 Task: Look for space in Kuskovo, Russia from 8th August, 2023 to 15th August, 2023 for 9 adults in price range Rs.10000 to Rs.14000. Place can be shared room with 5 bedrooms having 9 beds and 5 bathrooms. Property type can be house, flat, guest house. Amenities needed are: wifi, TV, free parkinig on premises, gym, breakfast. Booking option can be shelf check-in. Required host language is English.
Action: Mouse moved to (603, 154)
Screenshot: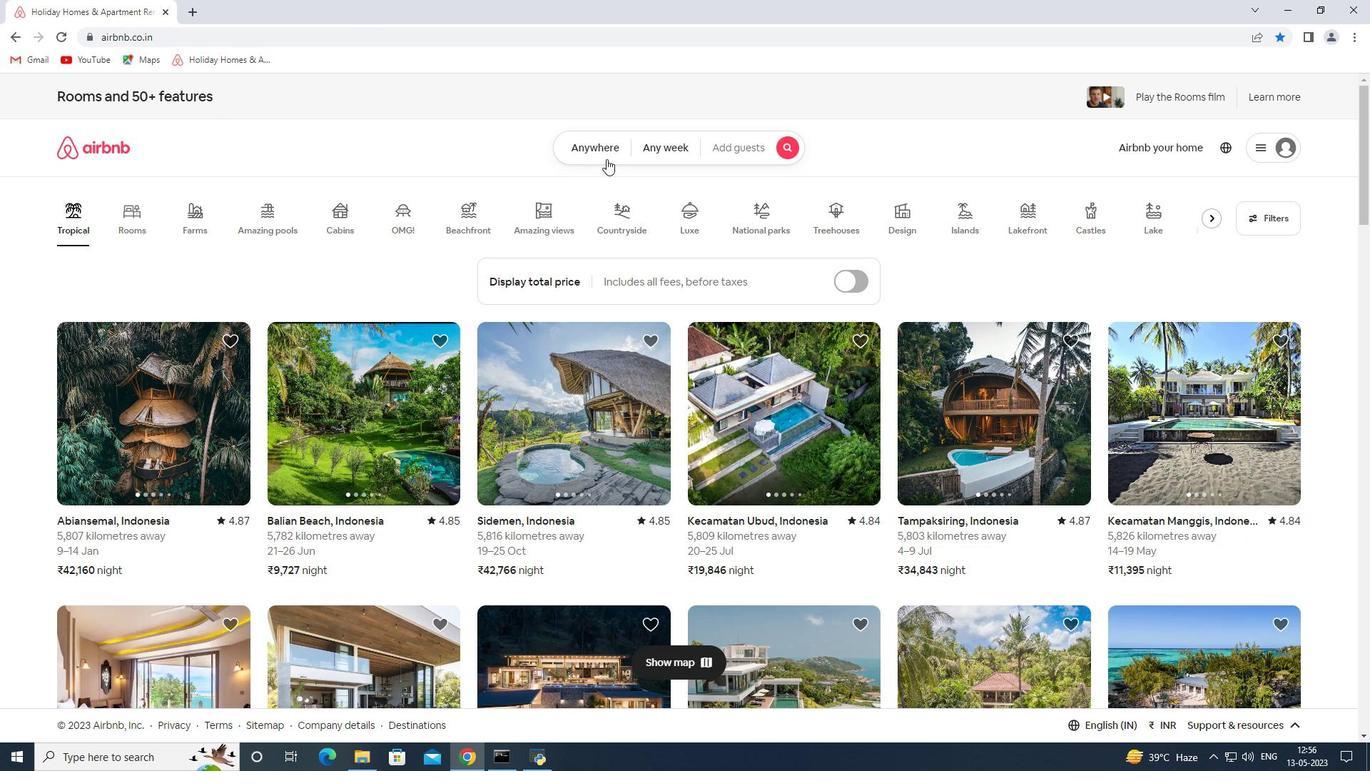 
Action: Mouse pressed left at (603, 154)
Screenshot: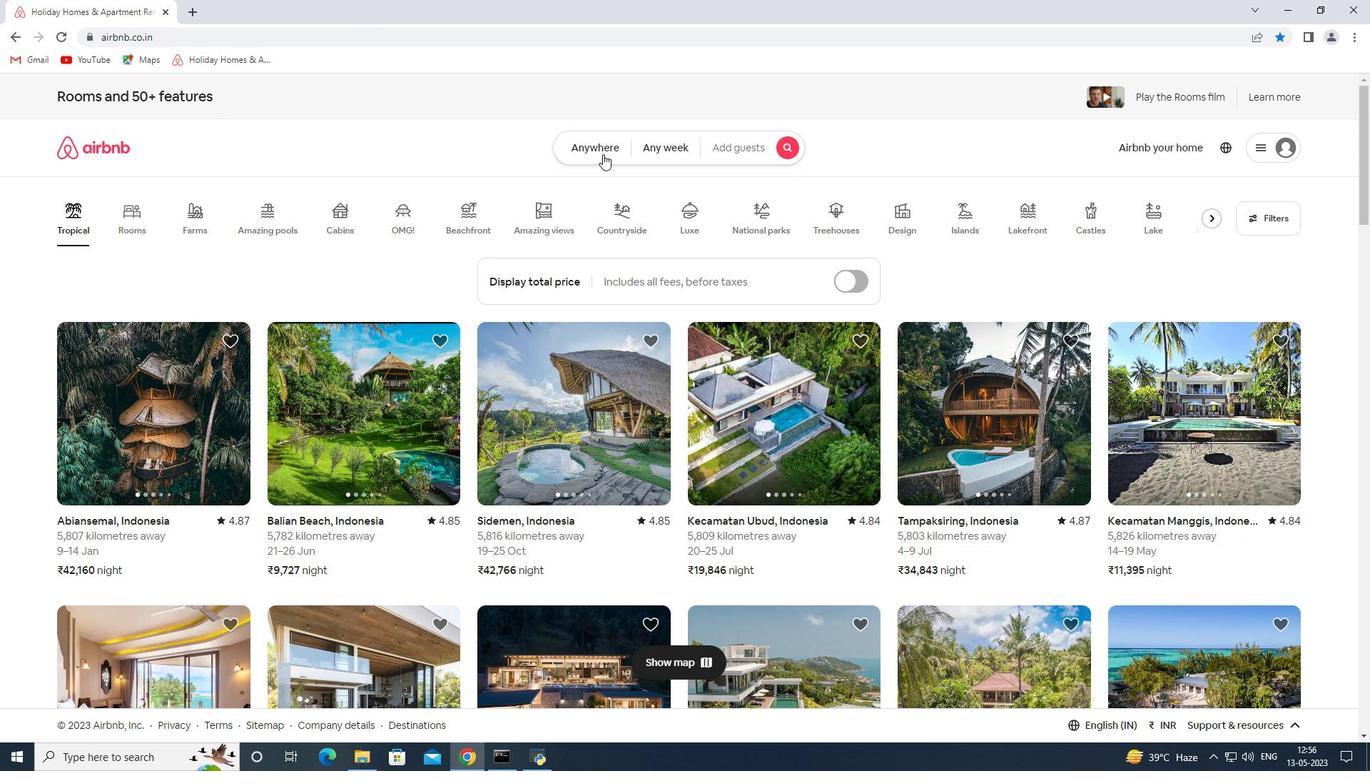 
Action: Mouse moved to (519, 205)
Screenshot: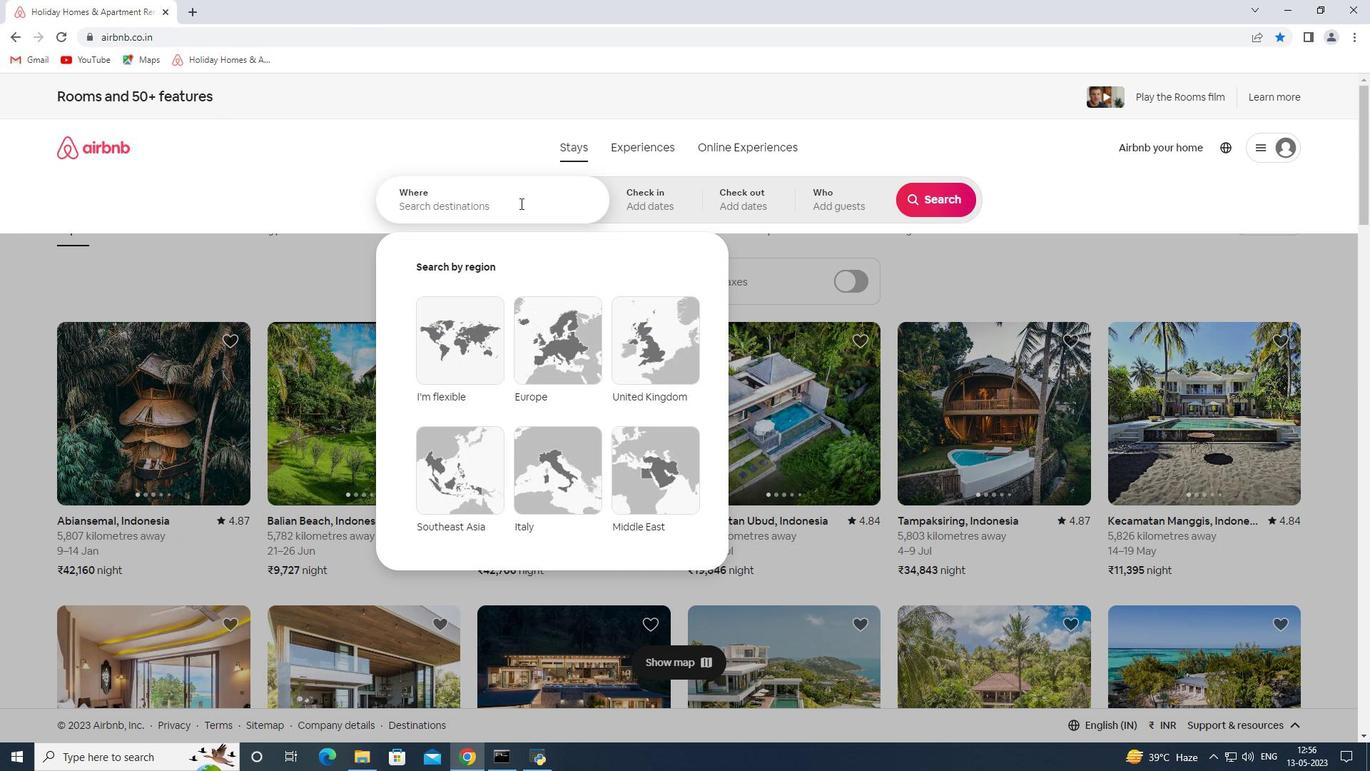 
Action: Mouse pressed left at (519, 205)
Screenshot: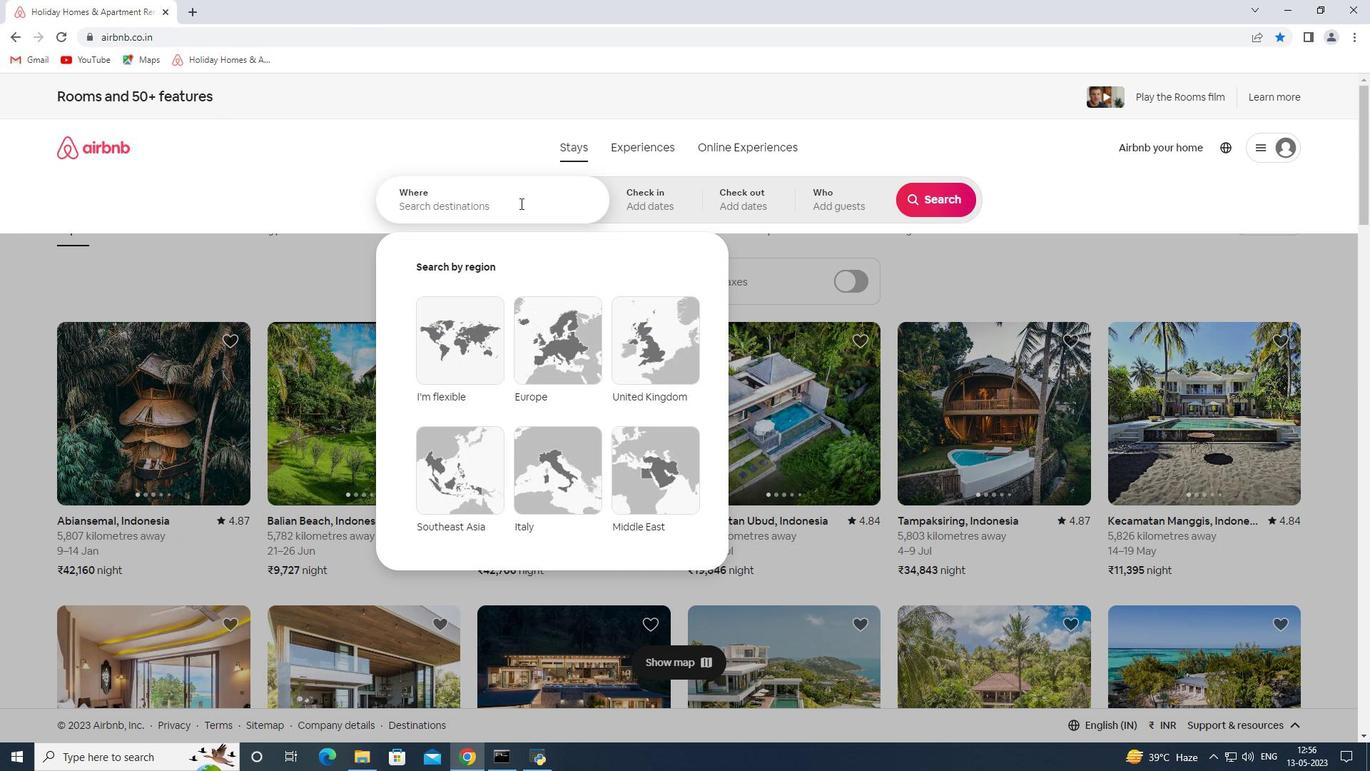 
Action: Mouse moved to (520, 207)
Screenshot: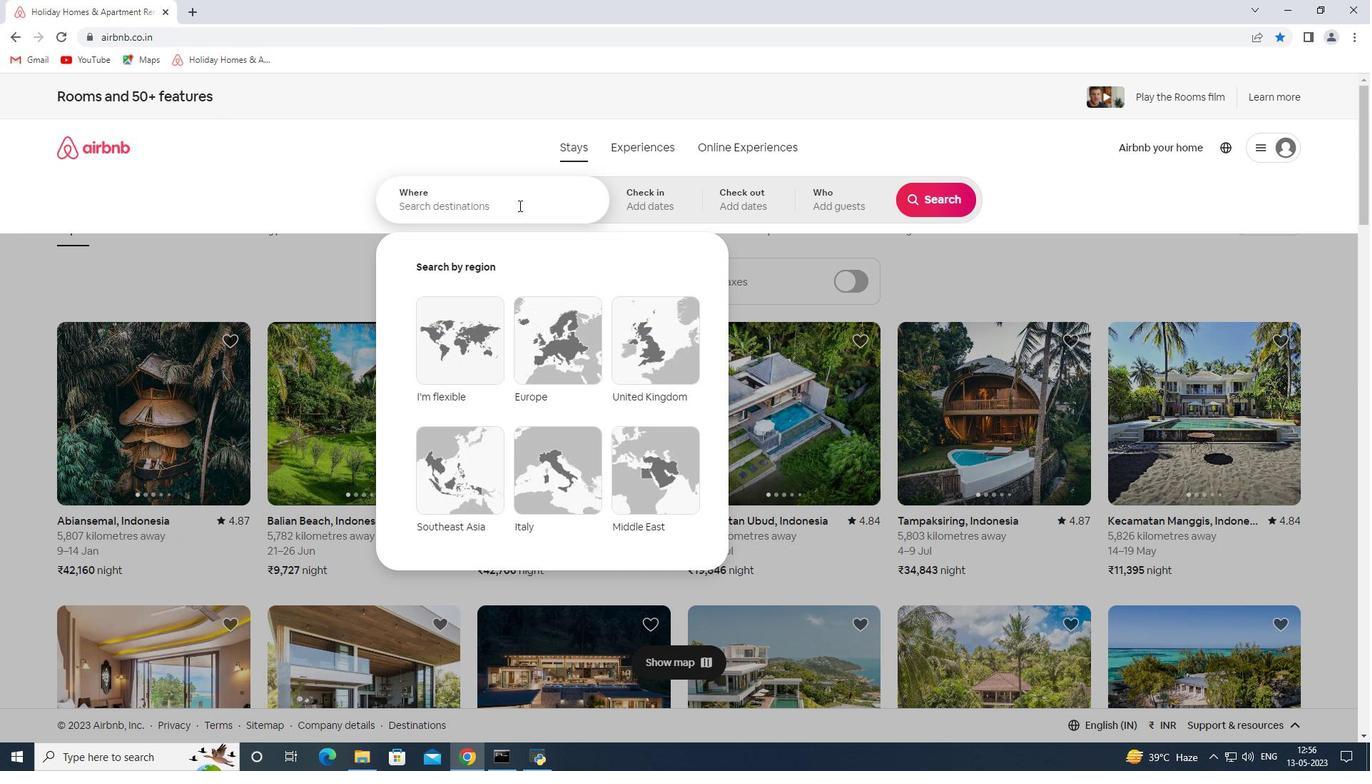 
Action: Key pressed <Key.shift><Key.shift><Key.shift><Key.shift><Key.shift><Key.shift><Key.shift><Key.shift><Key.shift><Key.shift><Key.shift>Kuskovo<Key.space><Key.shift><Key.shift><Key.shift><Key.shift><Key.shift><Key.shift><Key.shift><Key.shift><Key.shift>Russia<Key.space><Key.enter>
Screenshot: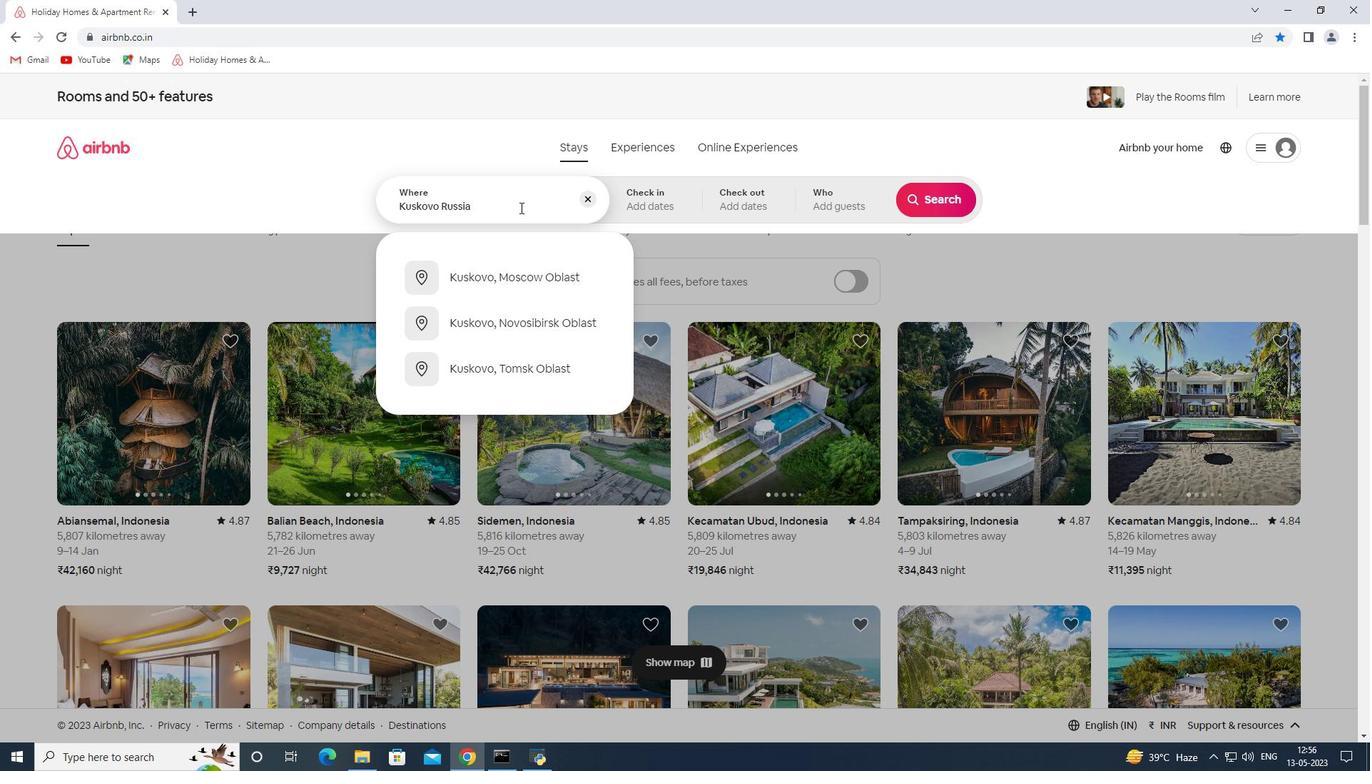 
Action: Mouse moved to (940, 316)
Screenshot: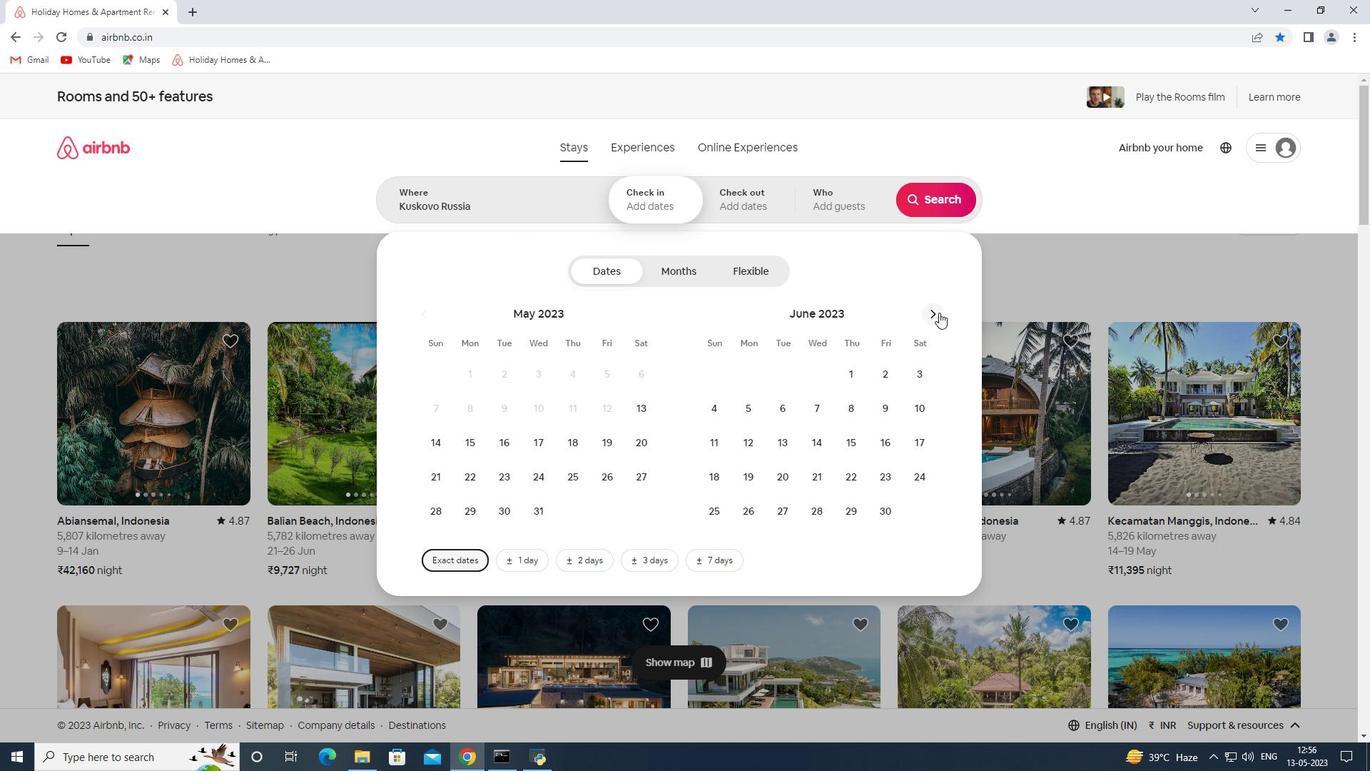 
Action: Mouse pressed left at (940, 316)
Screenshot: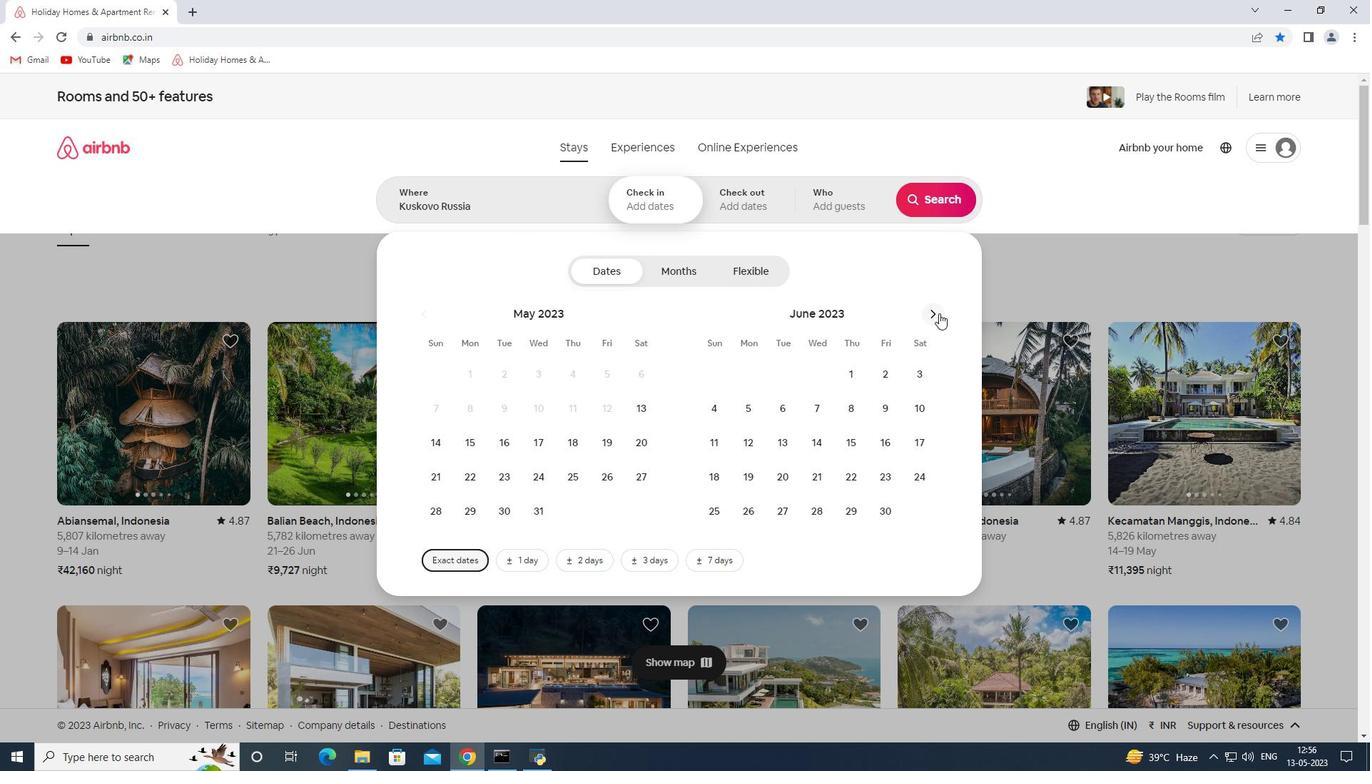 
Action: Mouse pressed left at (940, 316)
Screenshot: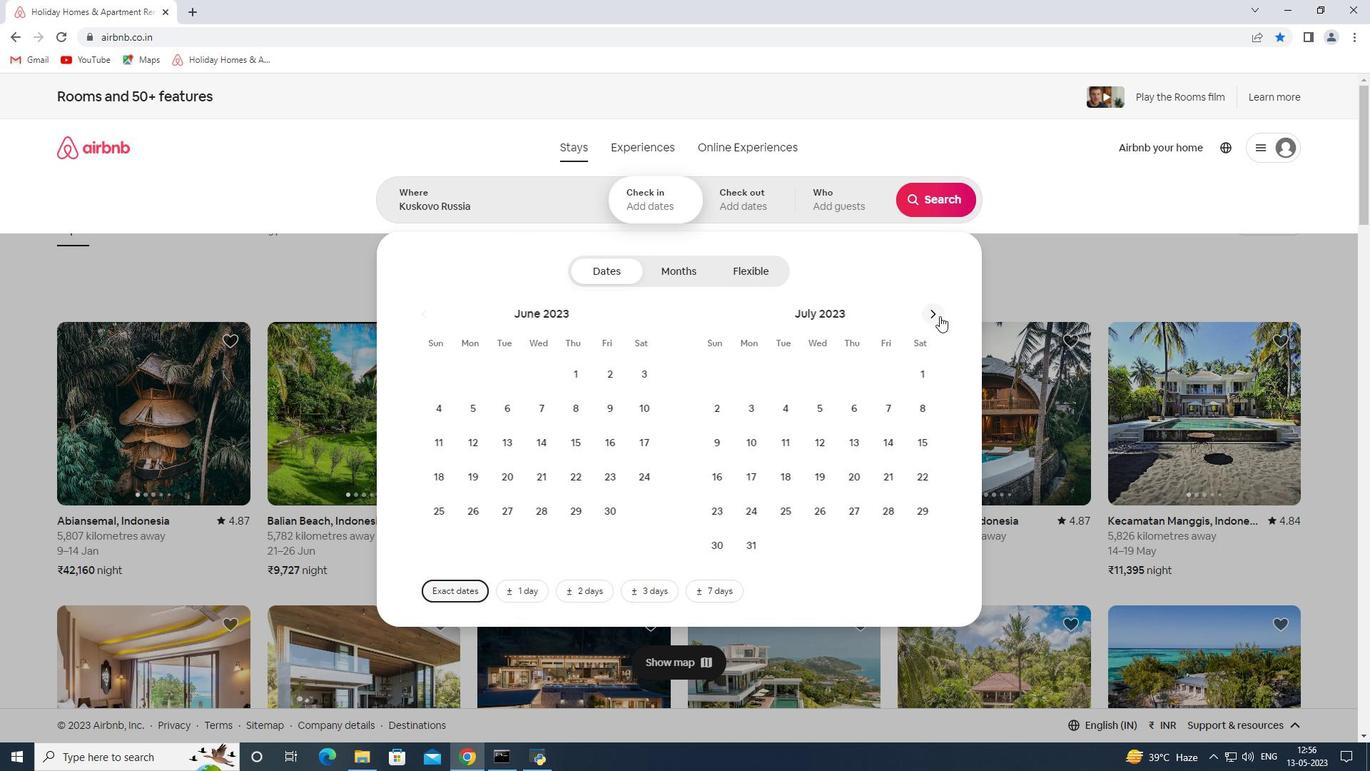 
Action: Mouse moved to (786, 406)
Screenshot: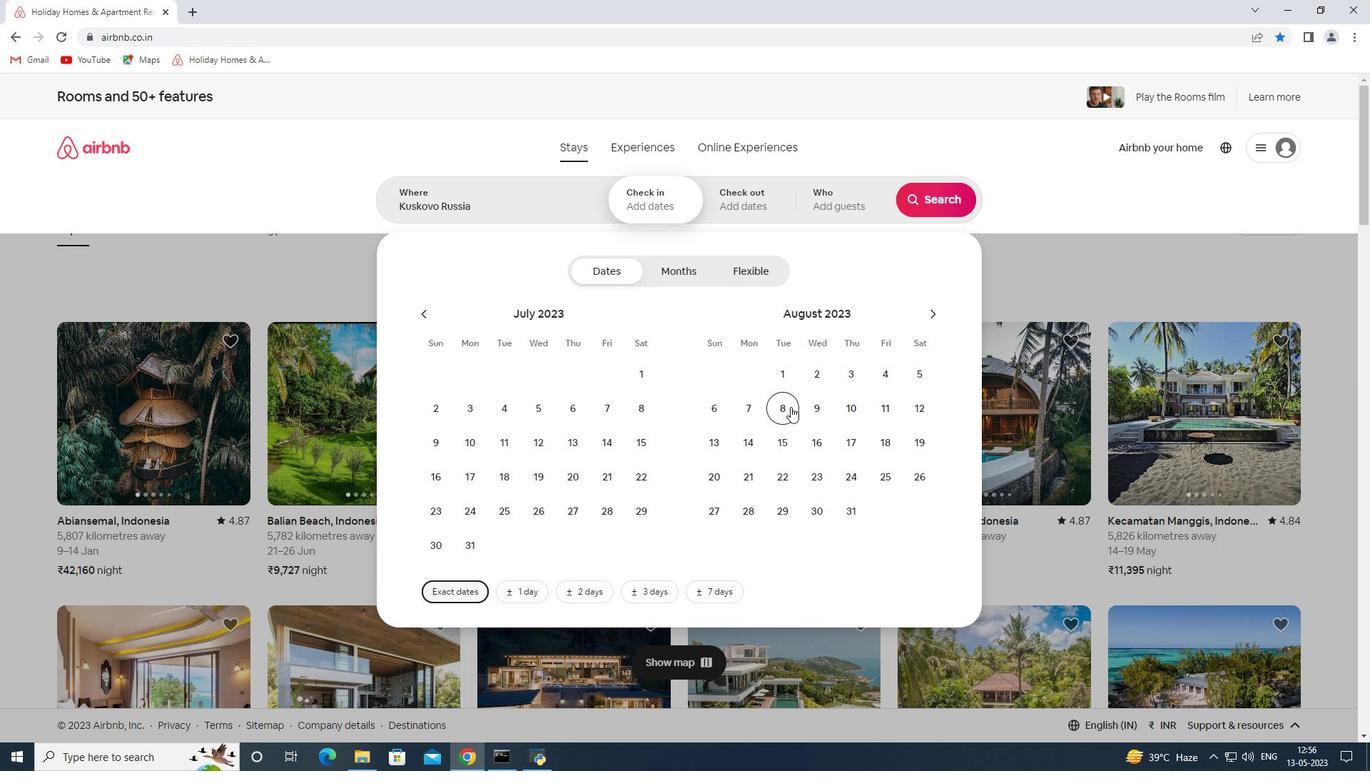 
Action: Mouse pressed left at (786, 406)
Screenshot: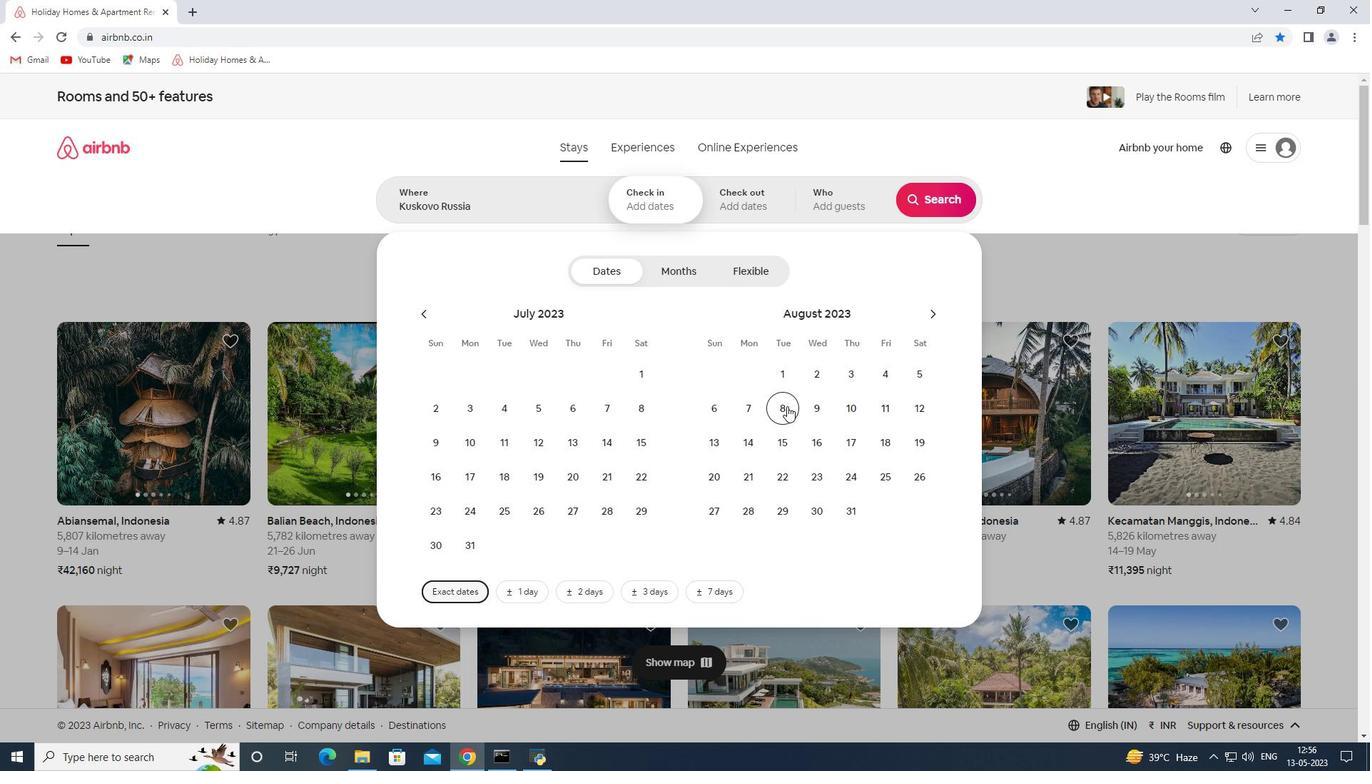 
Action: Mouse moved to (780, 446)
Screenshot: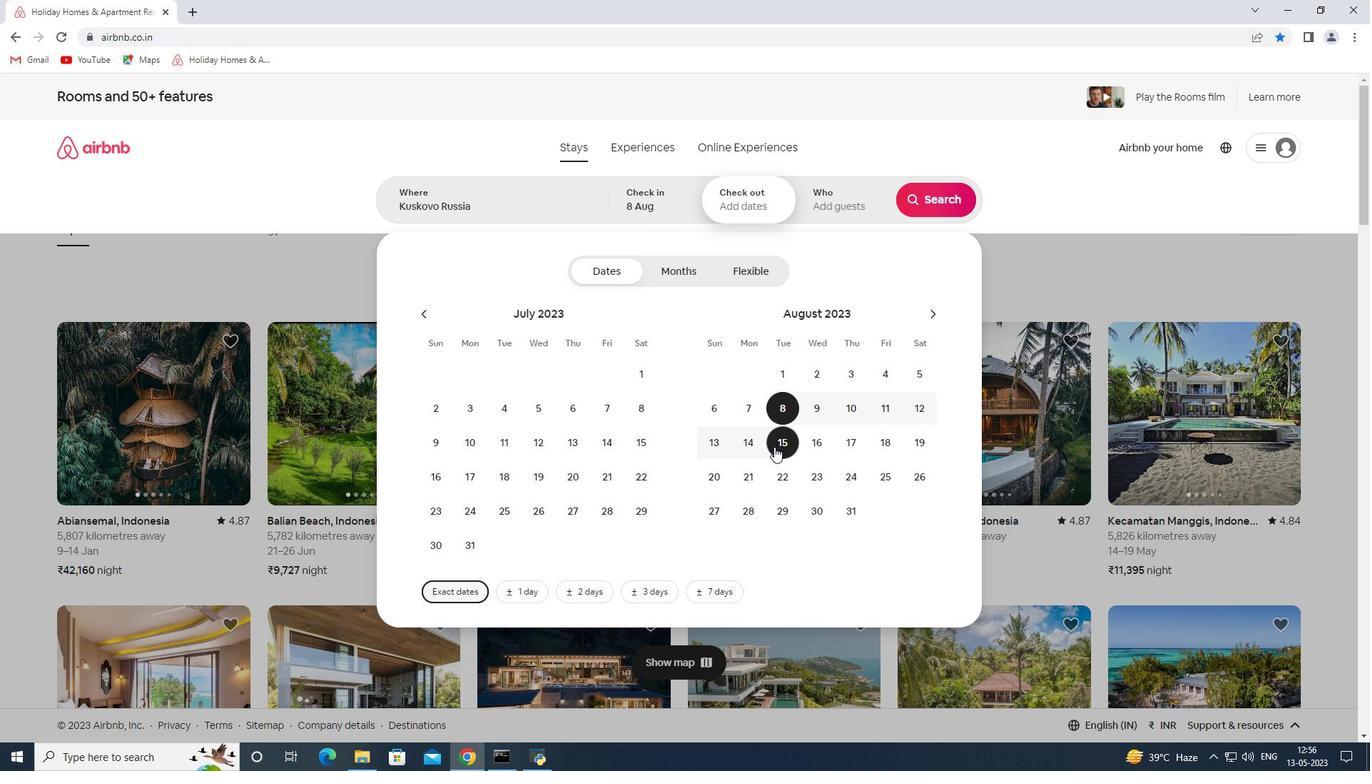 
Action: Mouse pressed left at (780, 446)
Screenshot: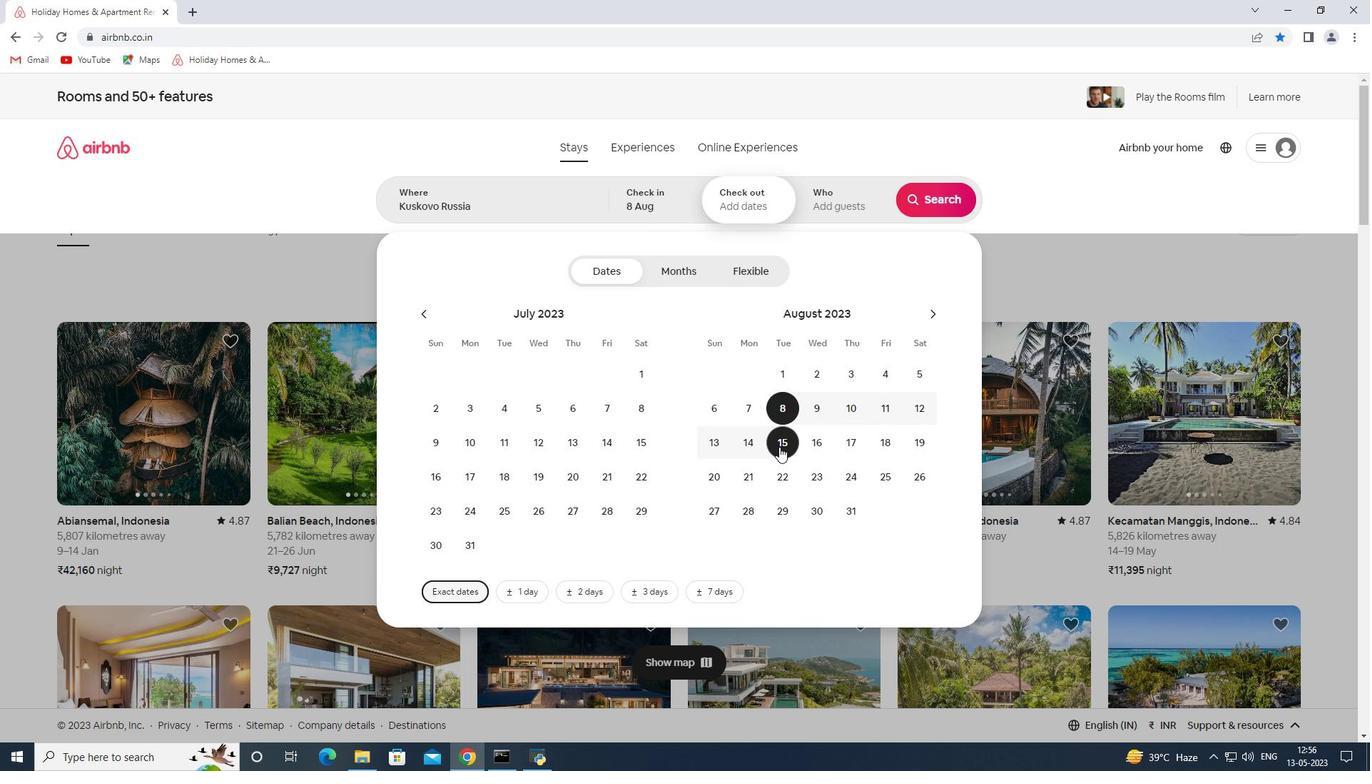 
Action: Mouse moved to (835, 217)
Screenshot: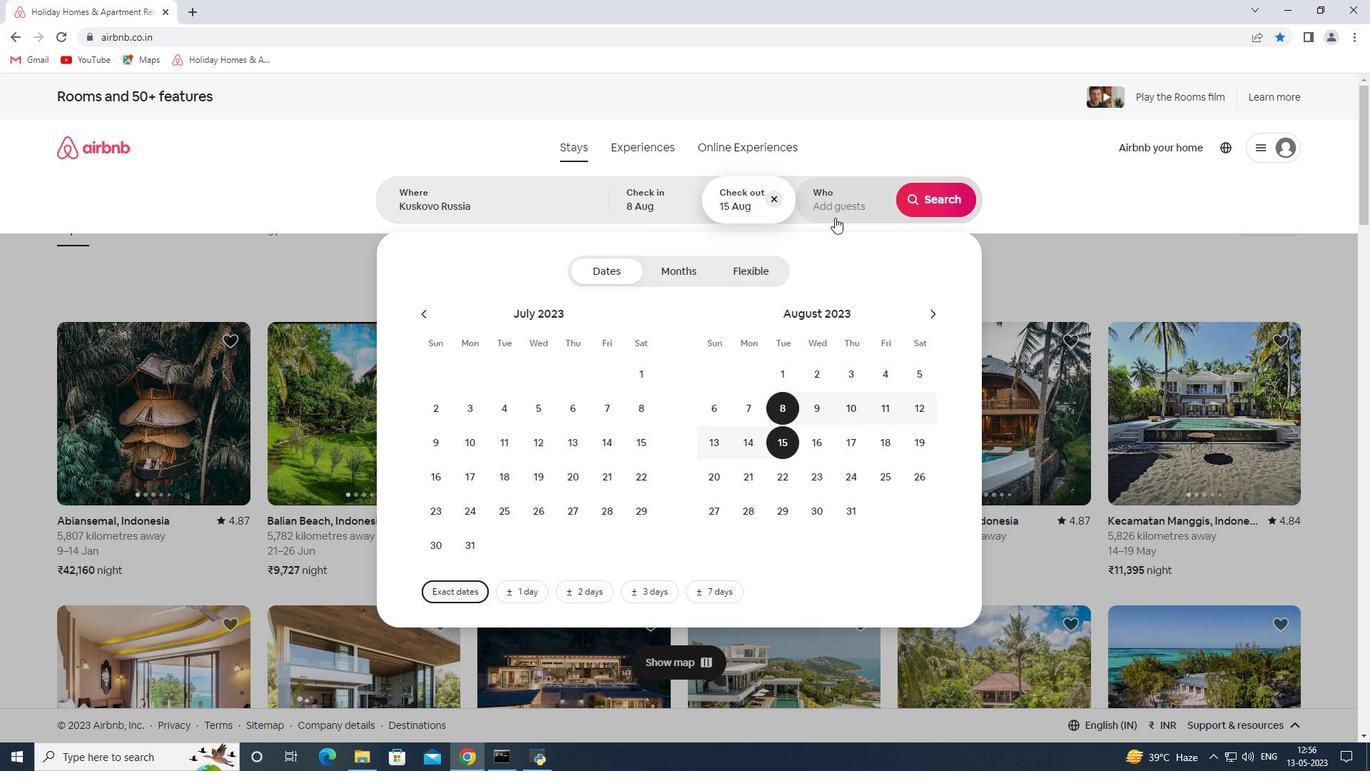 
Action: Mouse pressed left at (835, 217)
Screenshot: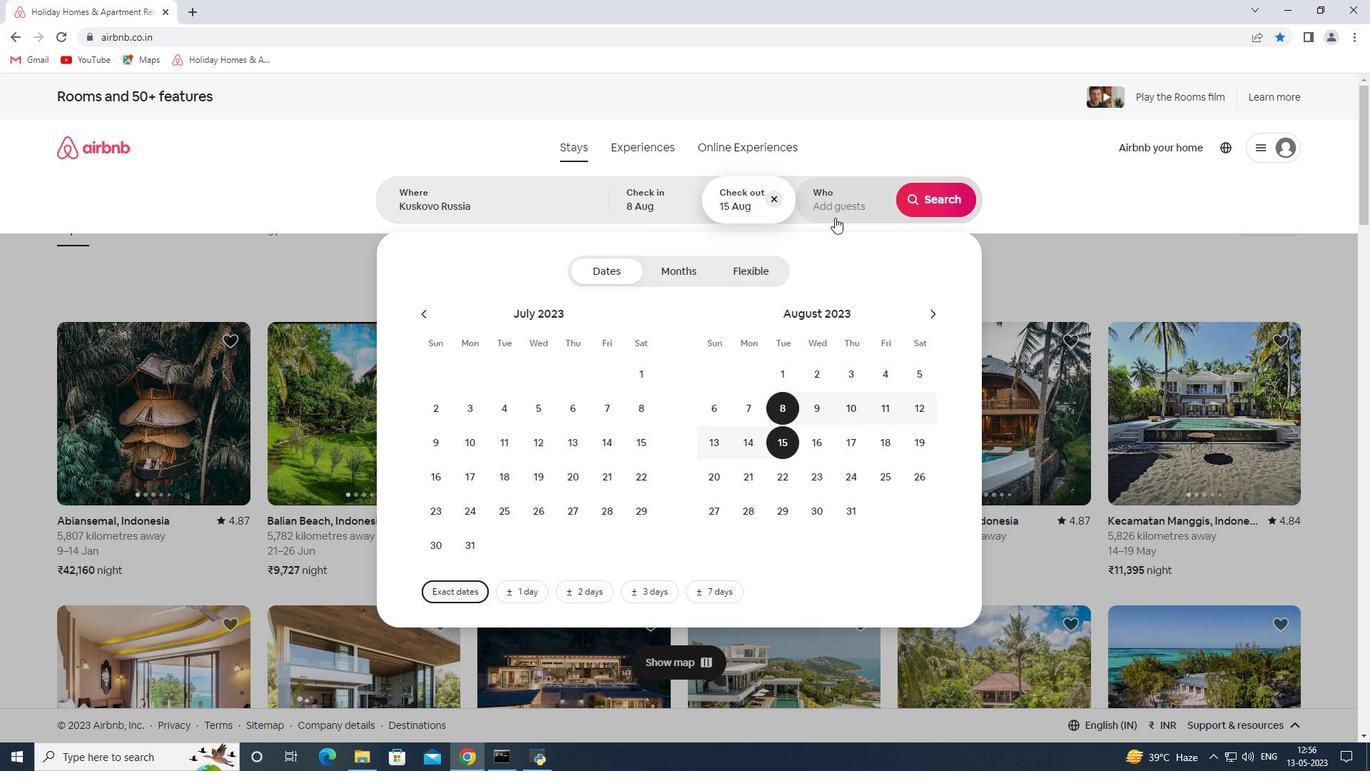 
Action: Mouse moved to (941, 282)
Screenshot: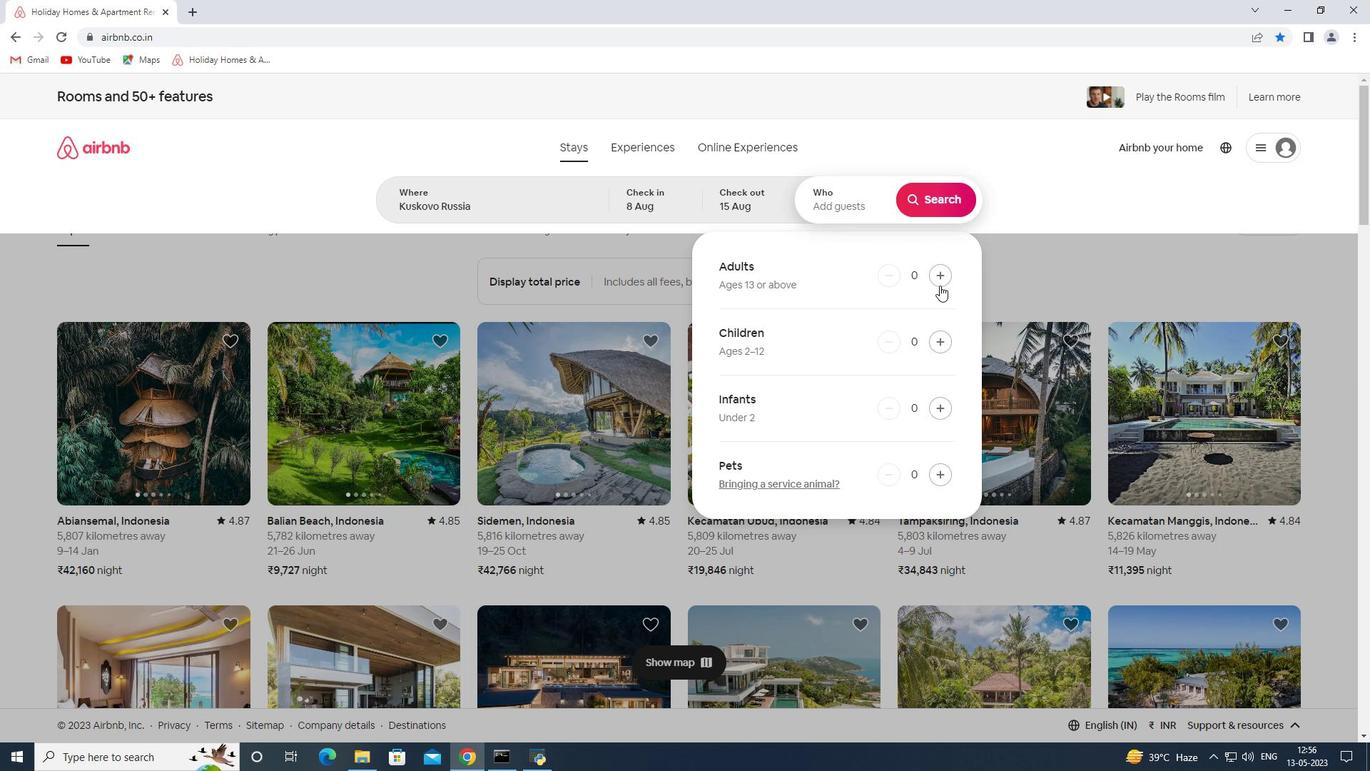 
Action: Mouse pressed left at (941, 282)
Screenshot: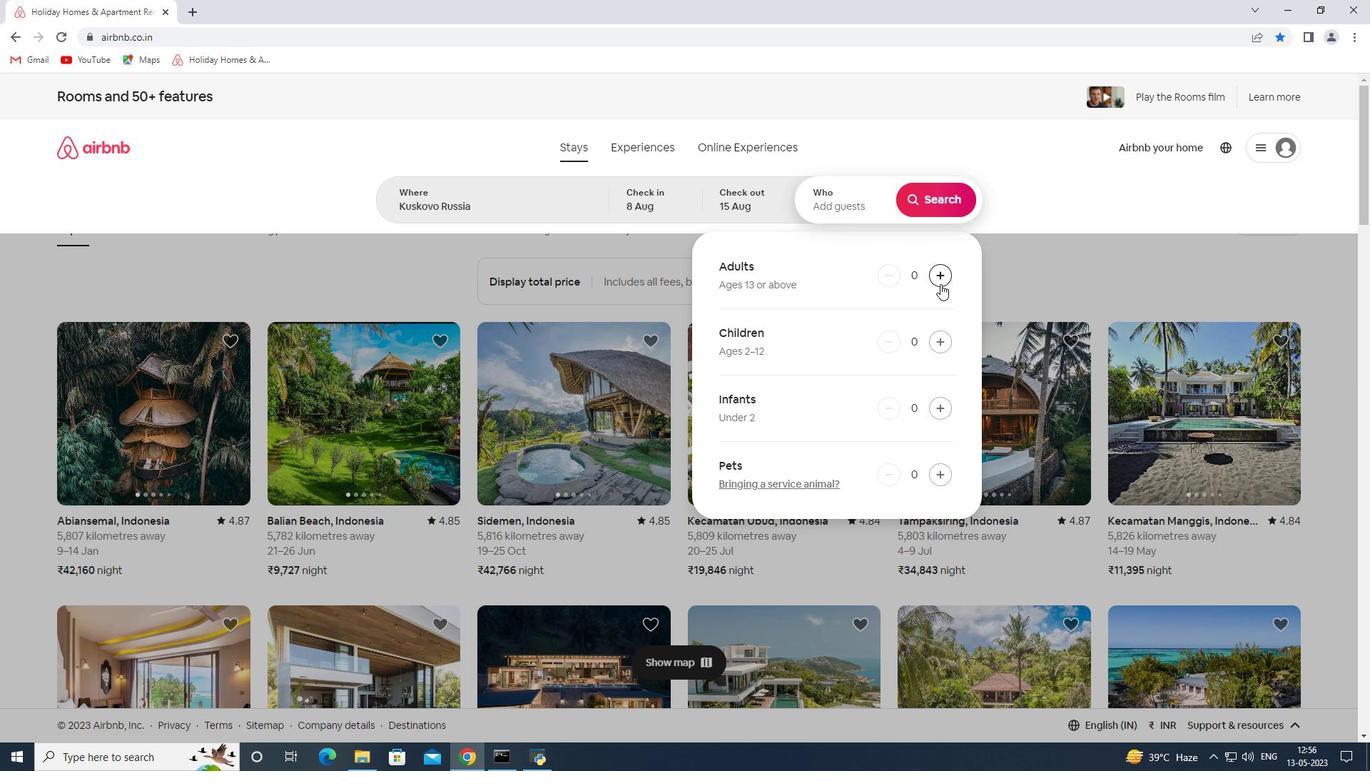 
Action: Mouse pressed left at (941, 282)
Screenshot: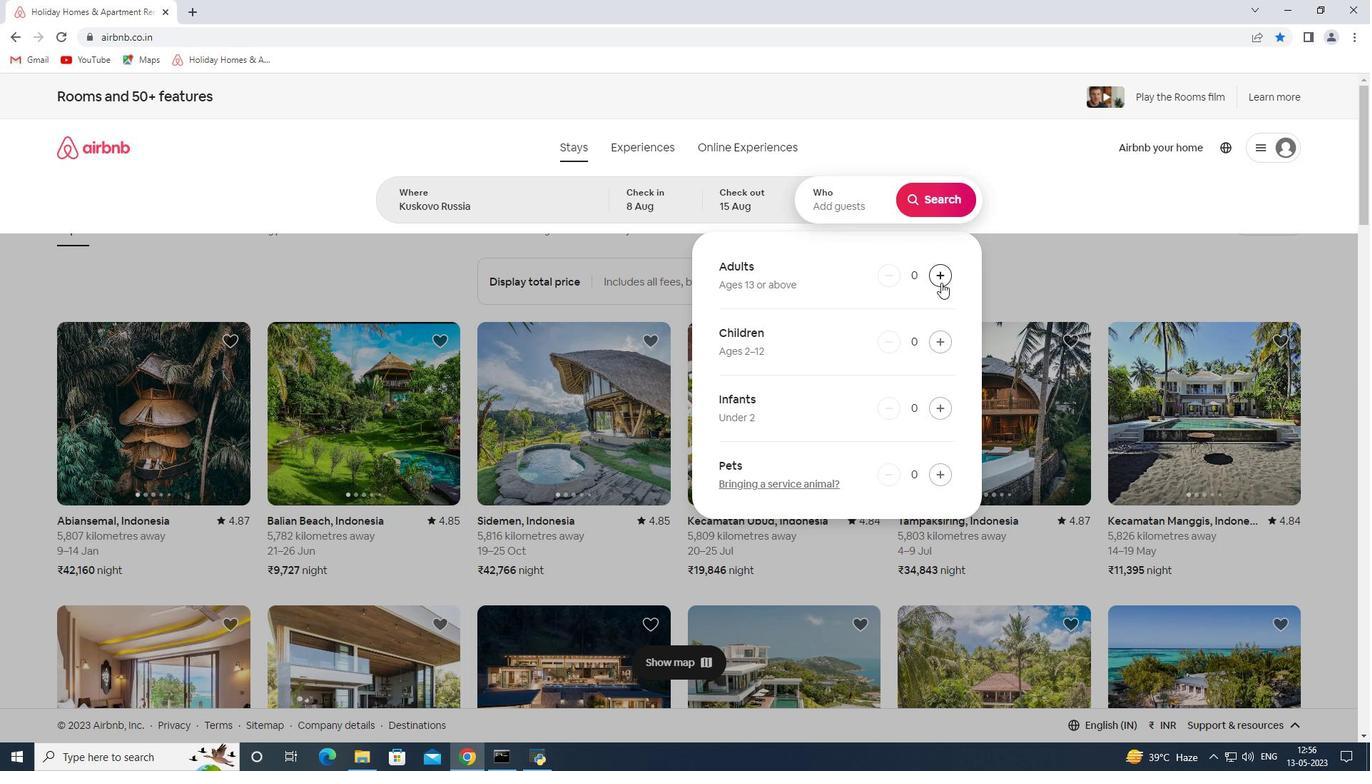 
Action: Mouse pressed left at (941, 282)
Screenshot: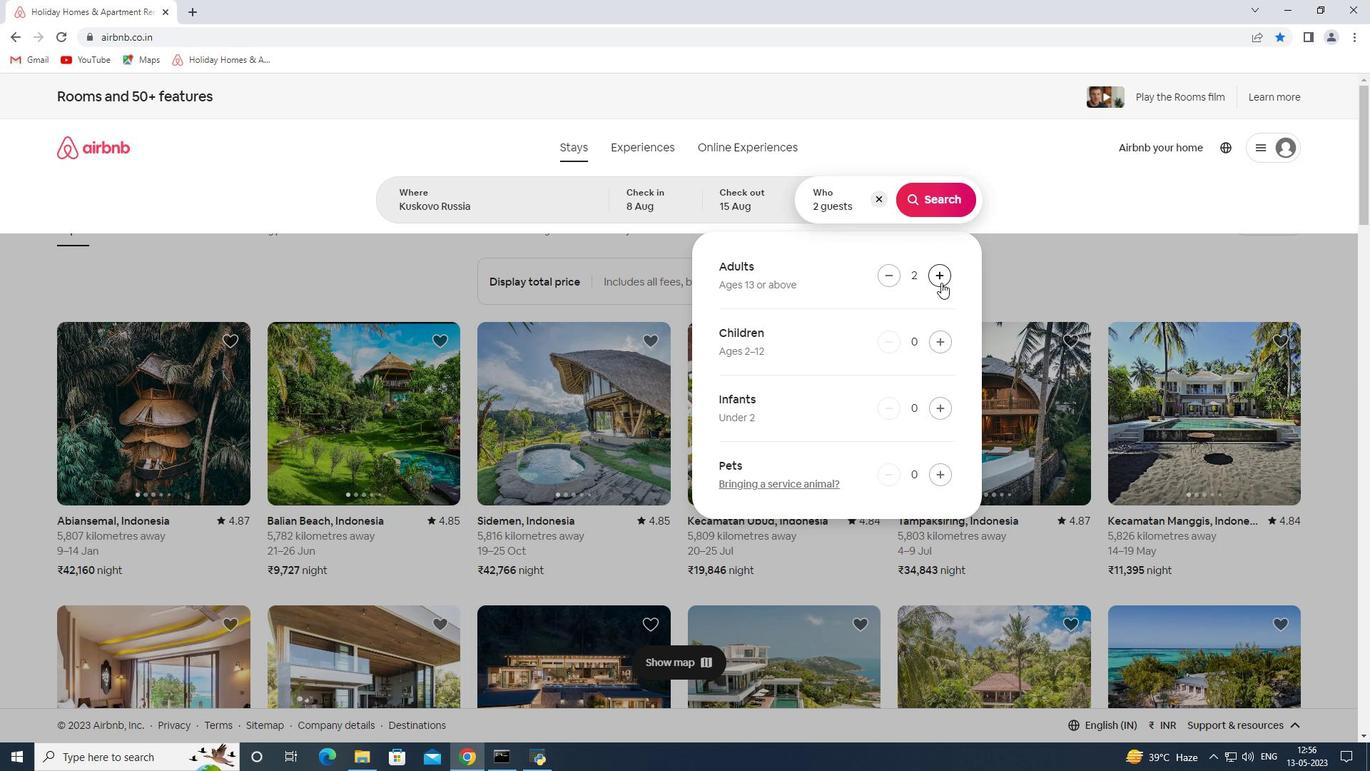 
Action: Mouse pressed left at (941, 282)
Screenshot: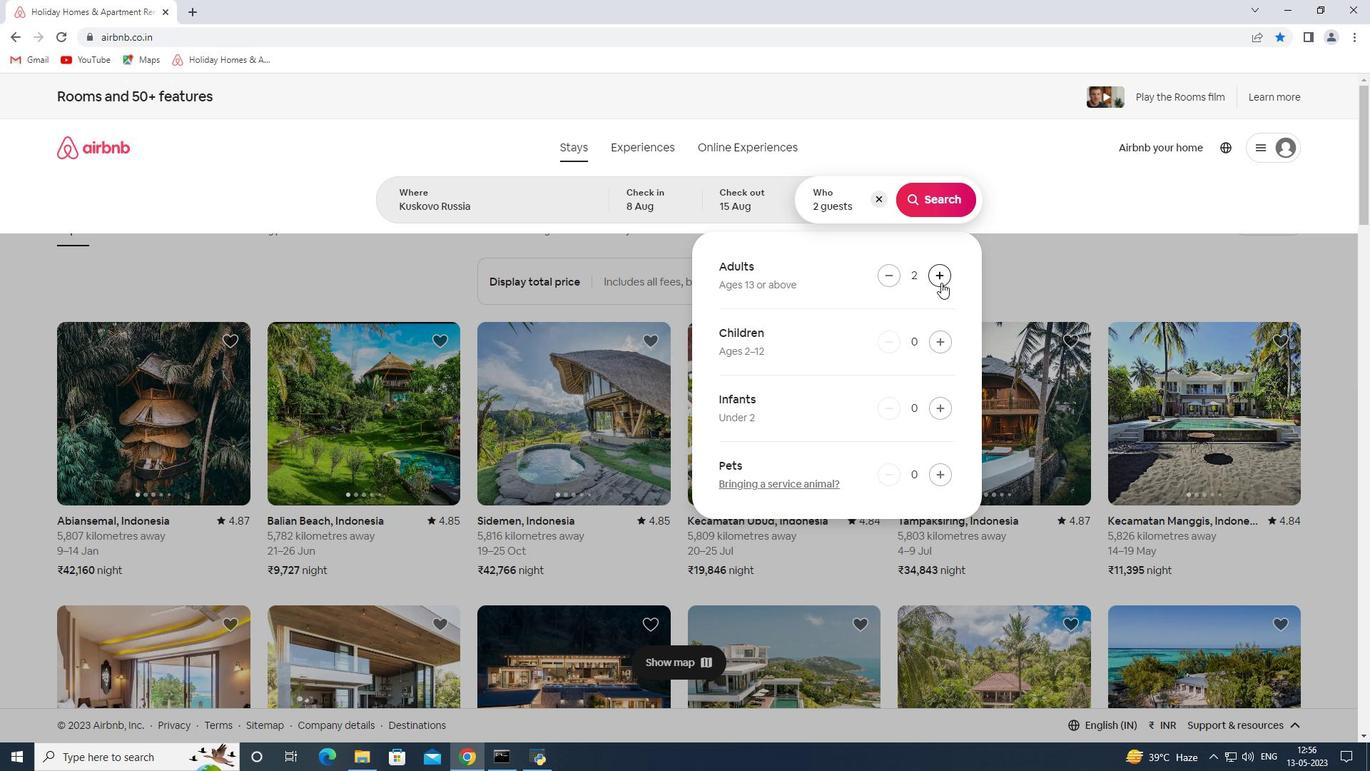 
Action: Mouse pressed left at (941, 282)
Screenshot: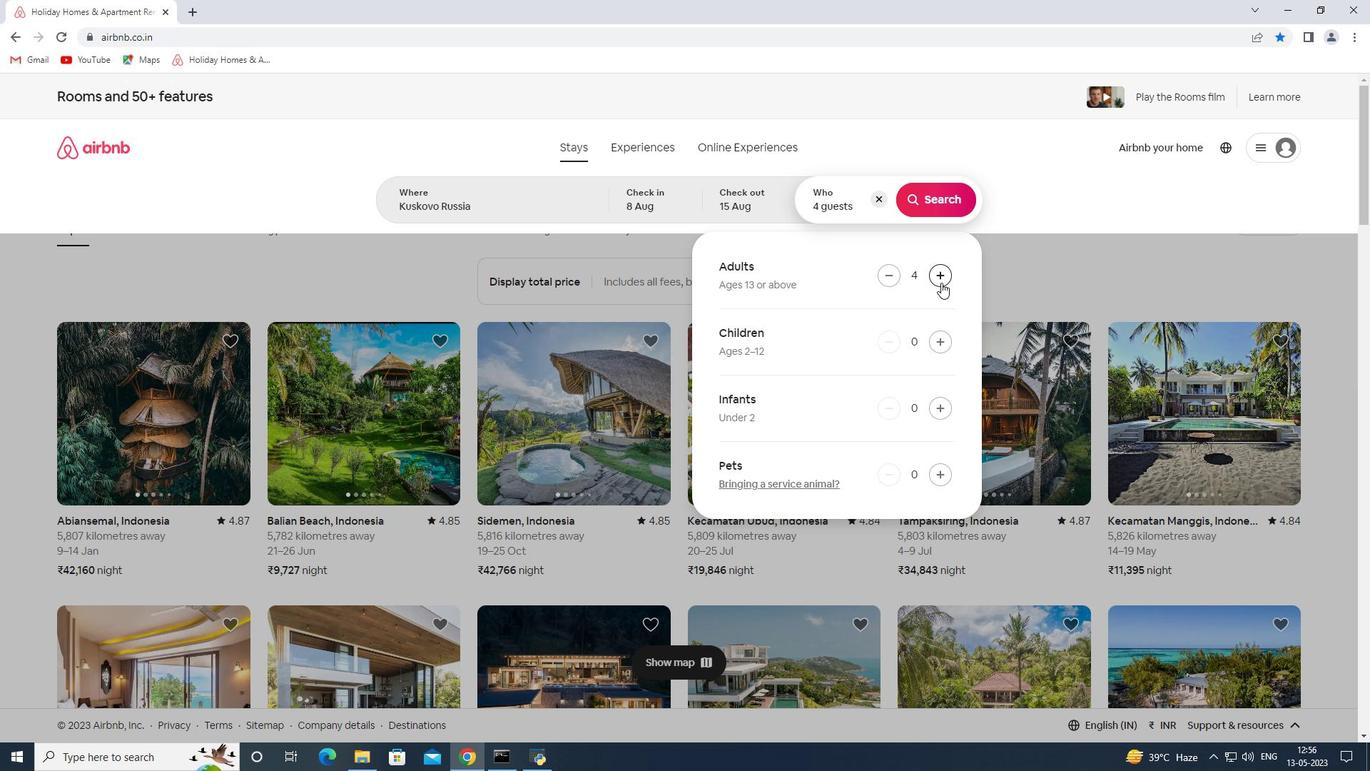 
Action: Mouse pressed left at (941, 282)
Screenshot: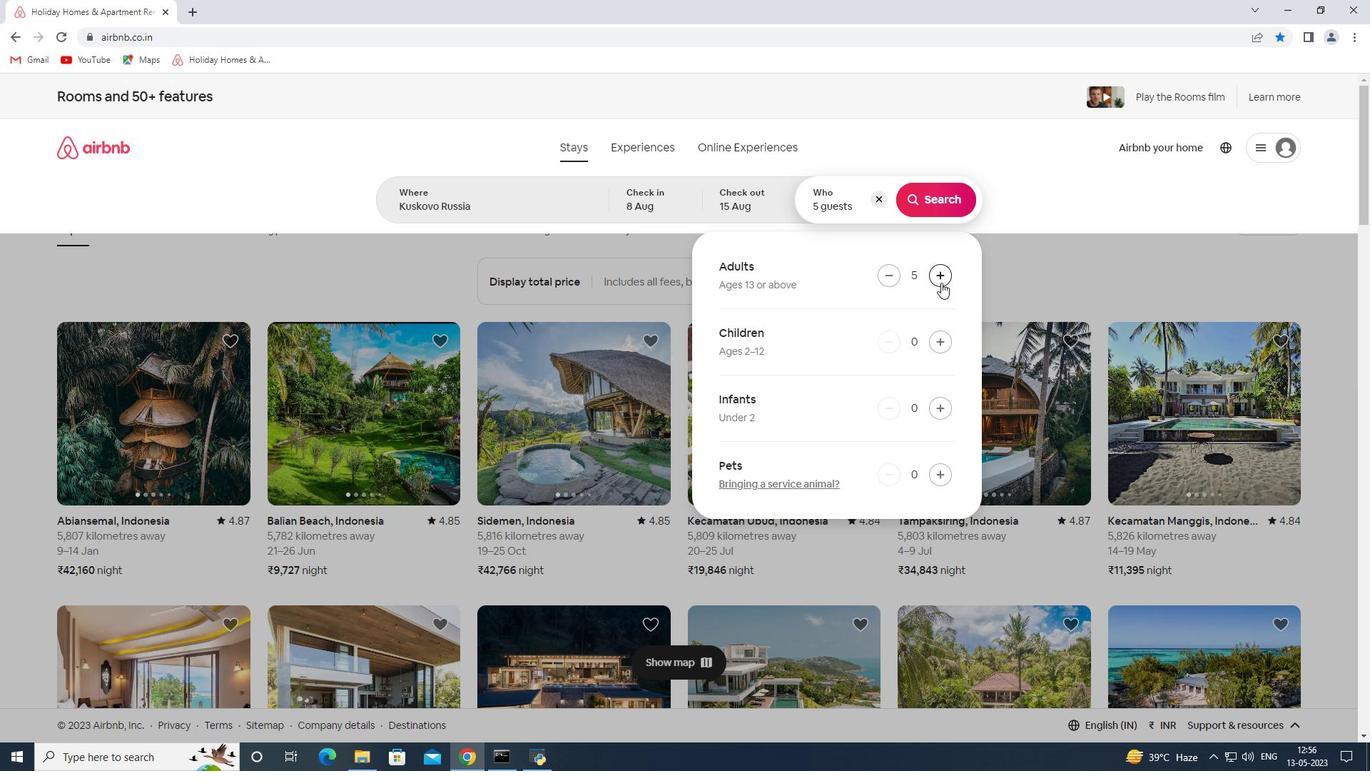 
Action: Mouse pressed left at (941, 282)
Screenshot: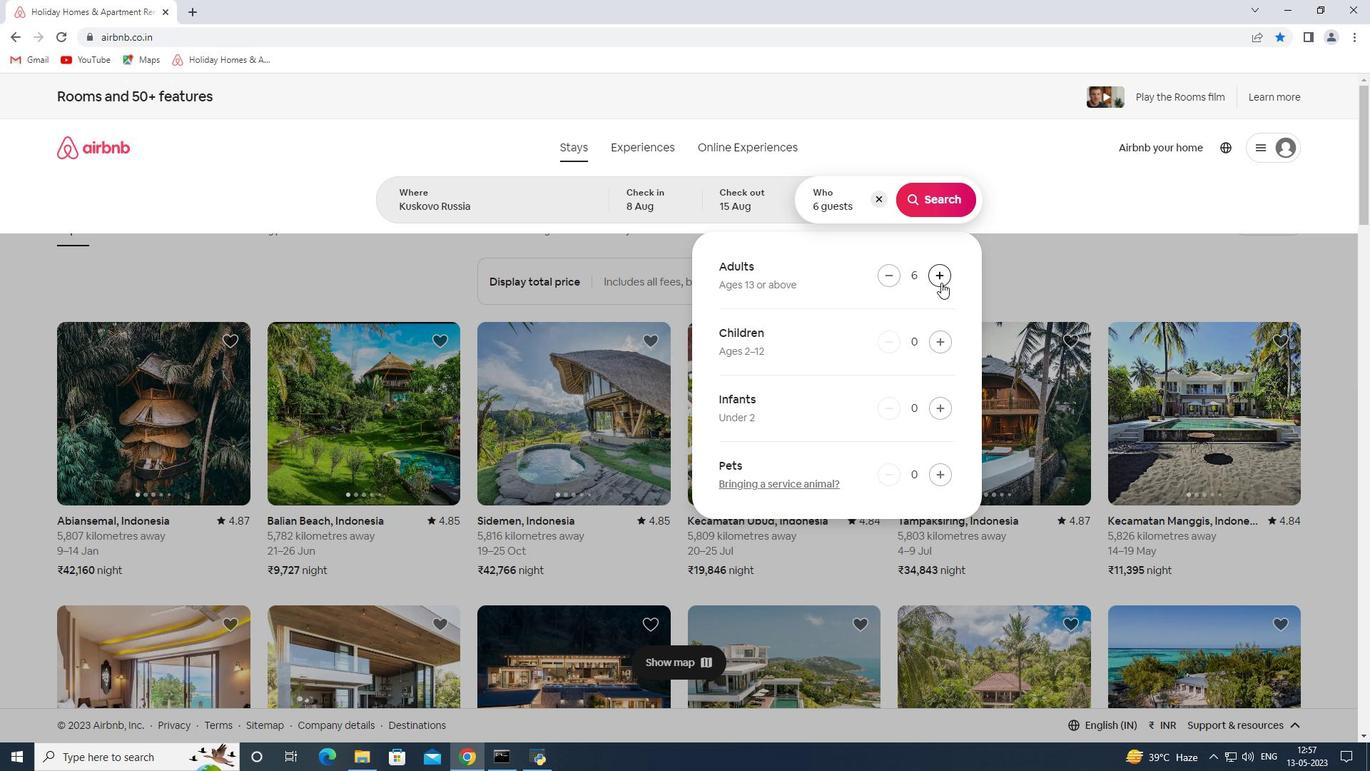 
Action: Mouse pressed left at (941, 282)
Screenshot: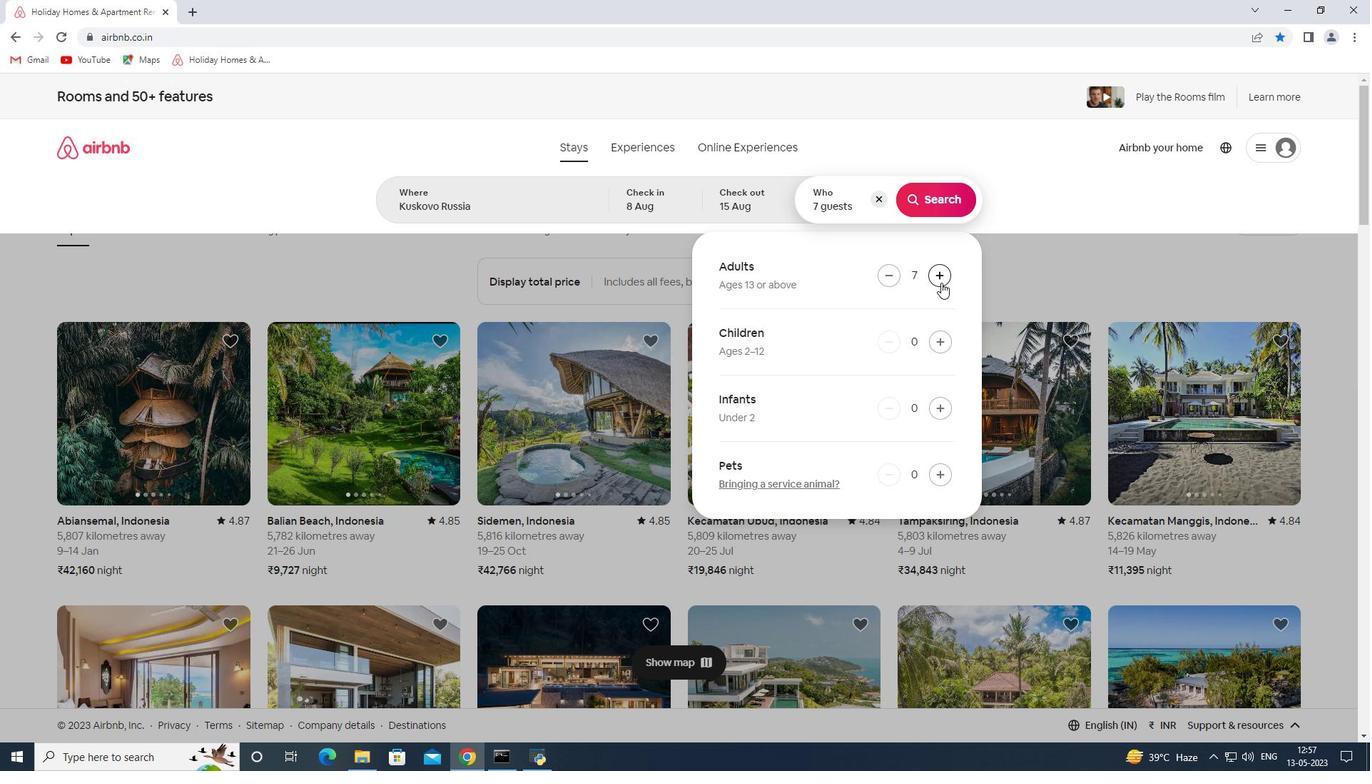 
Action: Mouse pressed left at (941, 282)
Screenshot: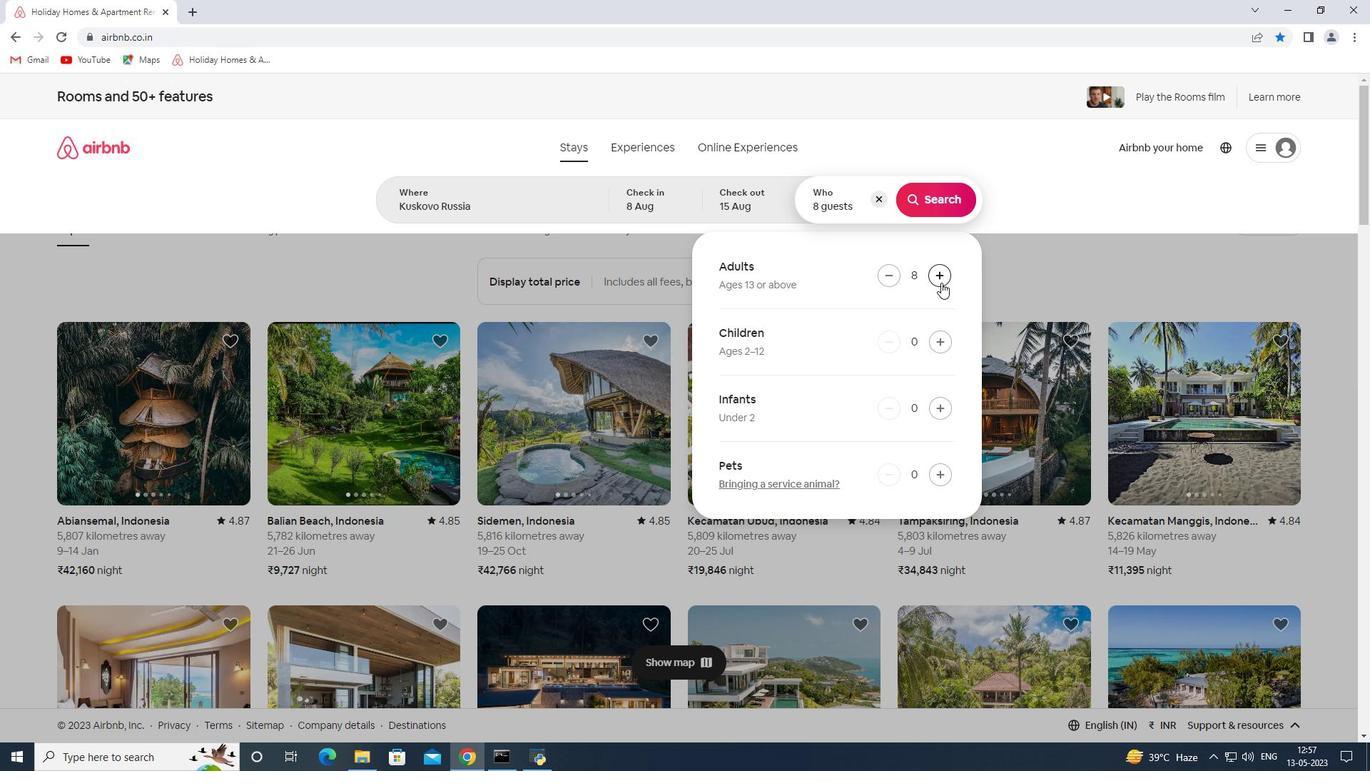 
Action: Mouse moved to (917, 209)
Screenshot: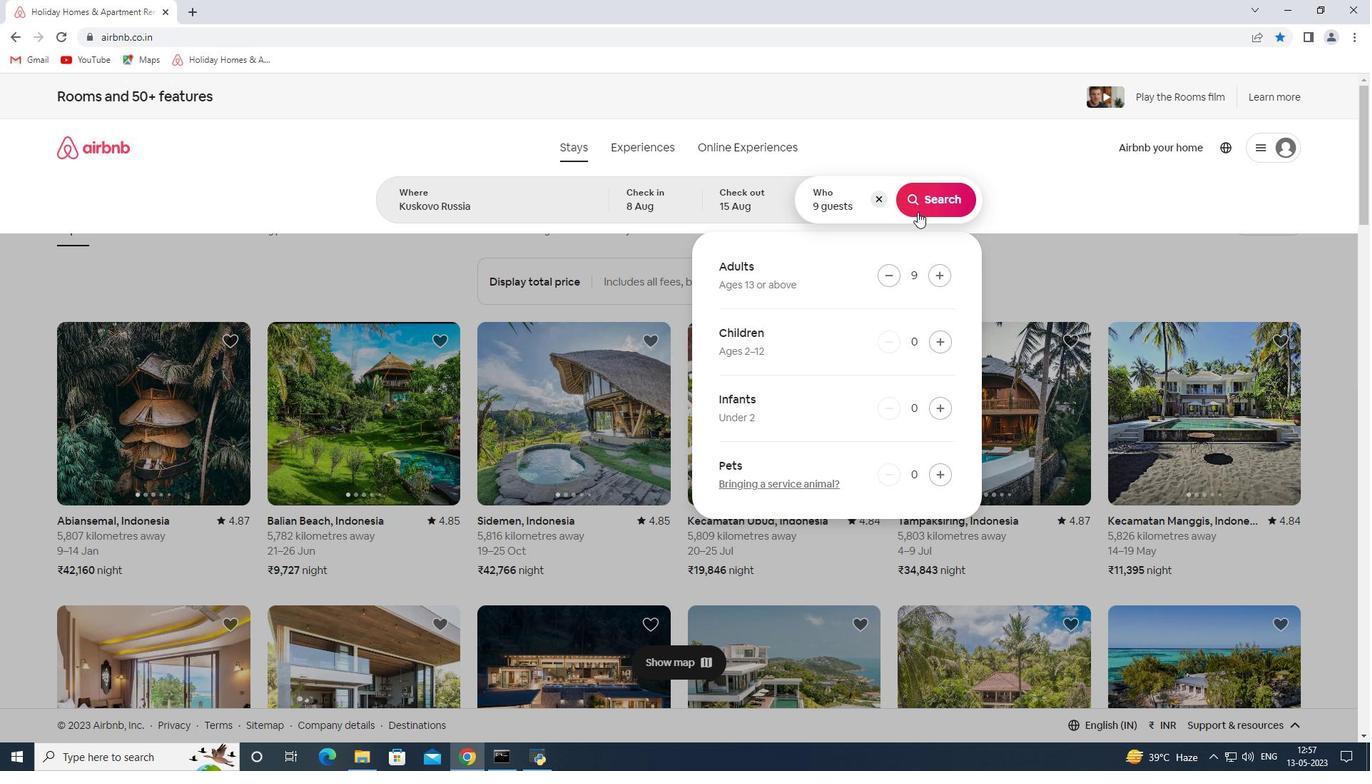 
Action: Mouse pressed left at (917, 209)
Screenshot: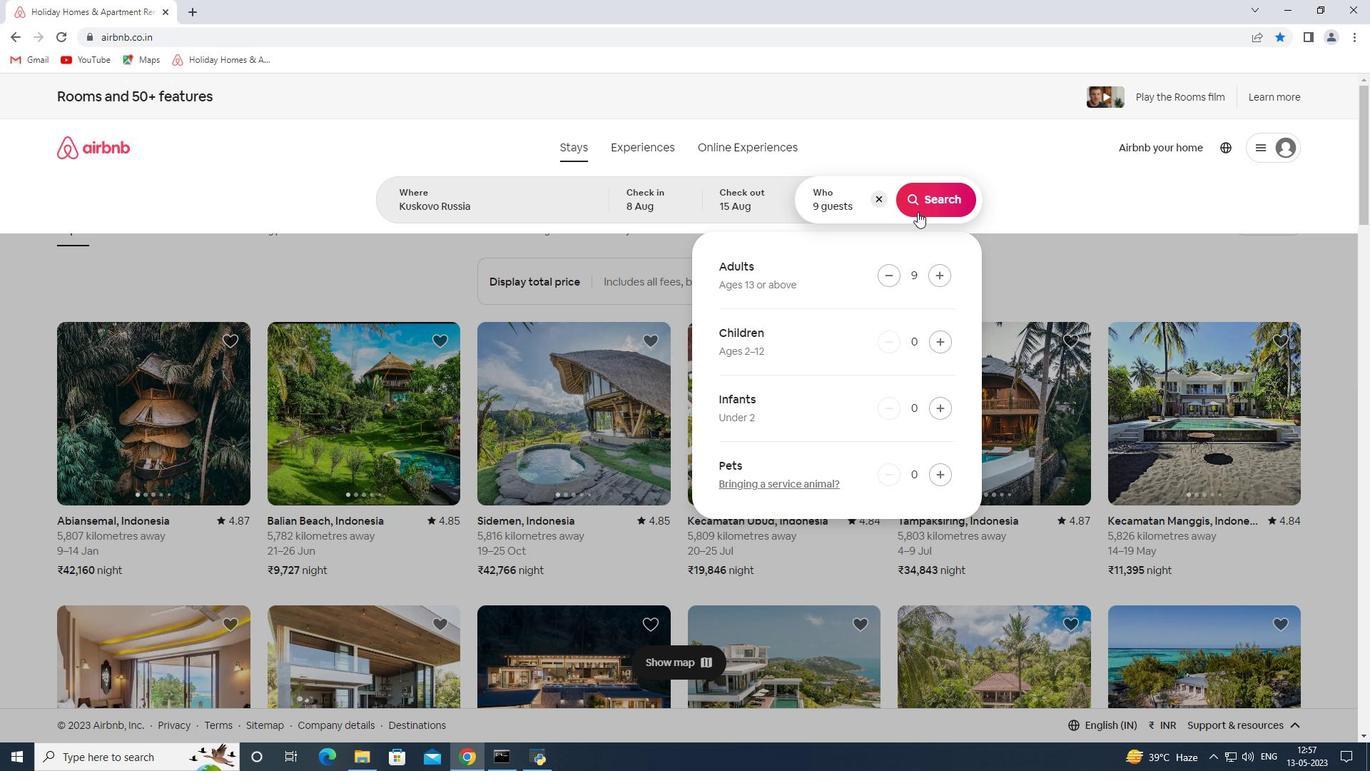 
Action: Mouse moved to (1292, 162)
Screenshot: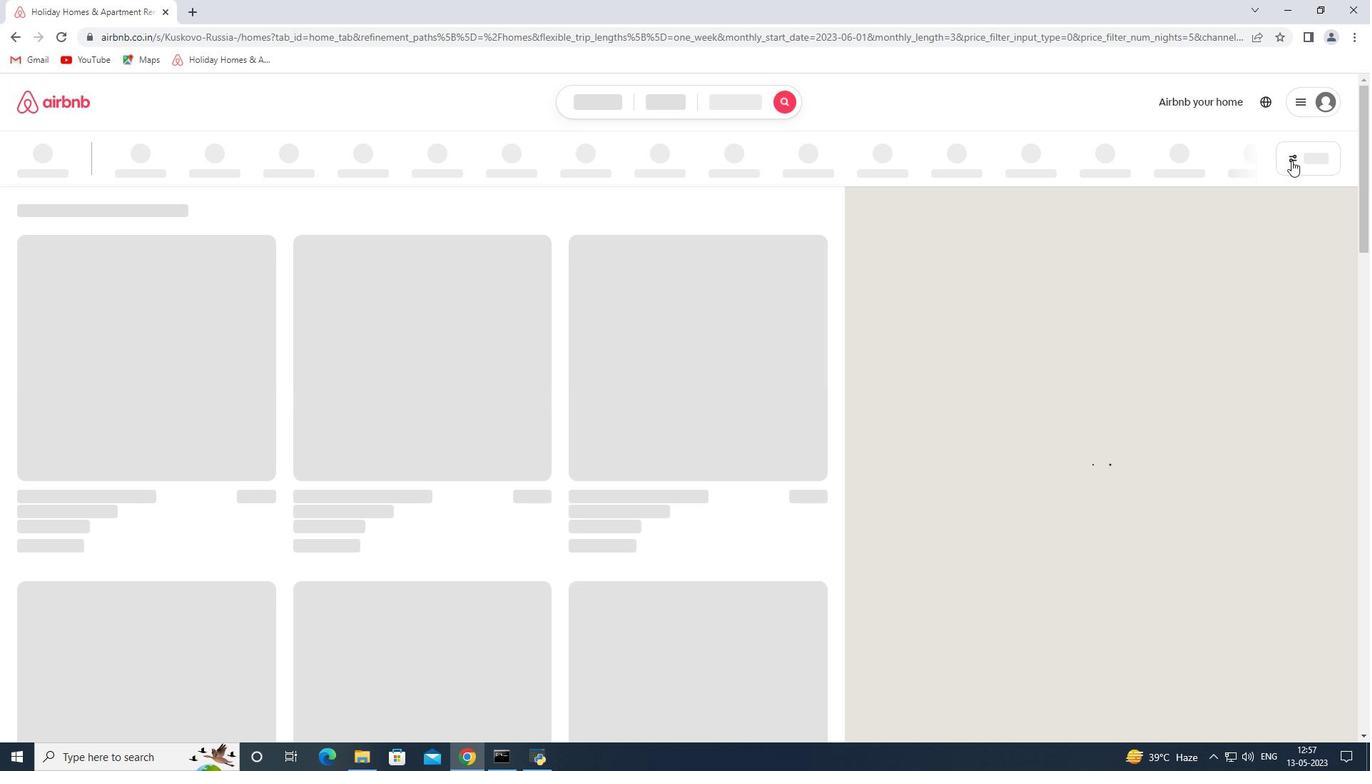 
Action: Mouse pressed left at (1292, 162)
Screenshot: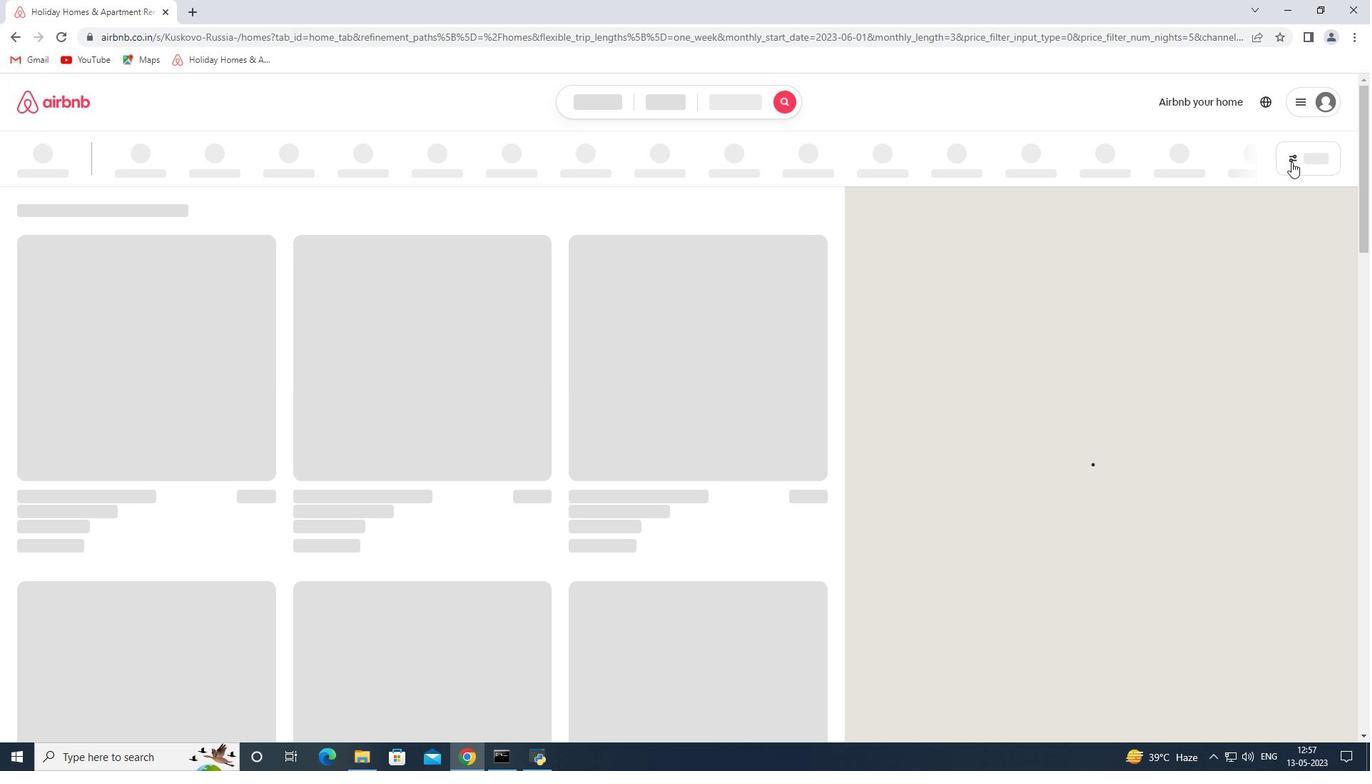 
Action: Mouse moved to (497, 511)
Screenshot: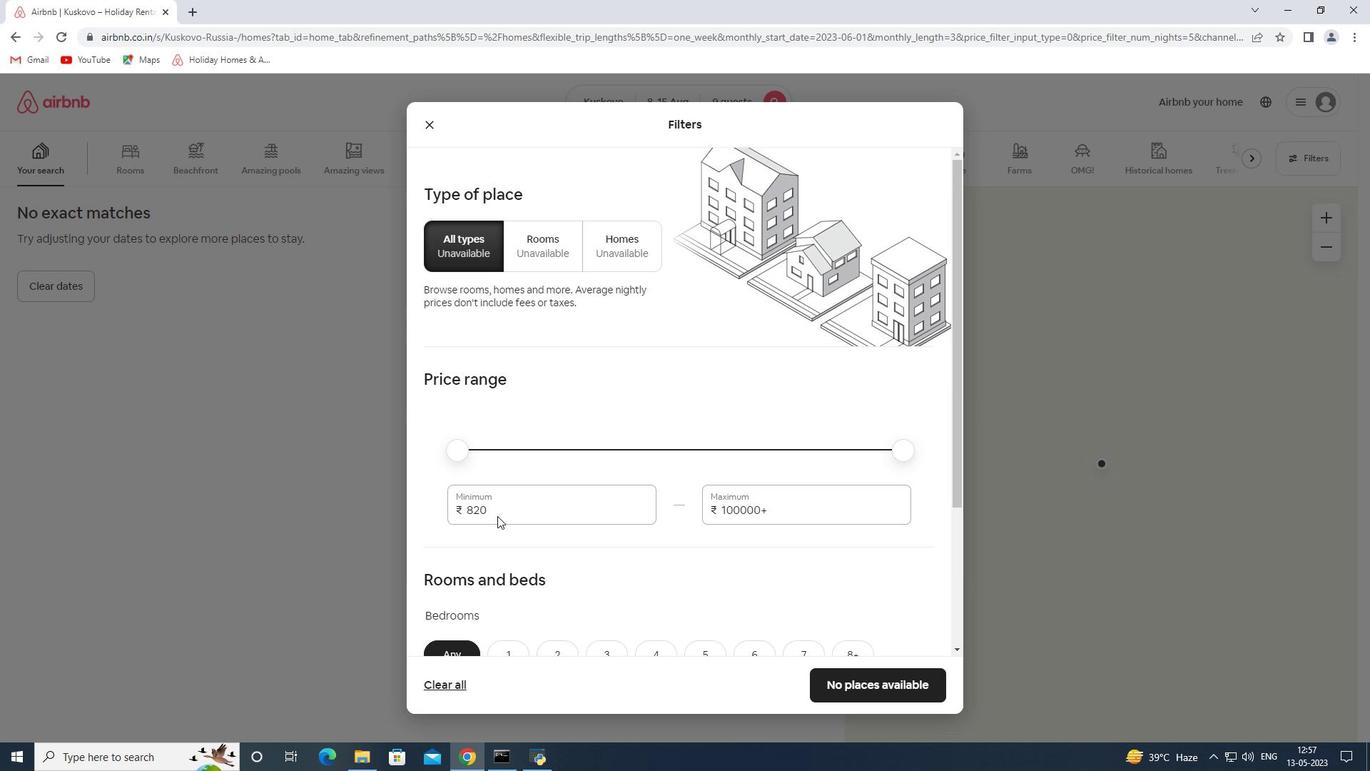 
Action: Mouse pressed left at (497, 511)
Screenshot: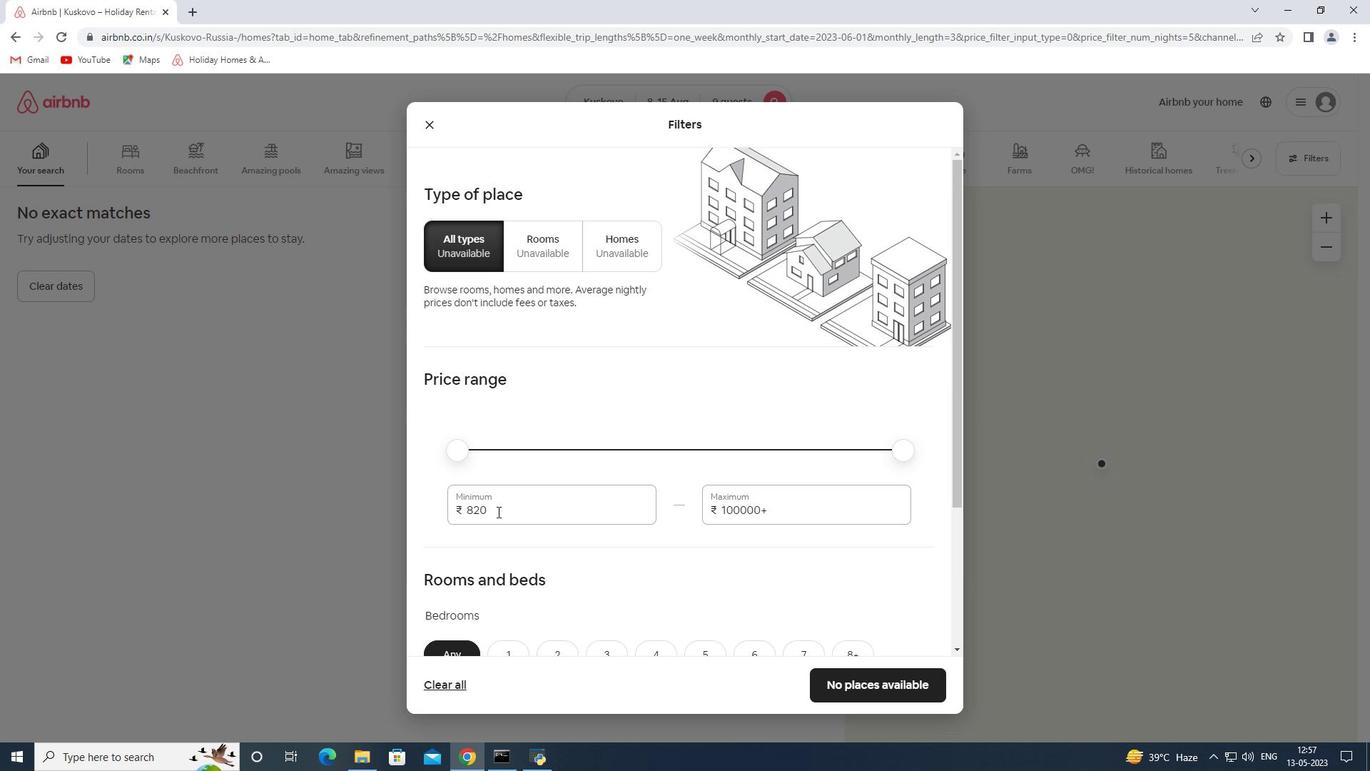 
Action: Mouse pressed left at (497, 511)
Screenshot: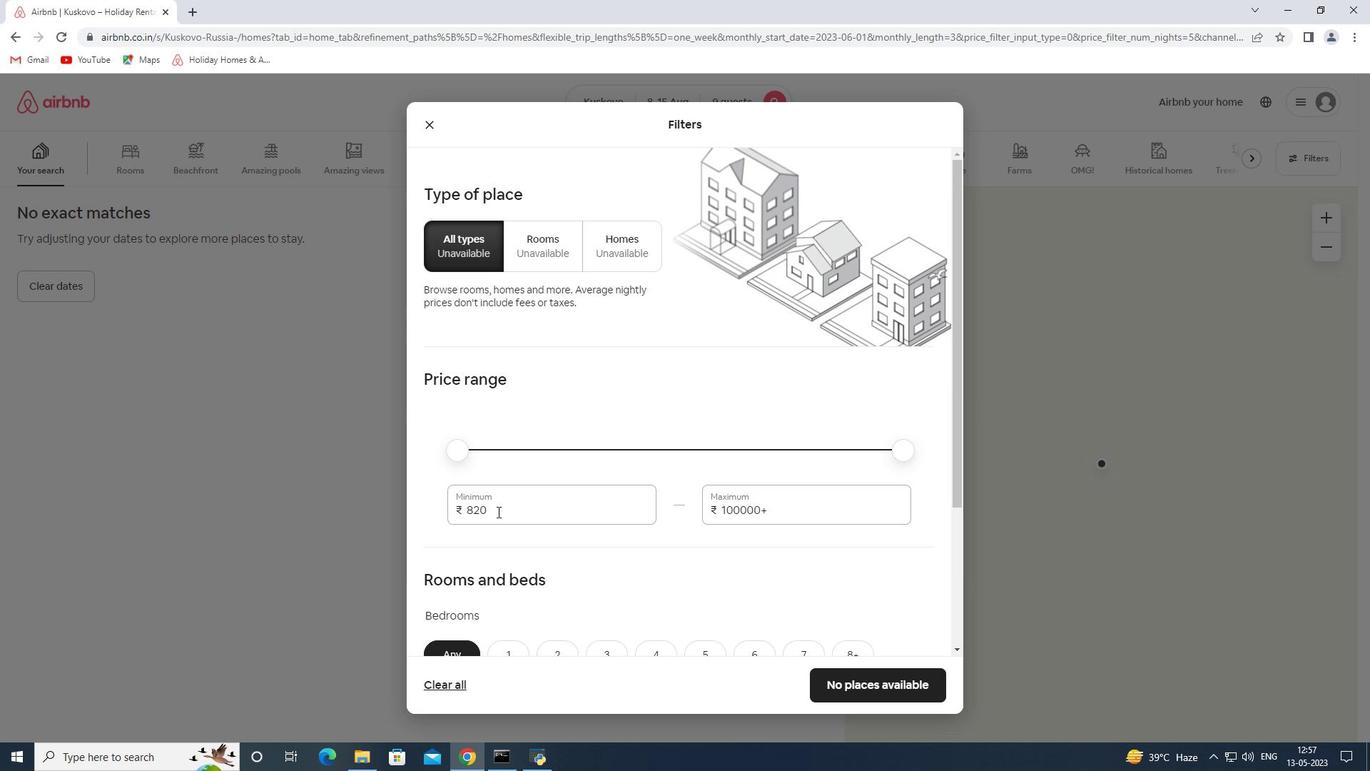 
Action: Mouse moved to (500, 508)
Screenshot: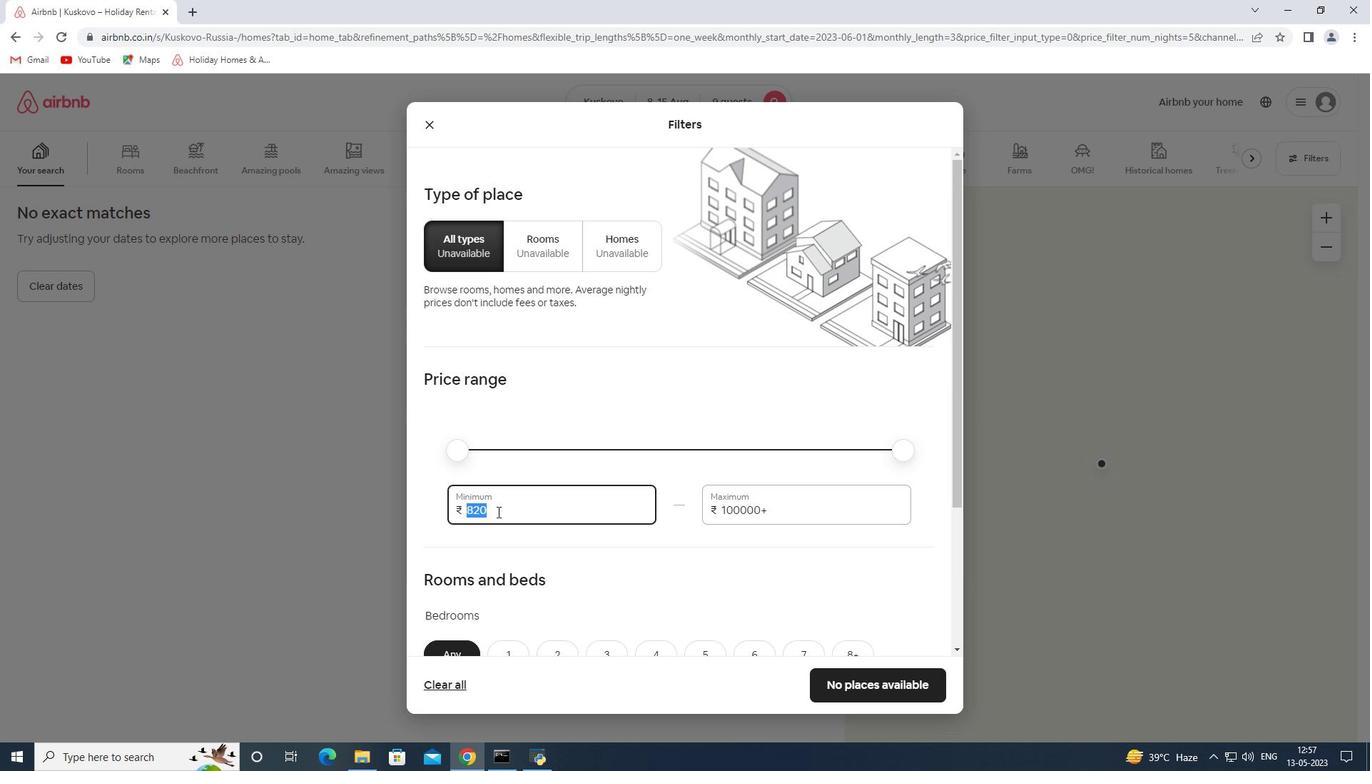 
Action: Key pressed 10000<Key.tab>14000
Screenshot: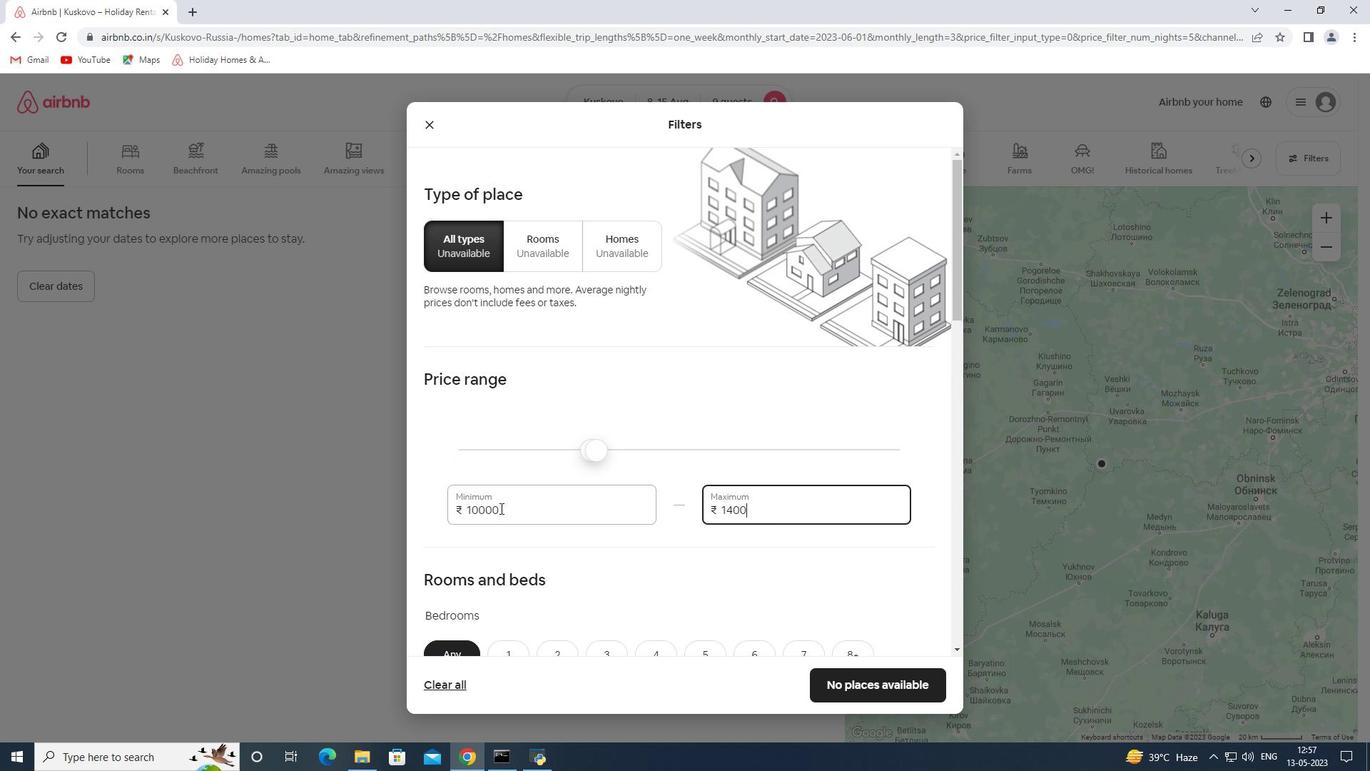 
Action: Mouse moved to (788, 461)
Screenshot: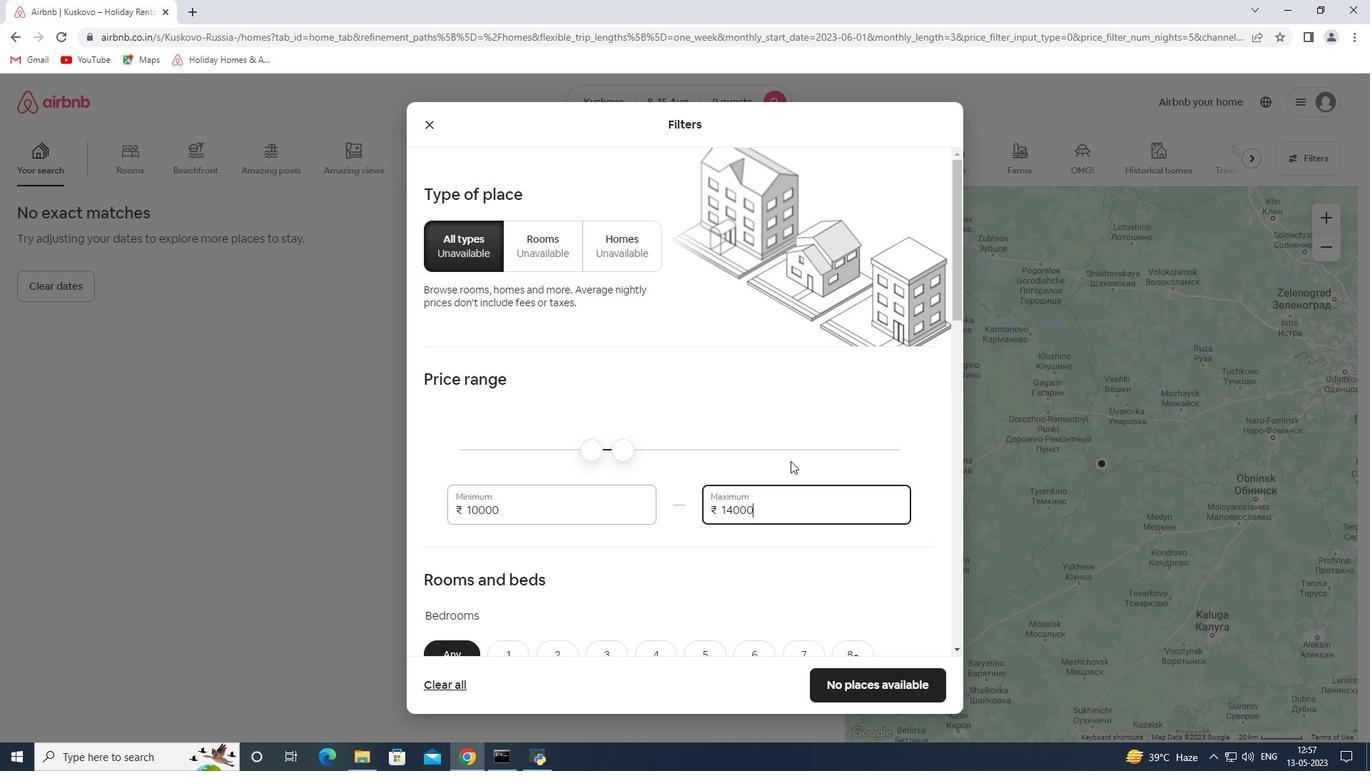 
Action: Mouse scrolled (789, 460) with delta (0, 0)
Screenshot: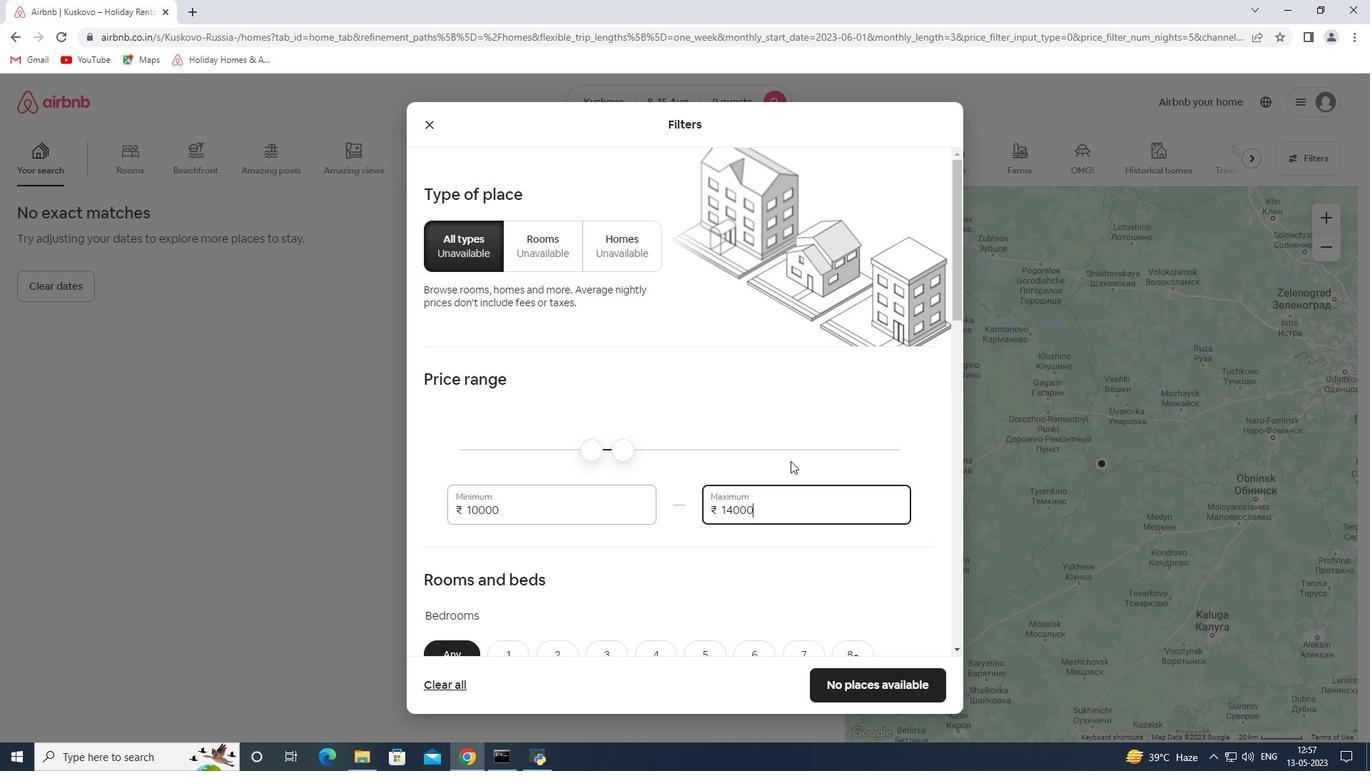 
Action: Mouse moved to (787, 461)
Screenshot: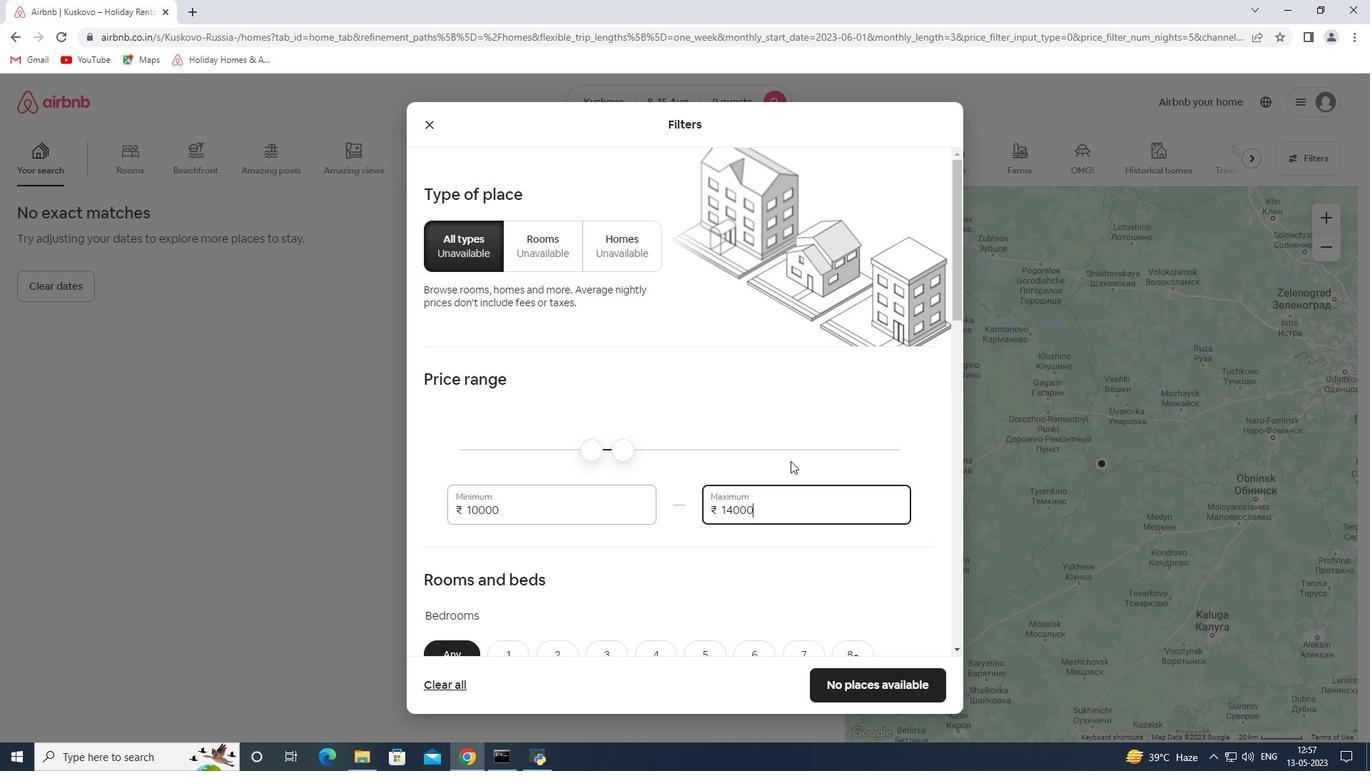 
Action: Mouse scrolled (788, 460) with delta (0, 0)
Screenshot: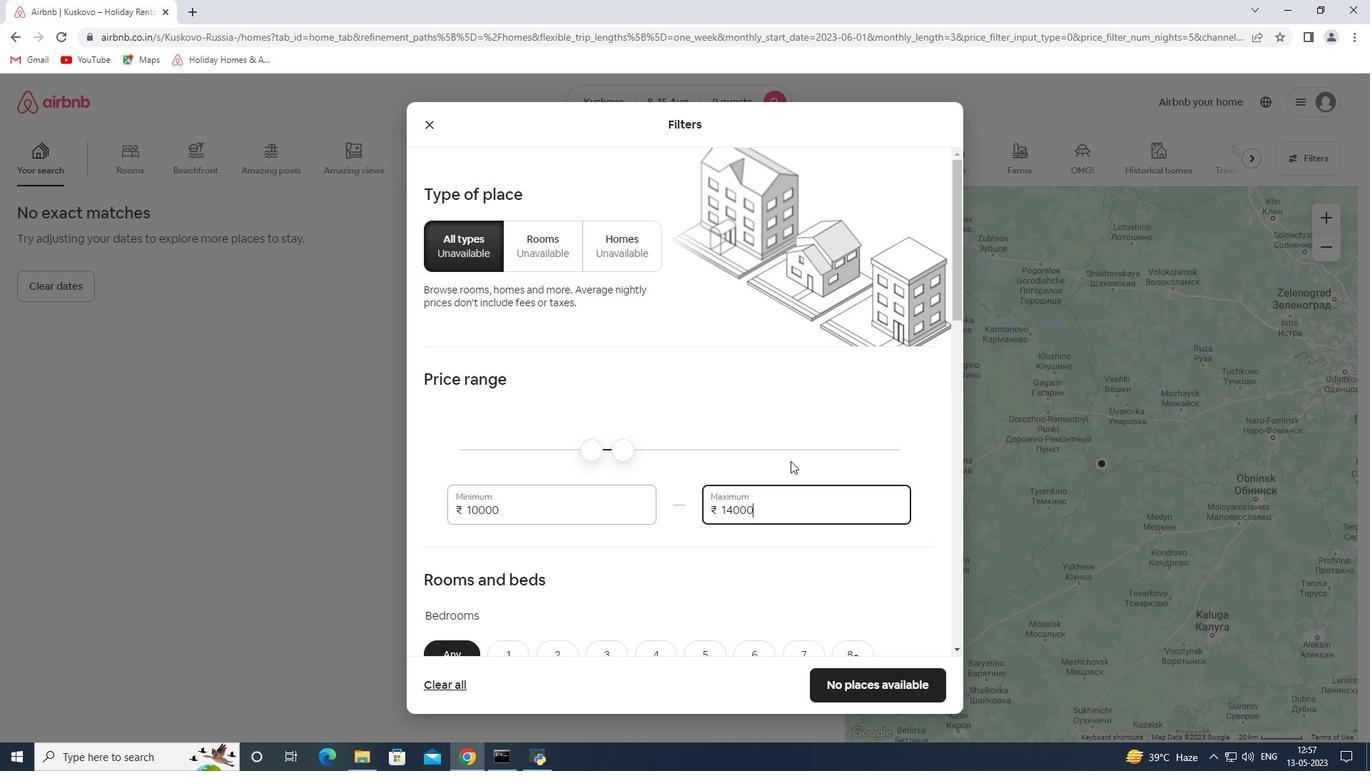 
Action: Mouse moved to (786, 461)
Screenshot: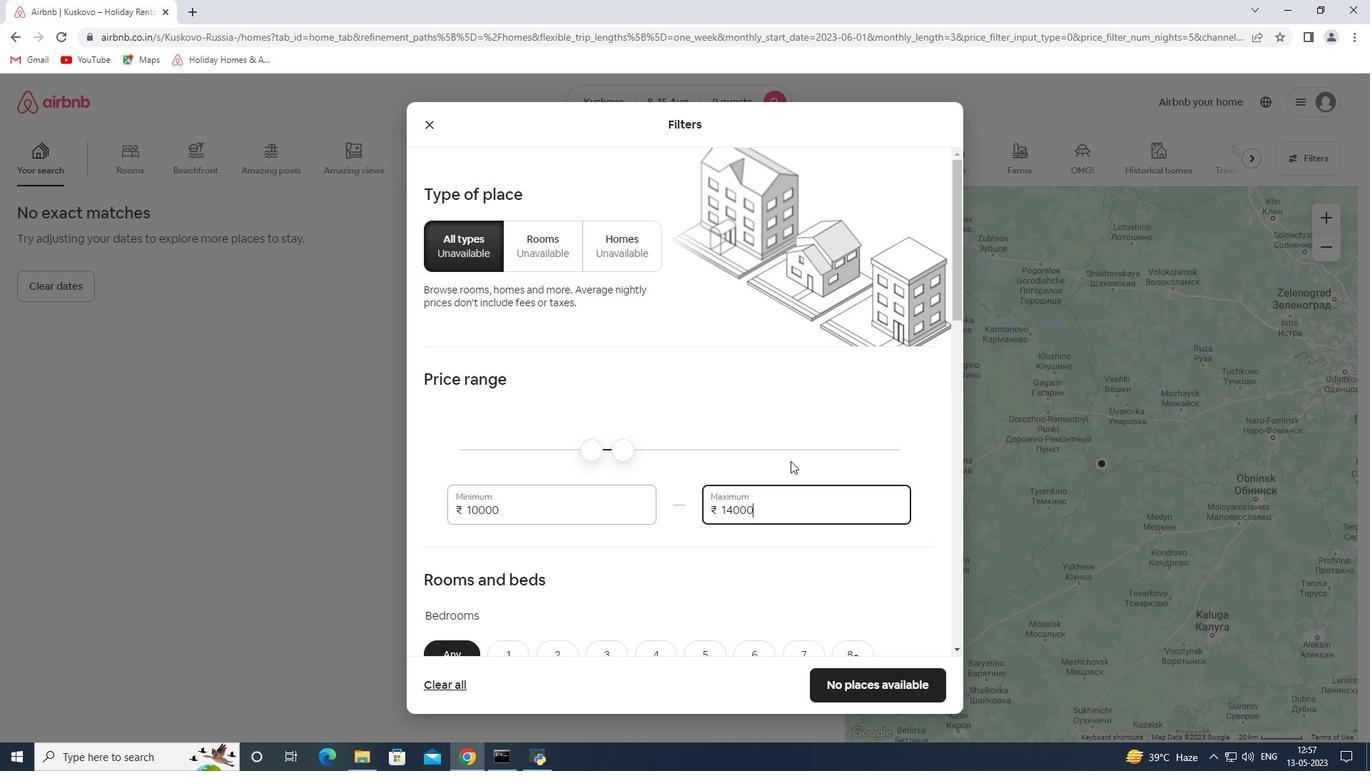 
Action: Mouse scrolled (786, 460) with delta (0, 0)
Screenshot: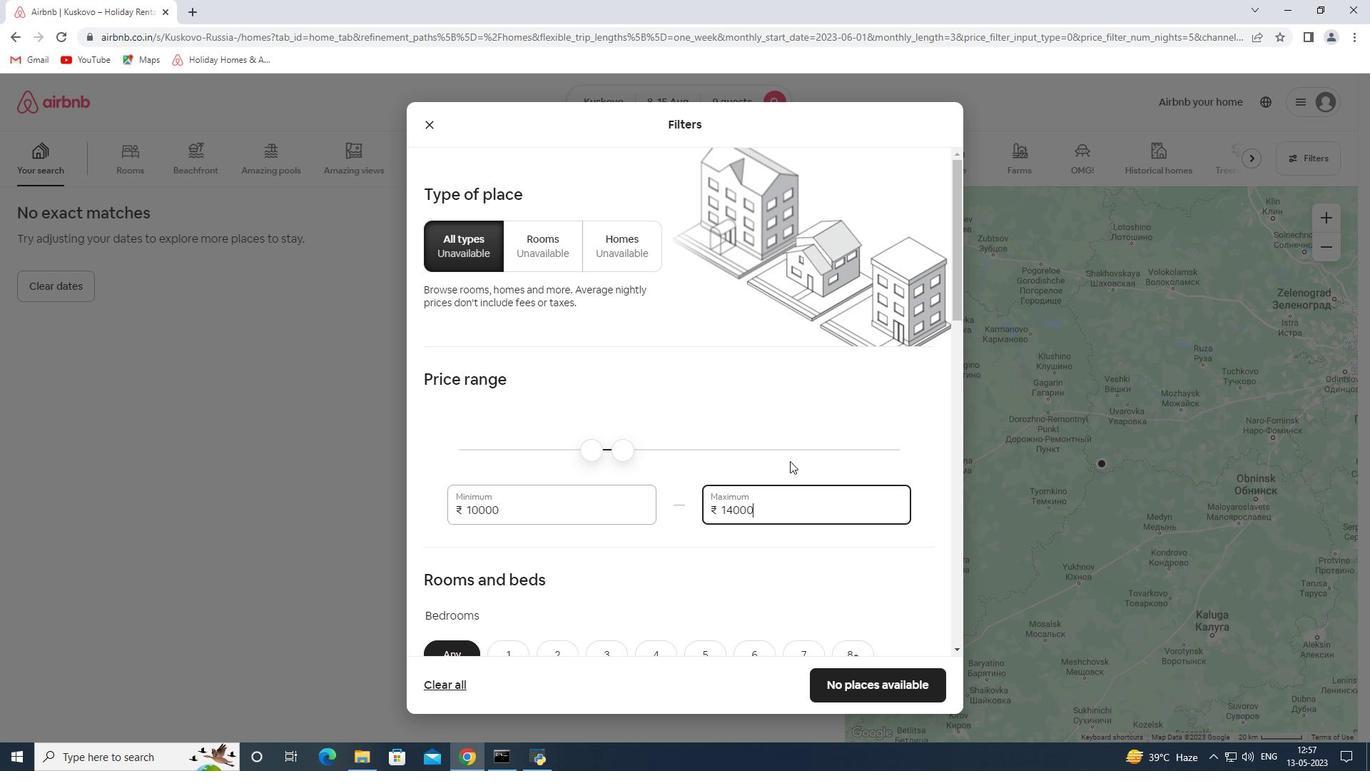 
Action: Mouse scrolled (786, 461) with delta (0, 0)
Screenshot: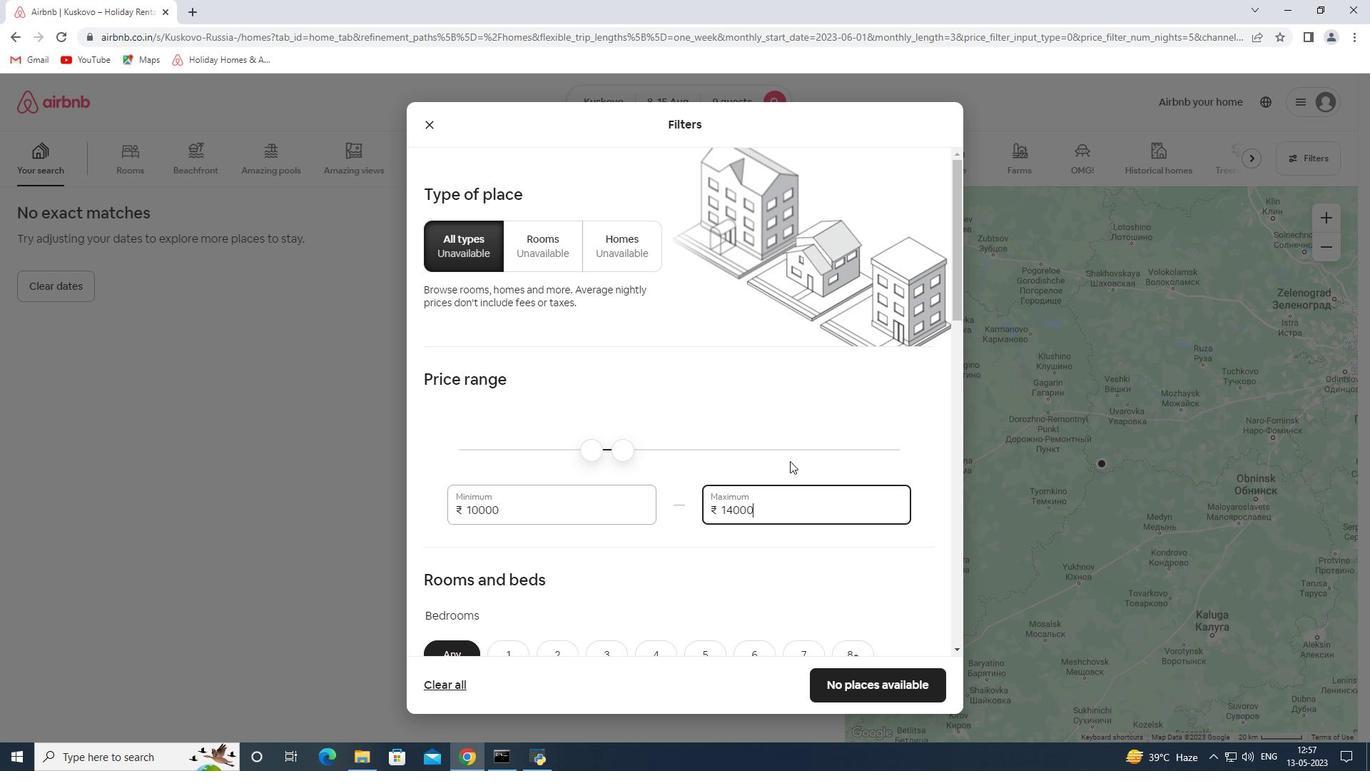 
Action: Mouse moved to (706, 372)
Screenshot: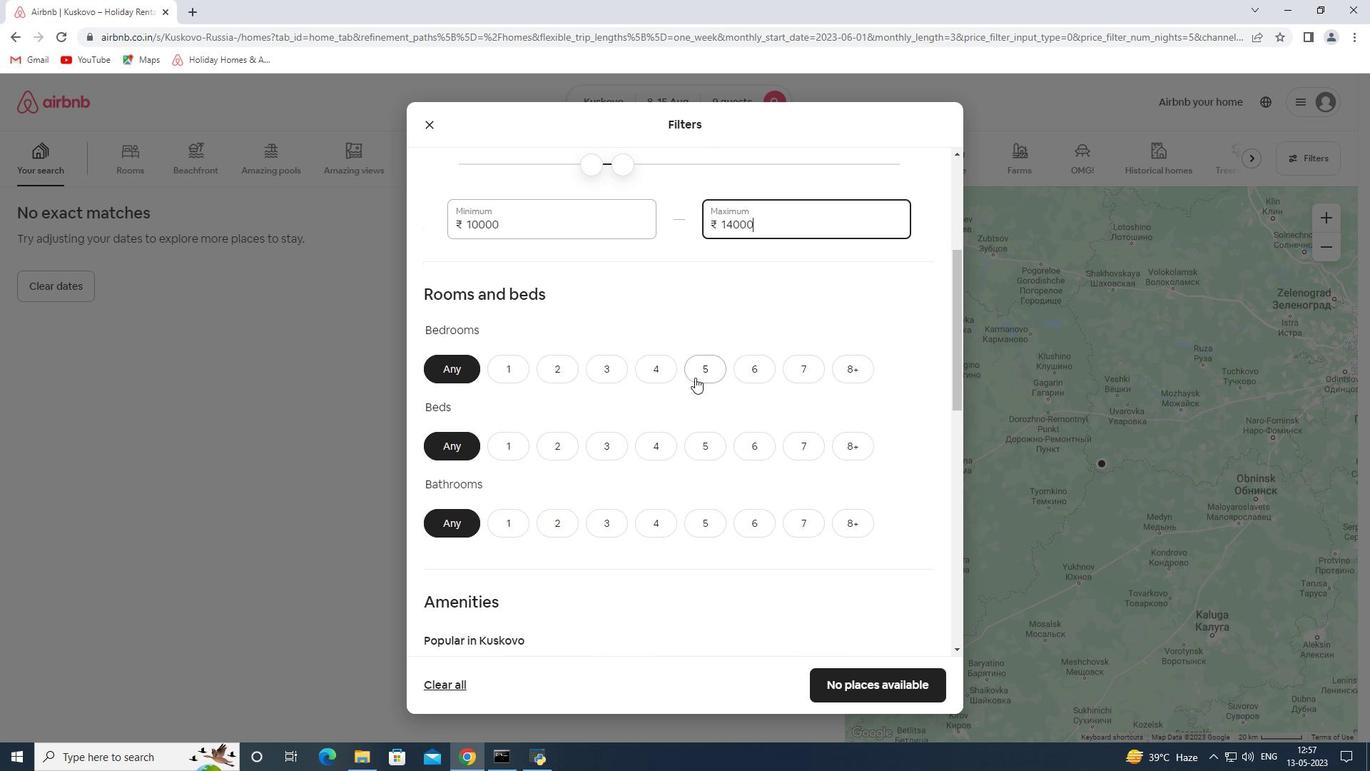 
Action: Mouse pressed left at (706, 372)
Screenshot: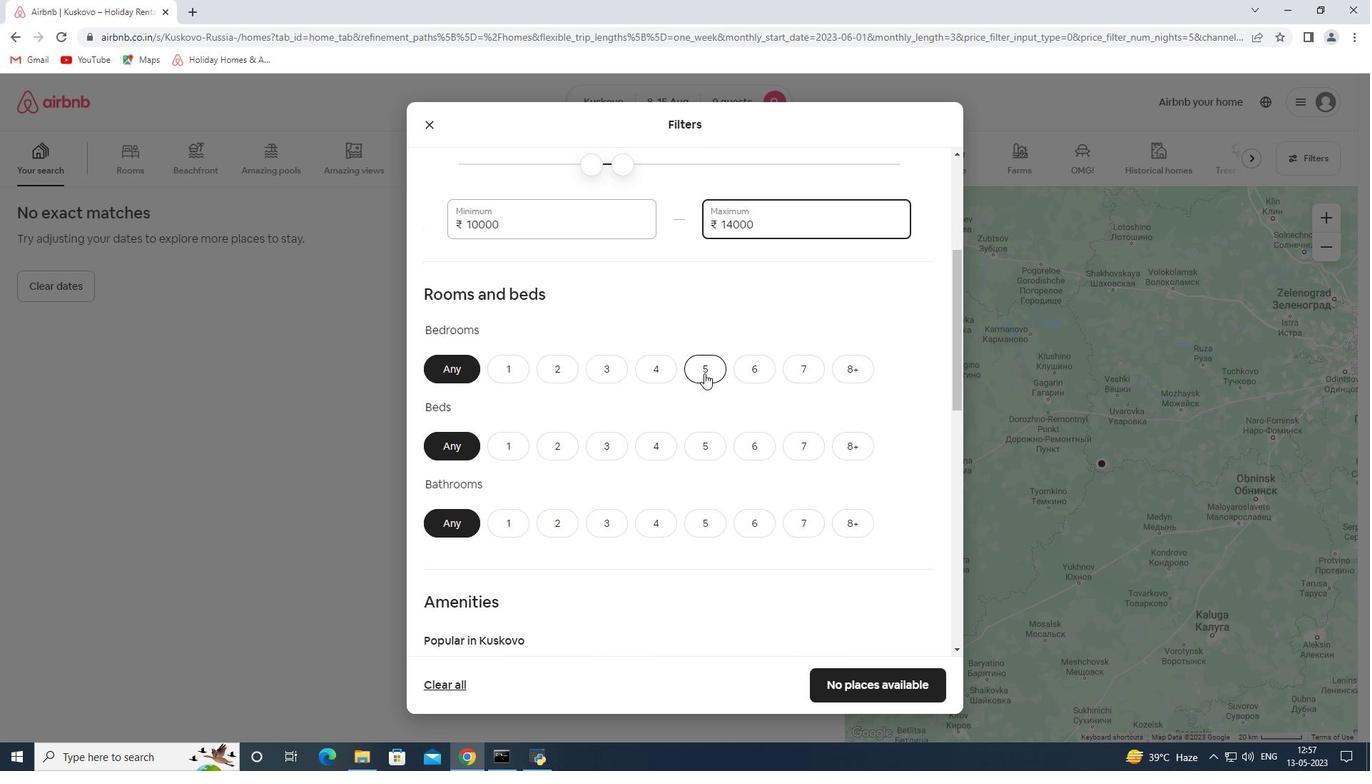 
Action: Mouse moved to (840, 444)
Screenshot: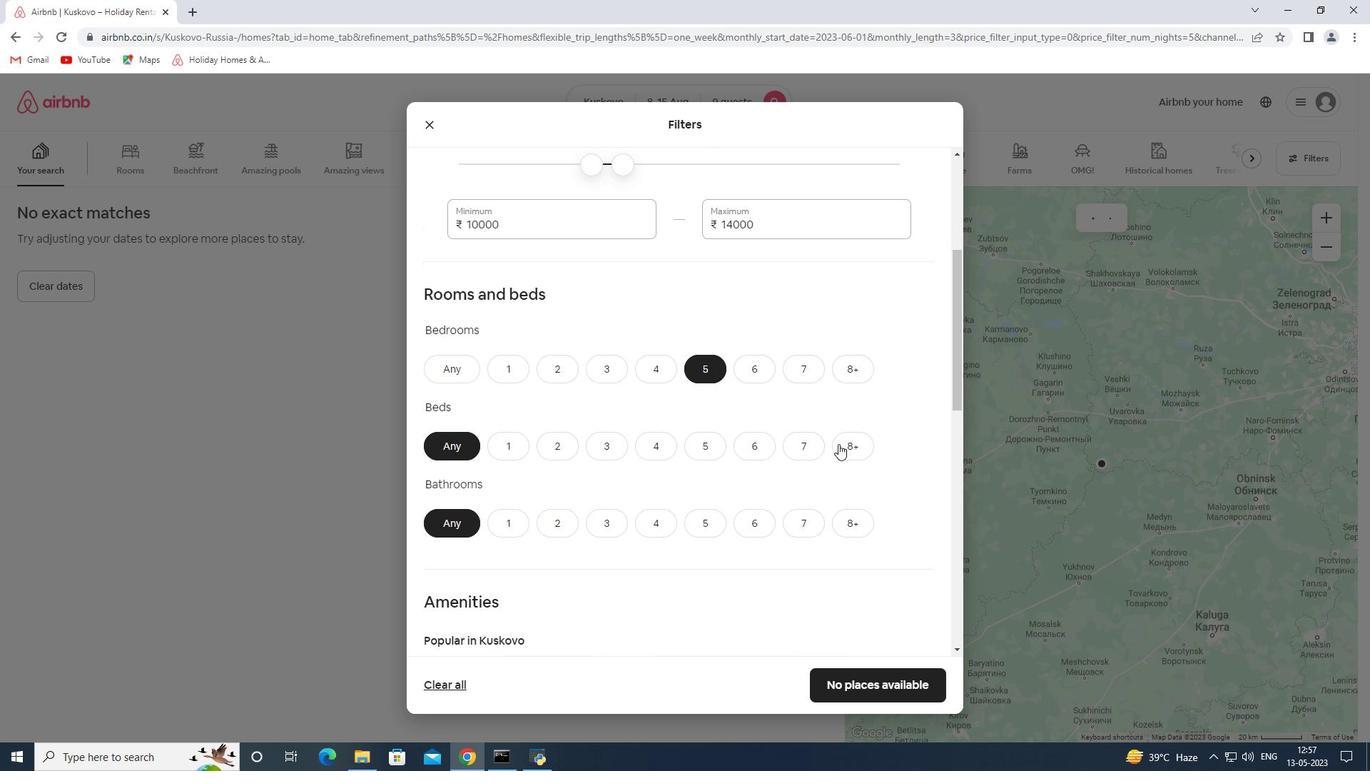 
Action: Mouse pressed left at (840, 444)
Screenshot: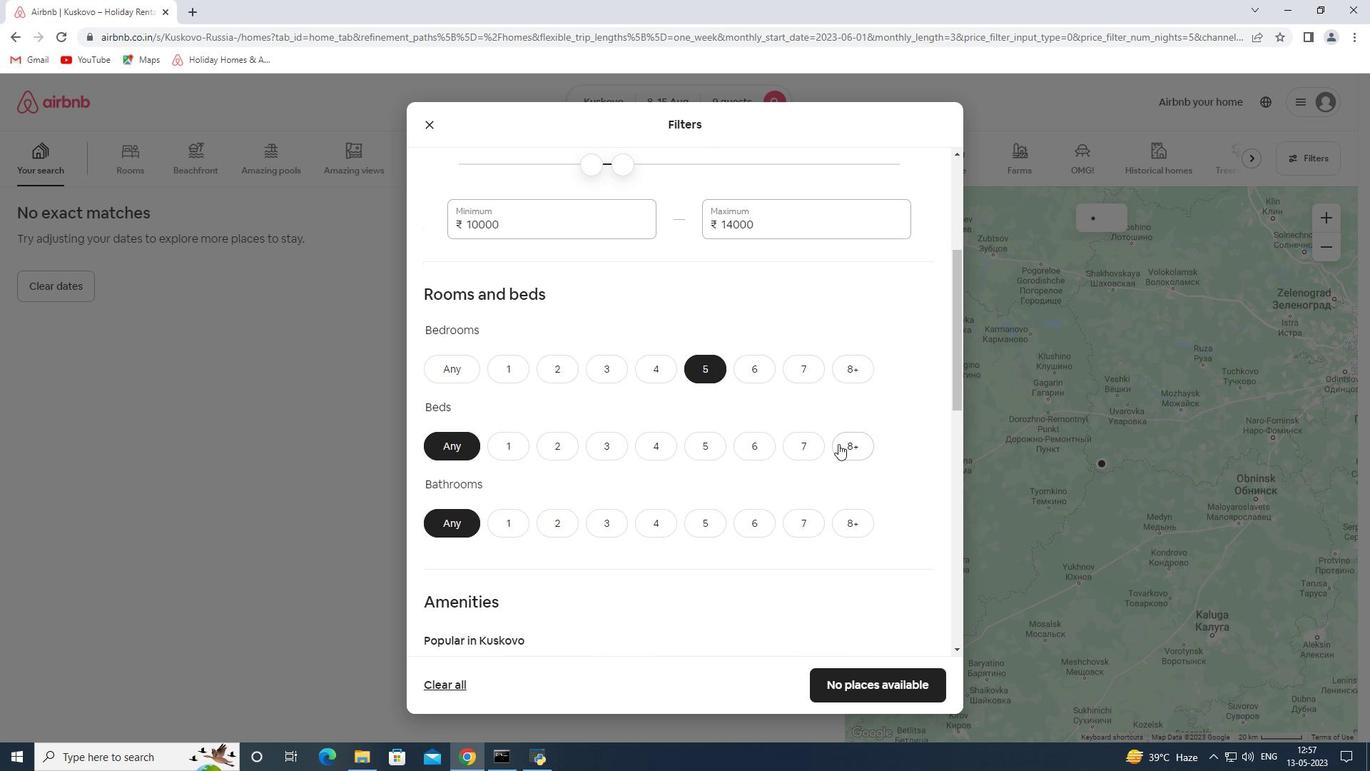 
Action: Mouse moved to (706, 524)
Screenshot: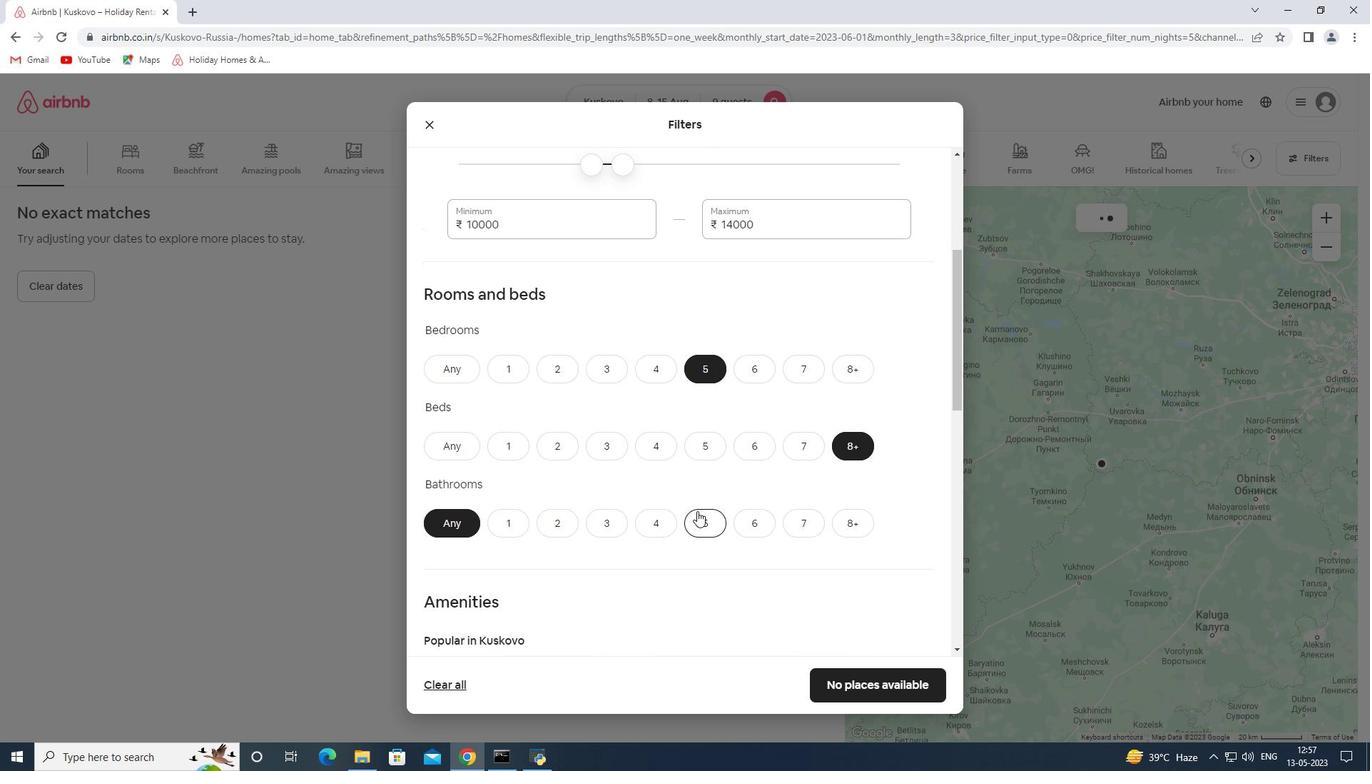 
Action: Mouse pressed left at (706, 524)
Screenshot: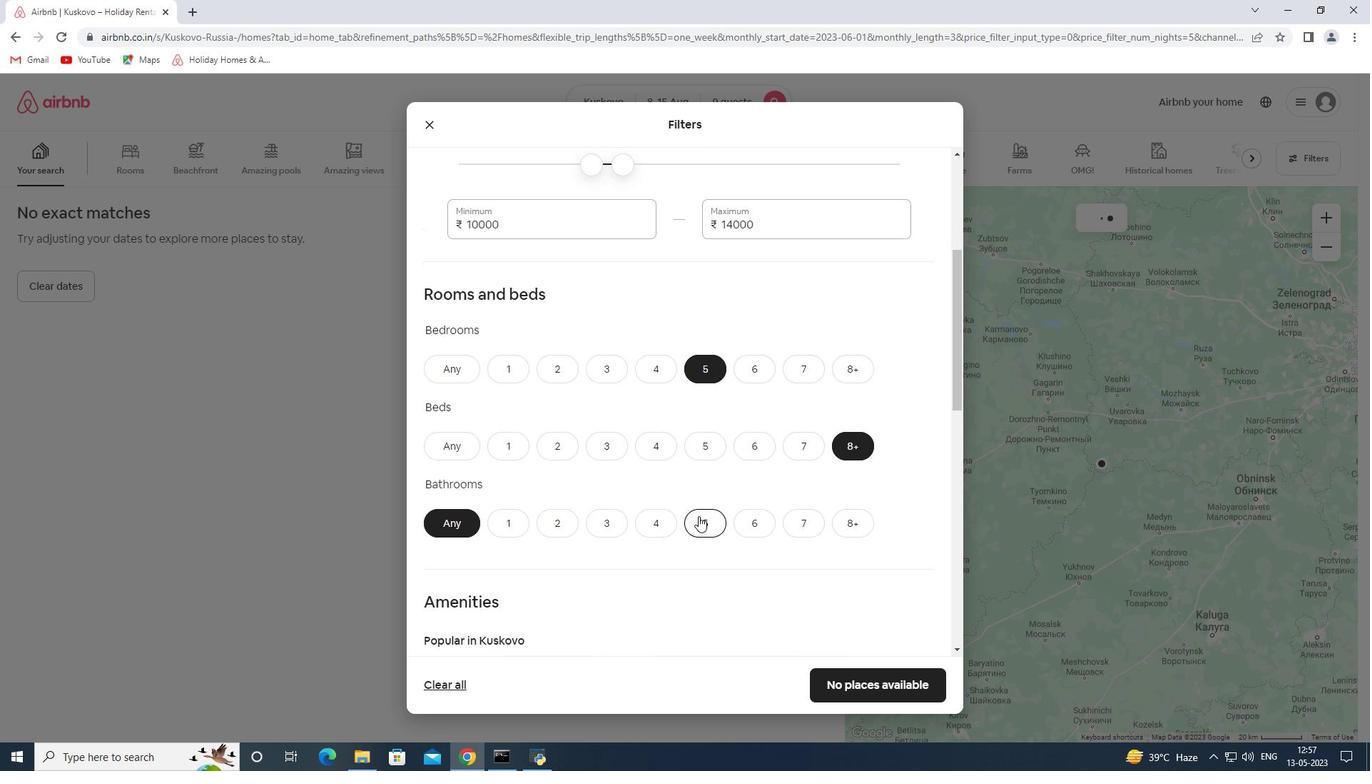 
Action: Mouse moved to (710, 497)
Screenshot: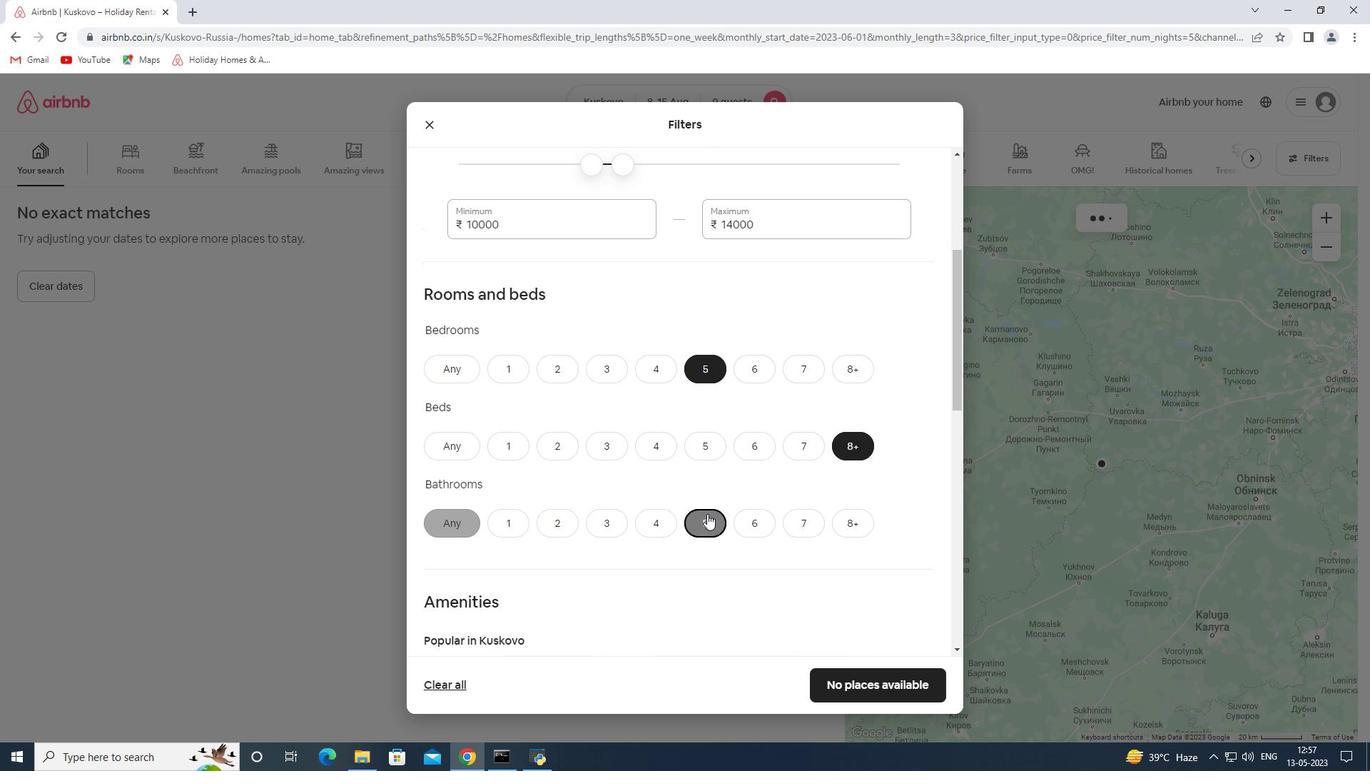 
Action: Mouse scrolled (710, 496) with delta (0, 0)
Screenshot: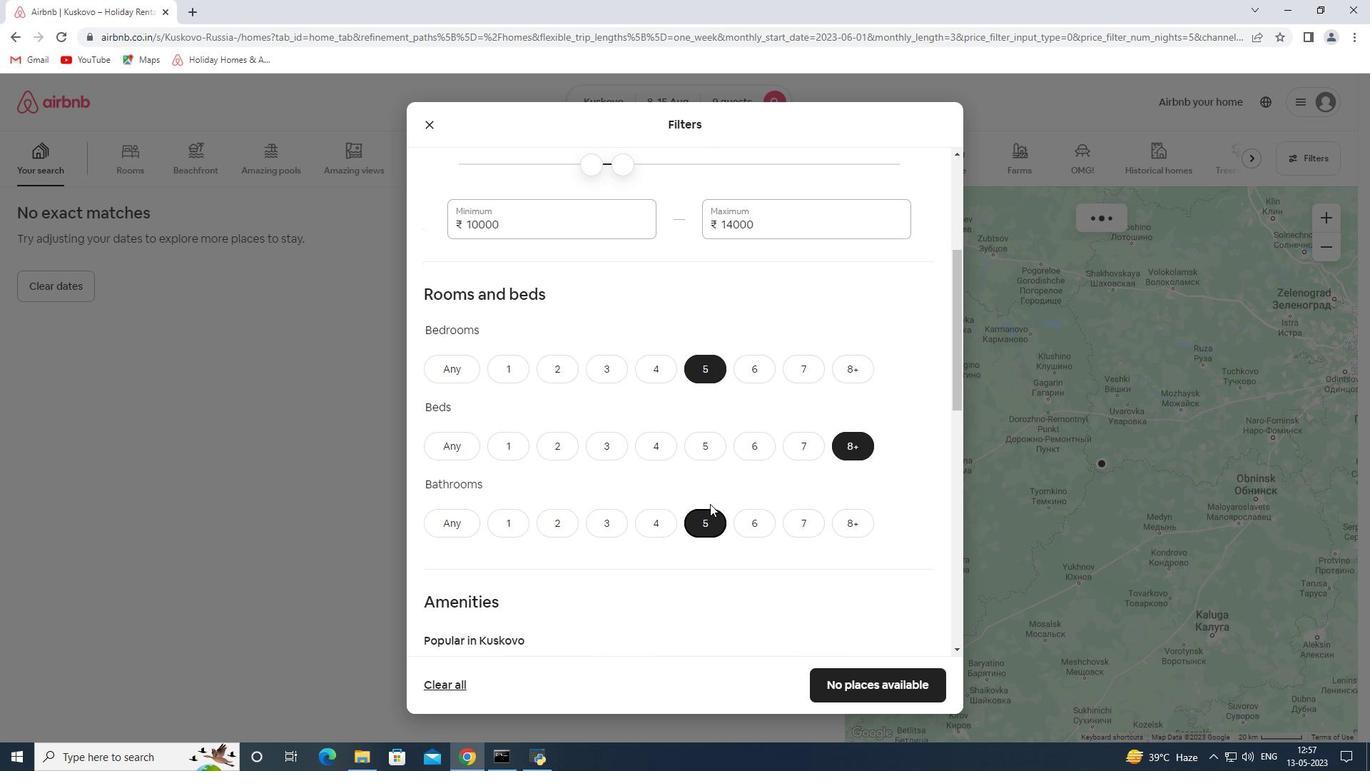 
Action: Mouse scrolled (710, 496) with delta (0, 0)
Screenshot: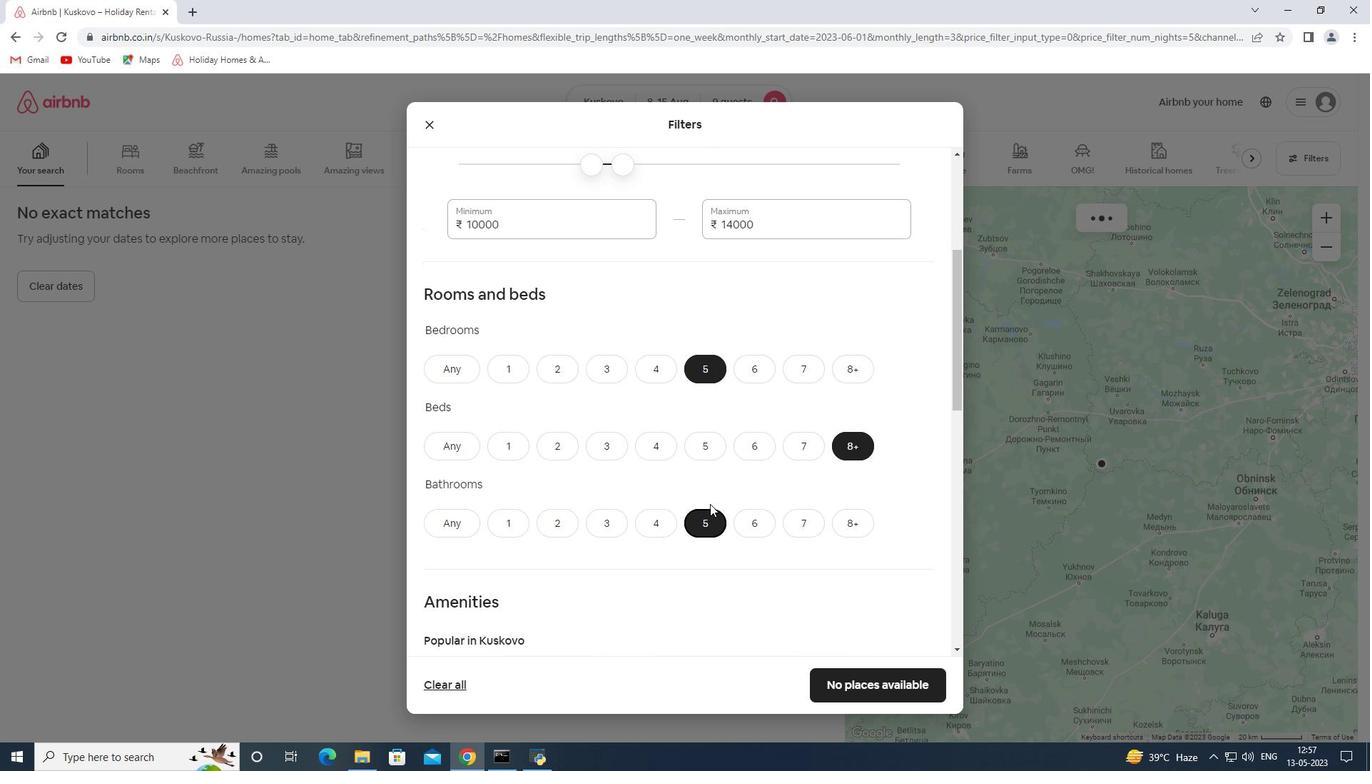 
Action: Mouse moved to (548, 481)
Screenshot: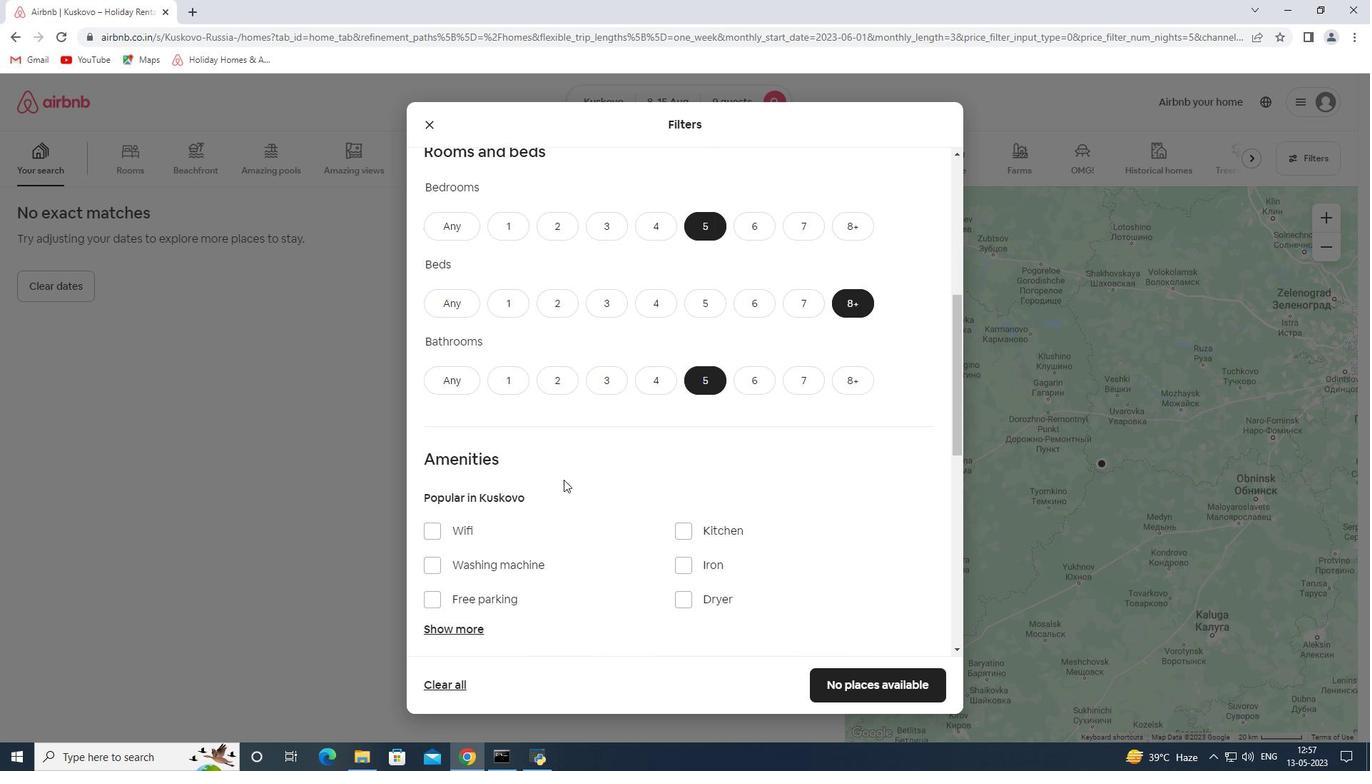 
Action: Mouse scrolled (548, 481) with delta (0, 0)
Screenshot: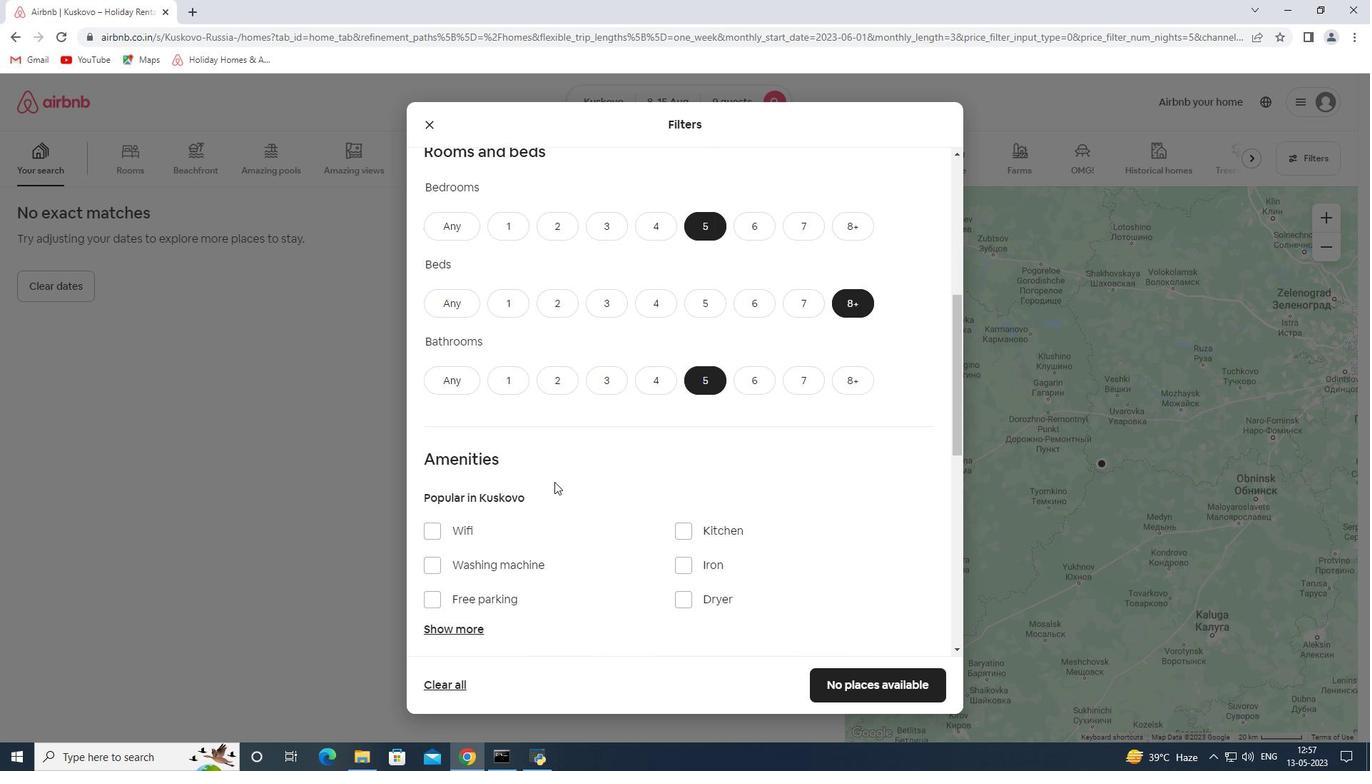 
Action: Mouse moved to (545, 481)
Screenshot: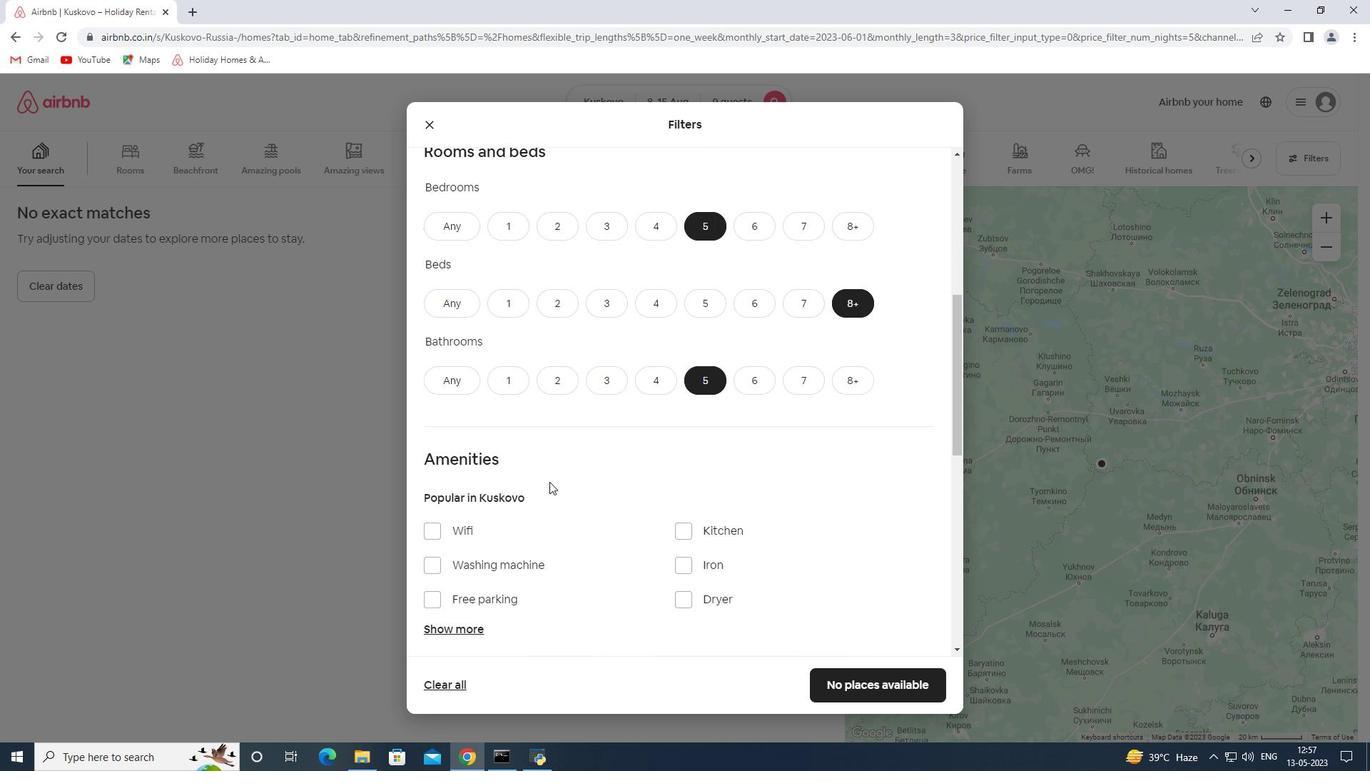
Action: Mouse scrolled (545, 480) with delta (0, 0)
Screenshot: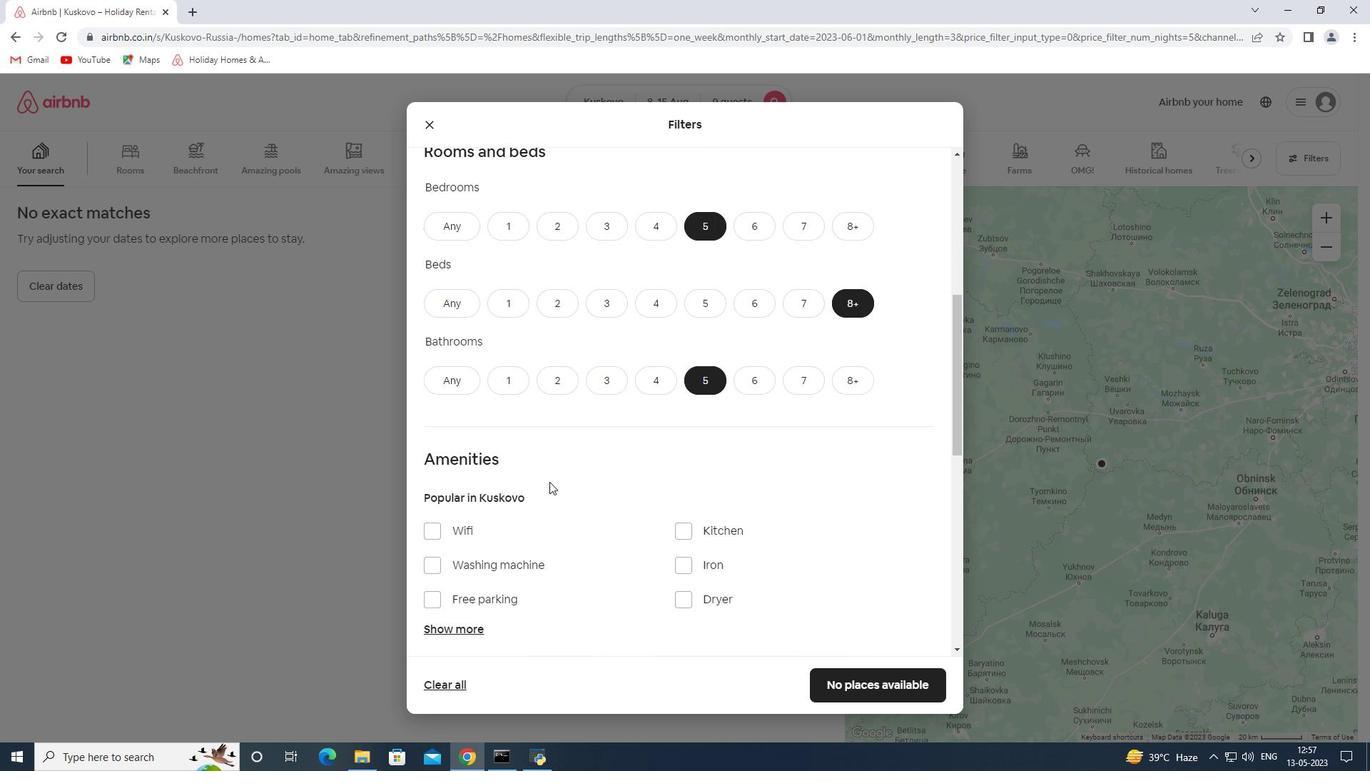 
Action: Mouse moved to (467, 504)
Screenshot: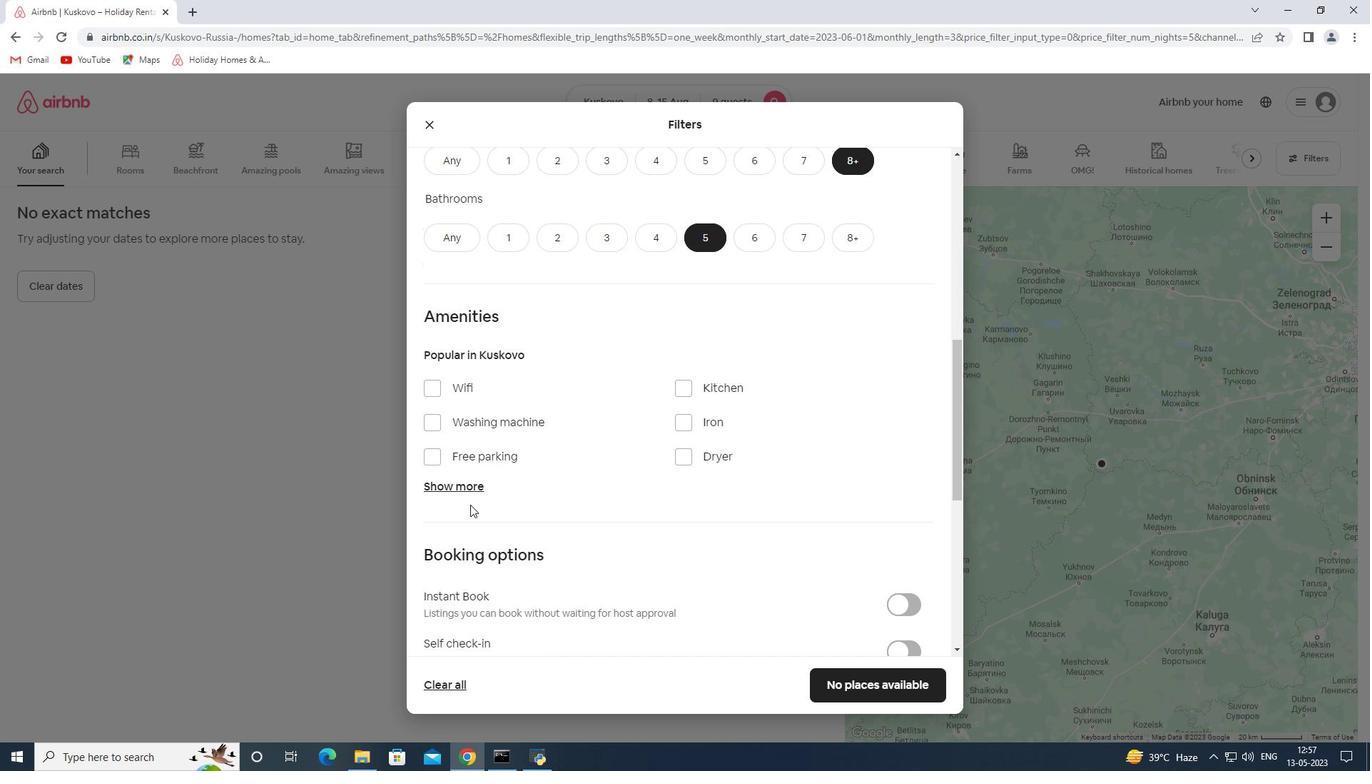 
Action: Mouse scrolled (467, 504) with delta (0, 0)
Screenshot: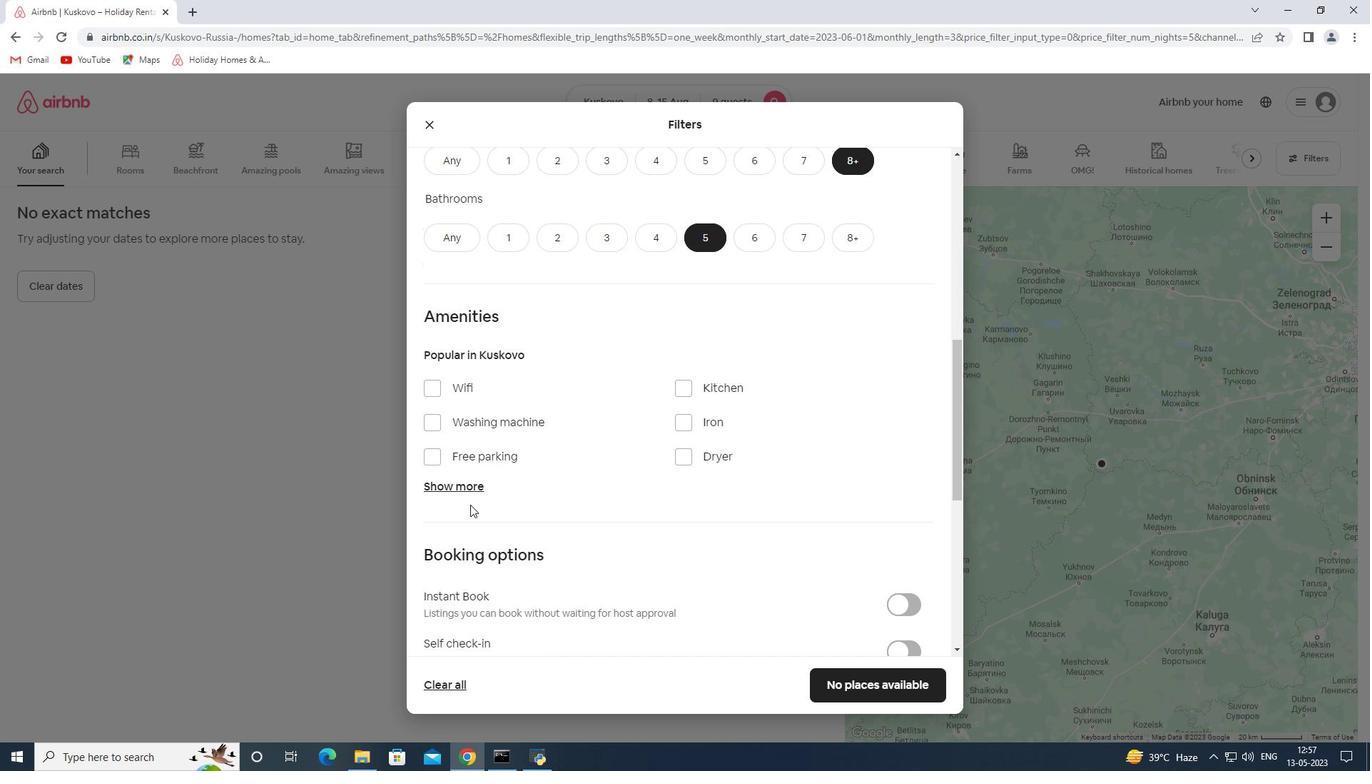
Action: Mouse moved to (460, 494)
Screenshot: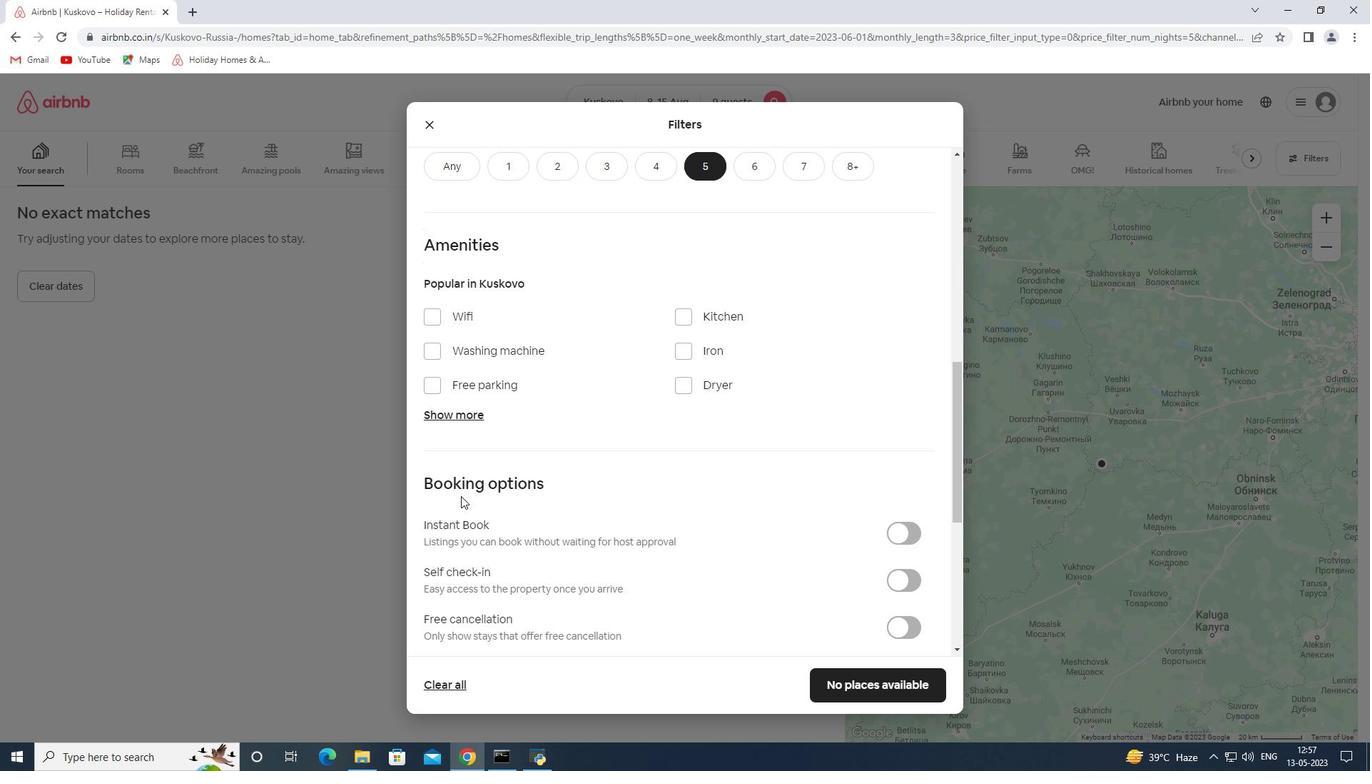 
Action: Mouse scrolled (460, 493) with delta (0, 0)
Screenshot: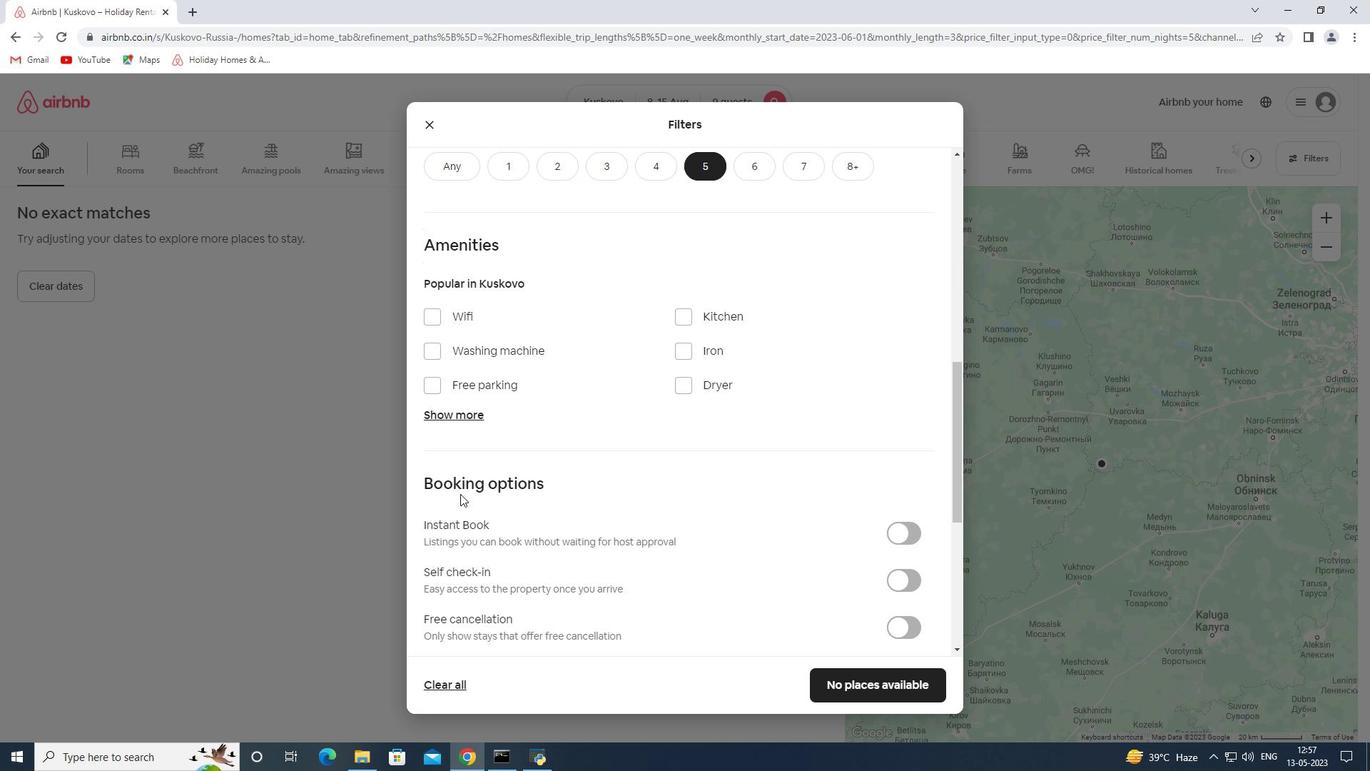 
Action: Mouse moved to (435, 246)
Screenshot: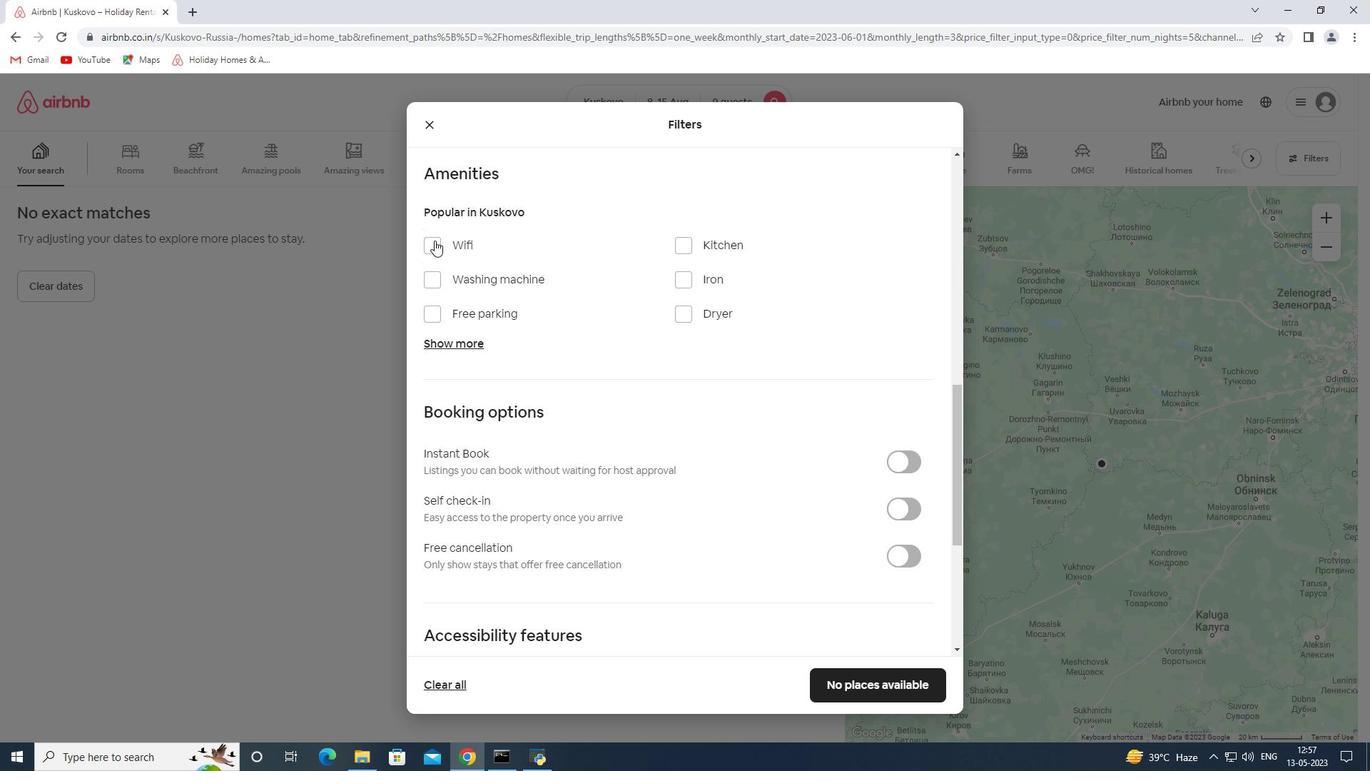 
Action: Mouse pressed left at (435, 246)
Screenshot: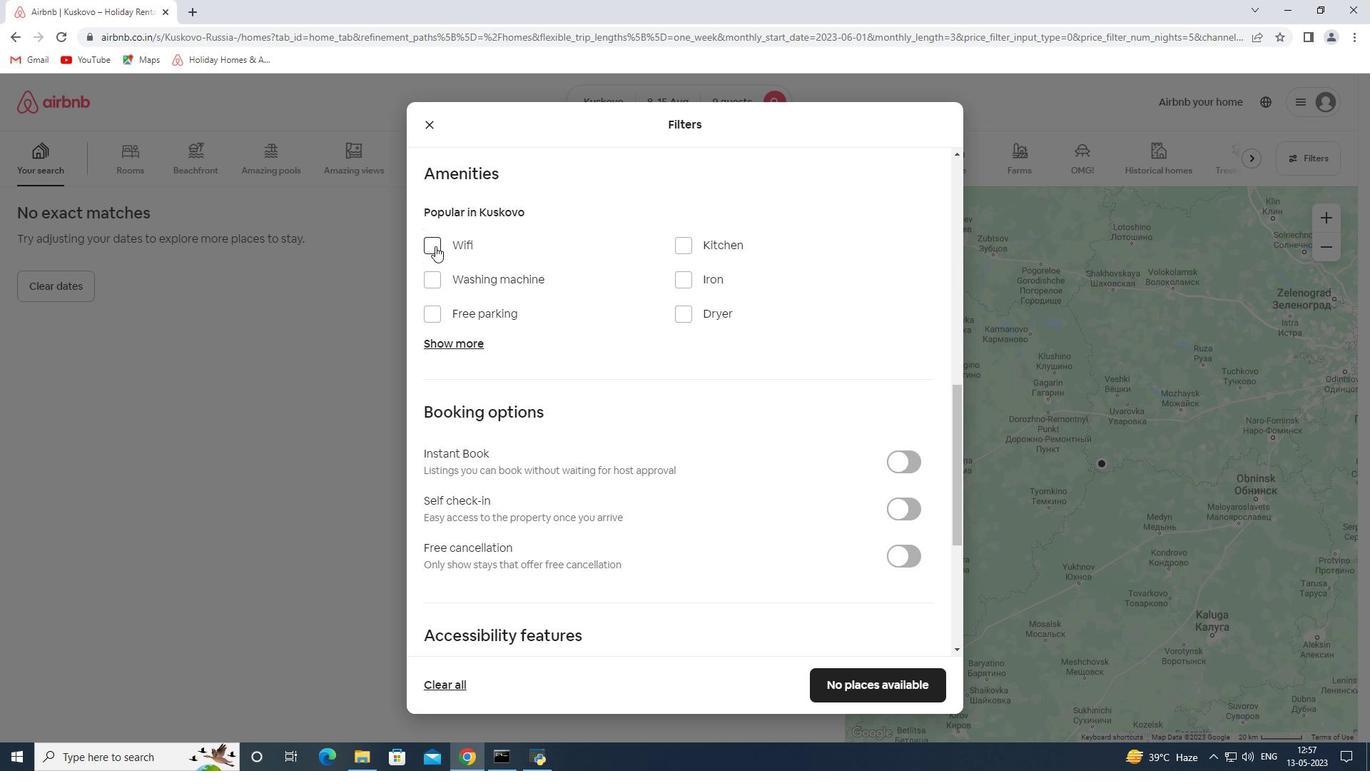 
Action: Mouse moved to (453, 342)
Screenshot: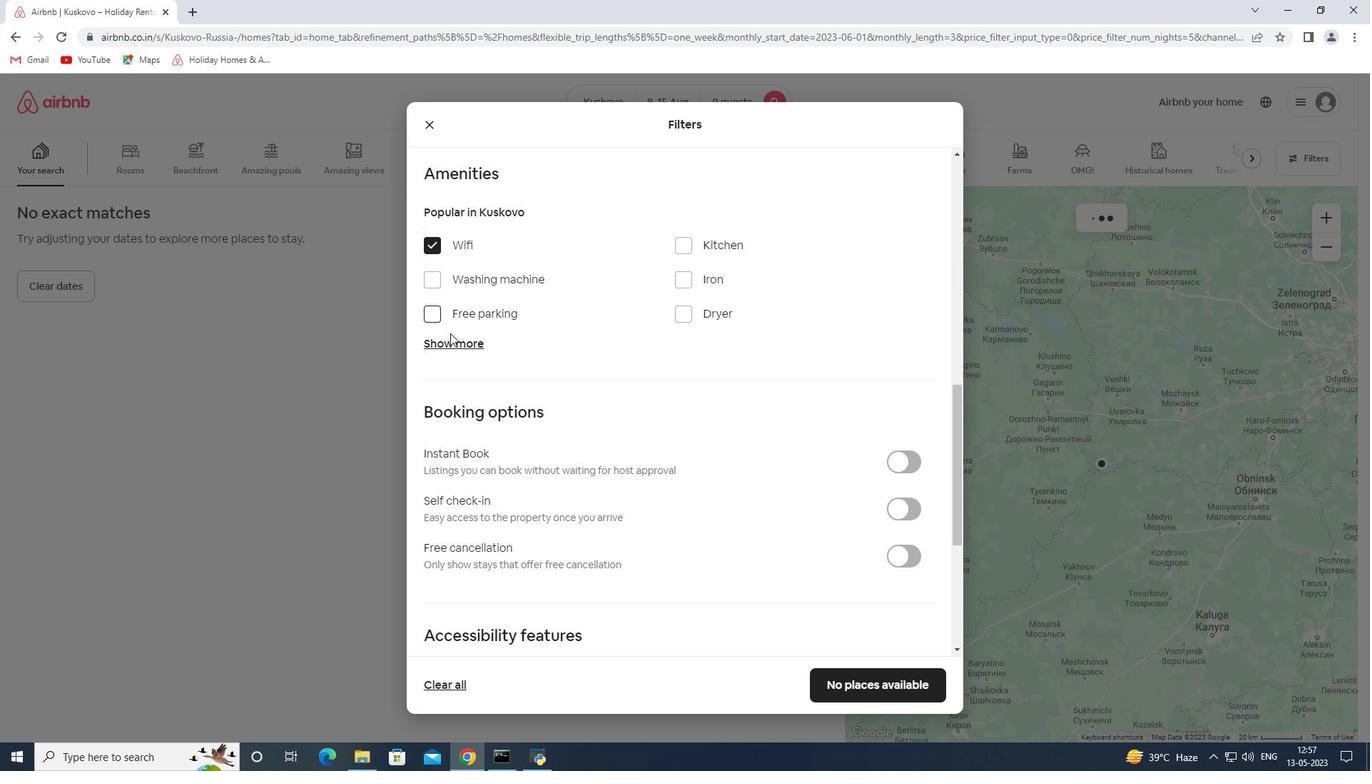 
Action: Mouse pressed left at (453, 342)
Screenshot: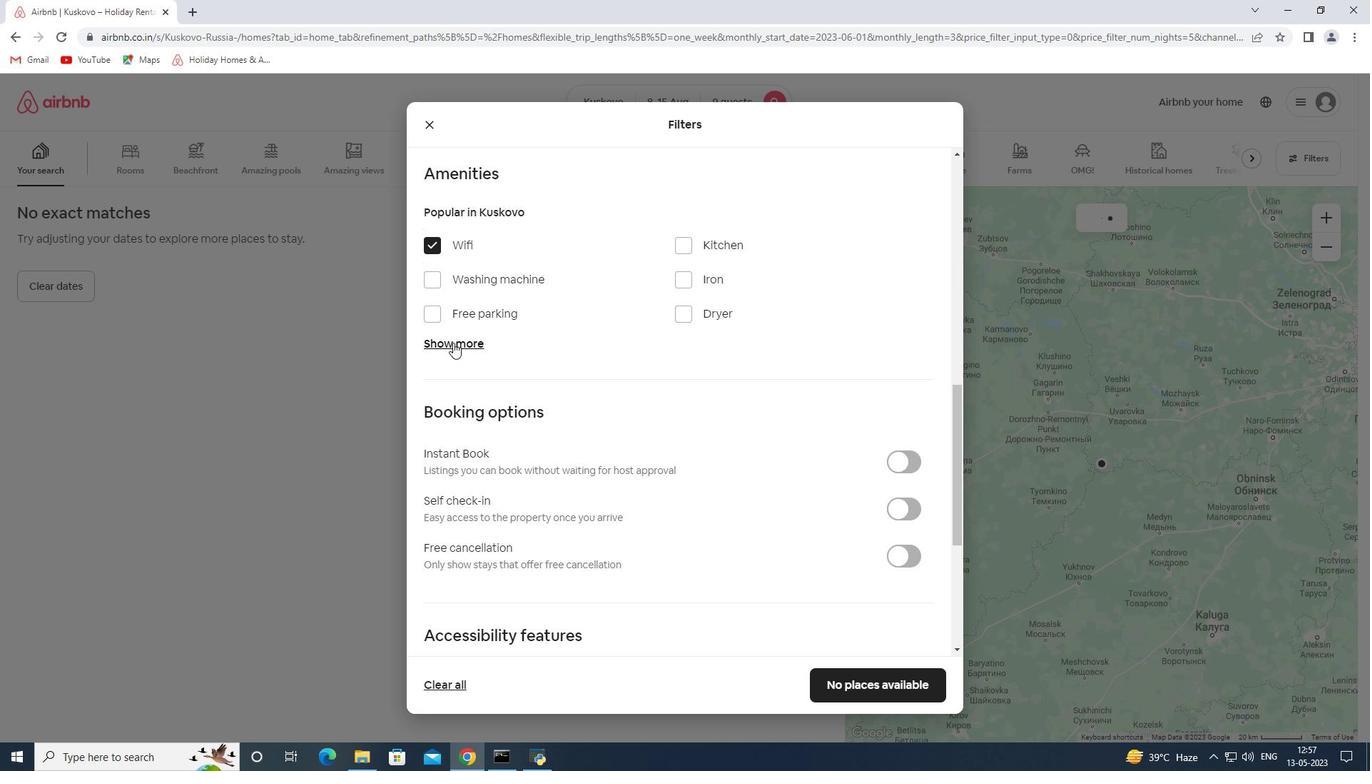 
Action: Mouse moved to (689, 429)
Screenshot: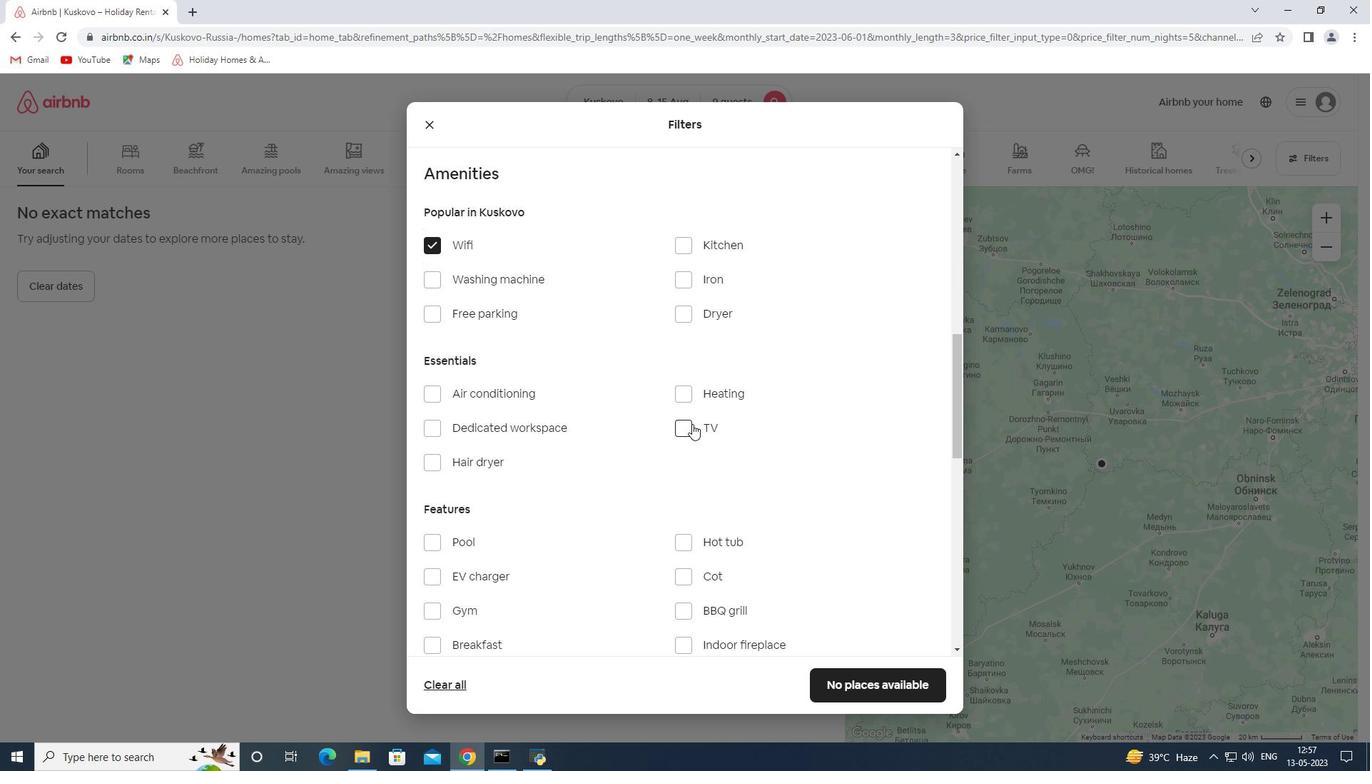 
Action: Mouse pressed left at (689, 429)
Screenshot: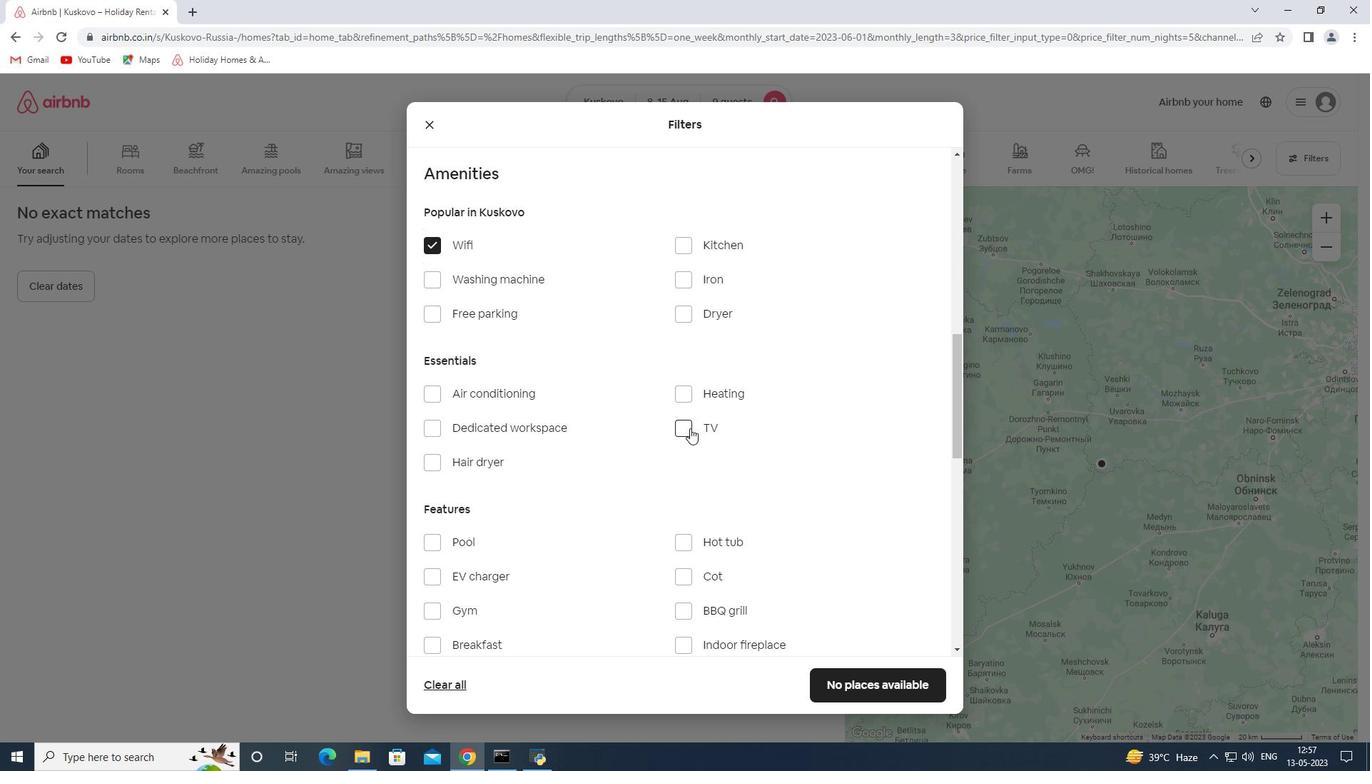 
Action: Mouse moved to (491, 479)
Screenshot: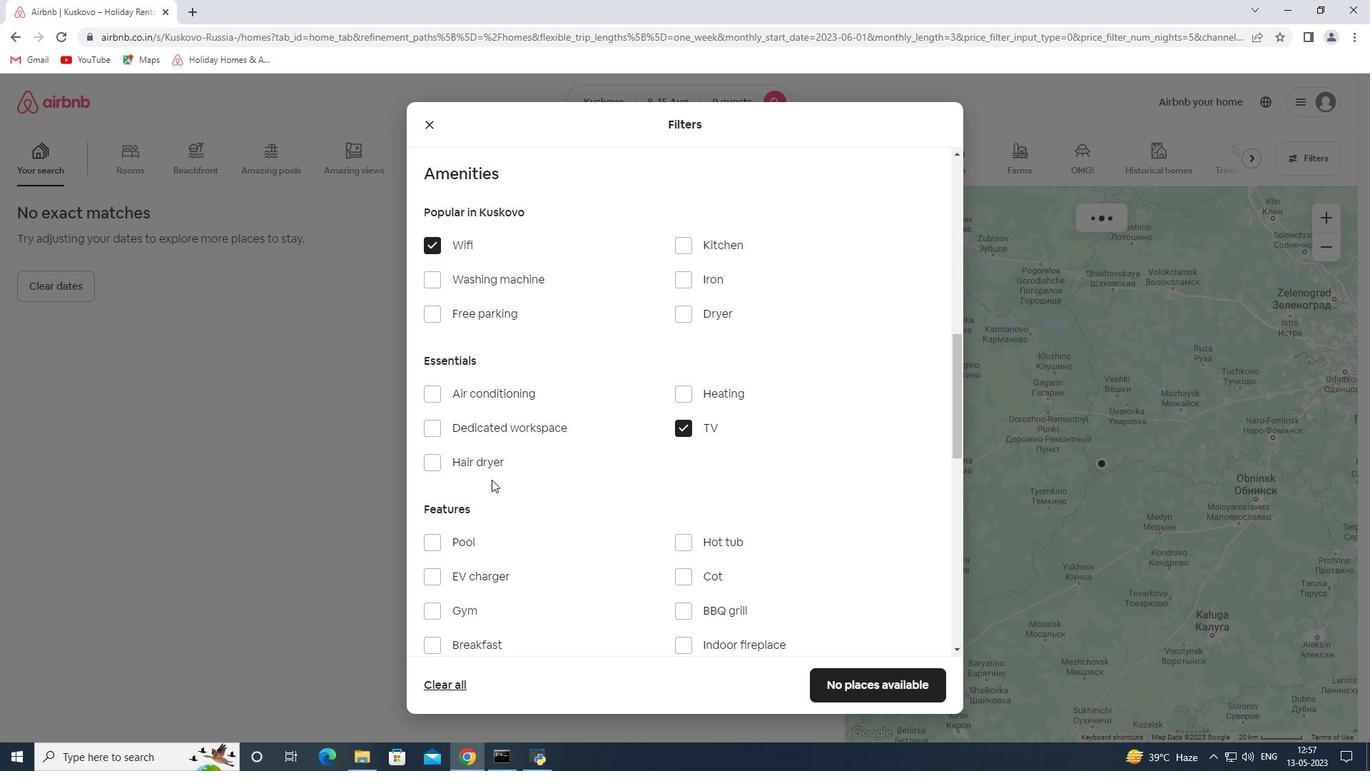 
Action: Mouse scrolled (491, 478) with delta (0, 0)
Screenshot: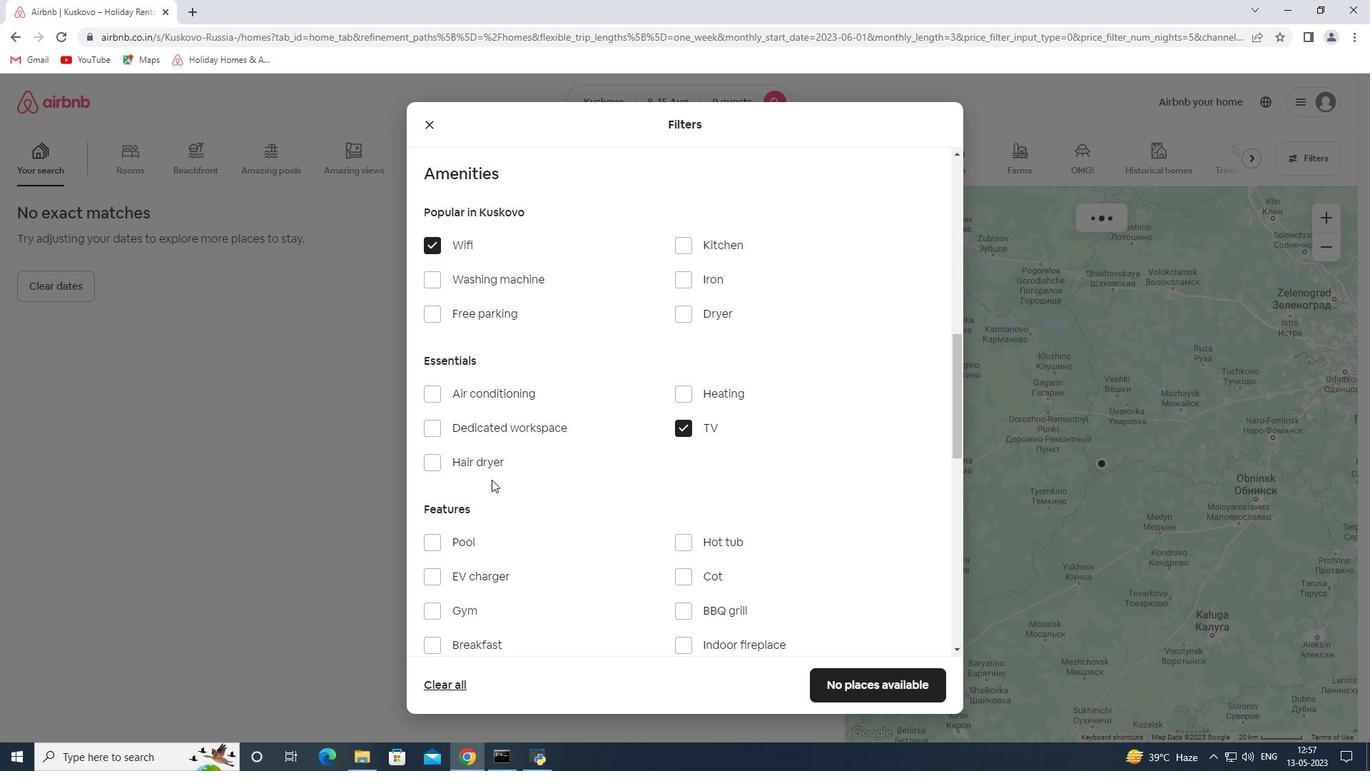 
Action: Mouse moved to (476, 248)
Screenshot: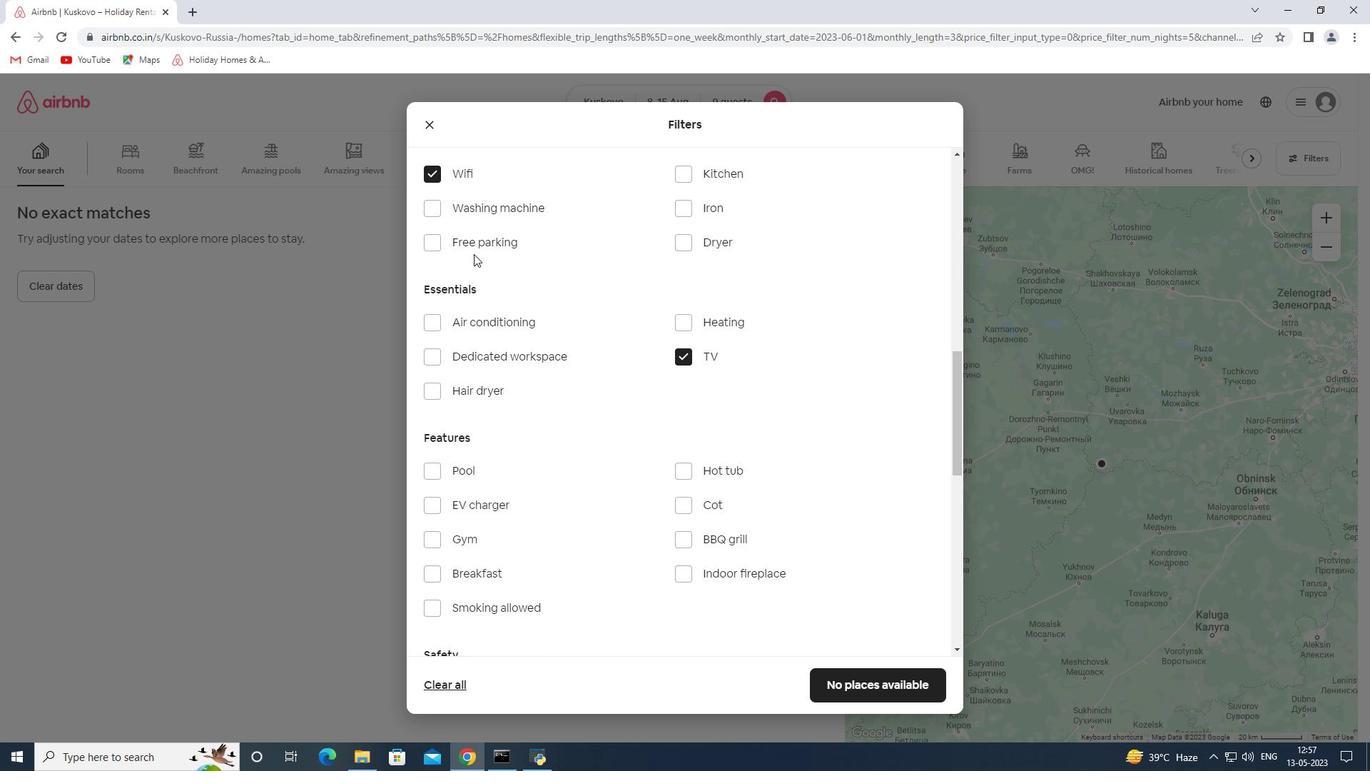 
Action: Mouse pressed left at (476, 248)
Screenshot: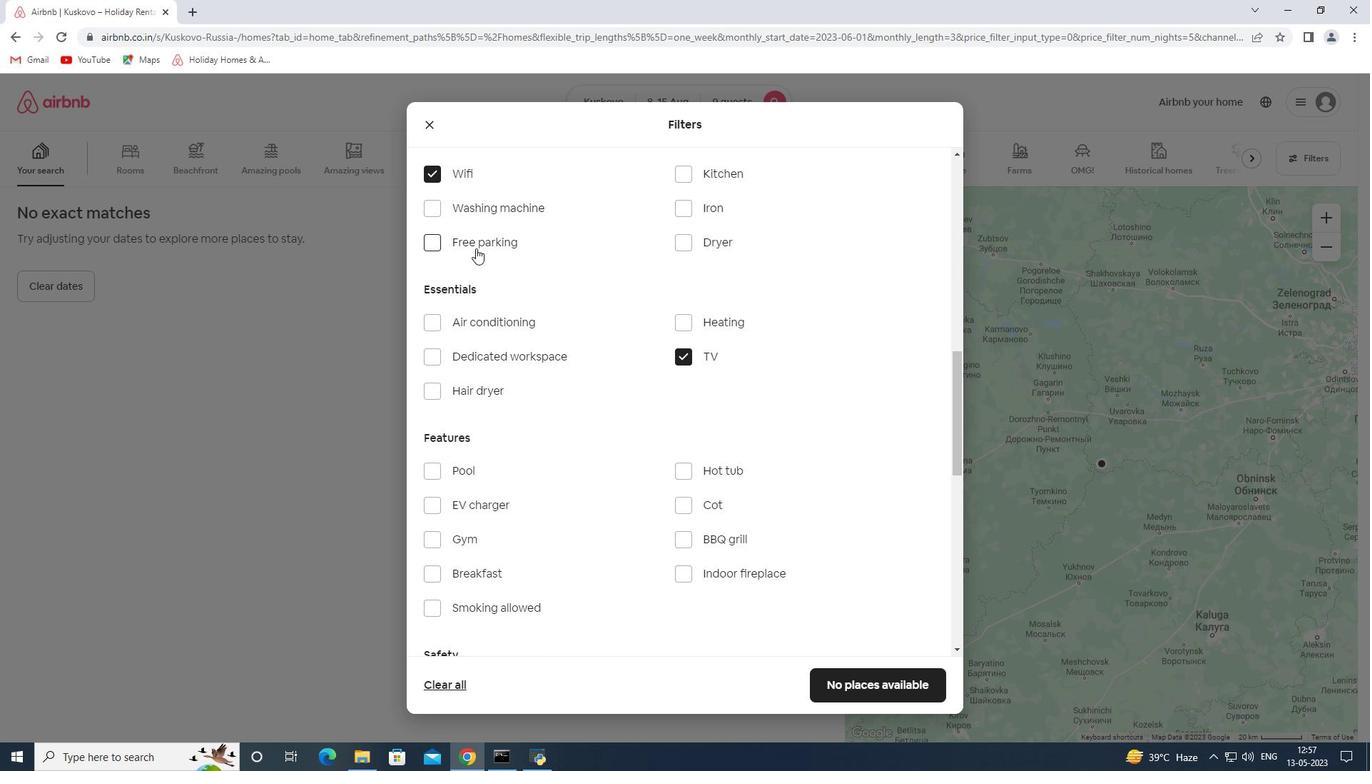 
Action: Mouse moved to (487, 354)
Screenshot: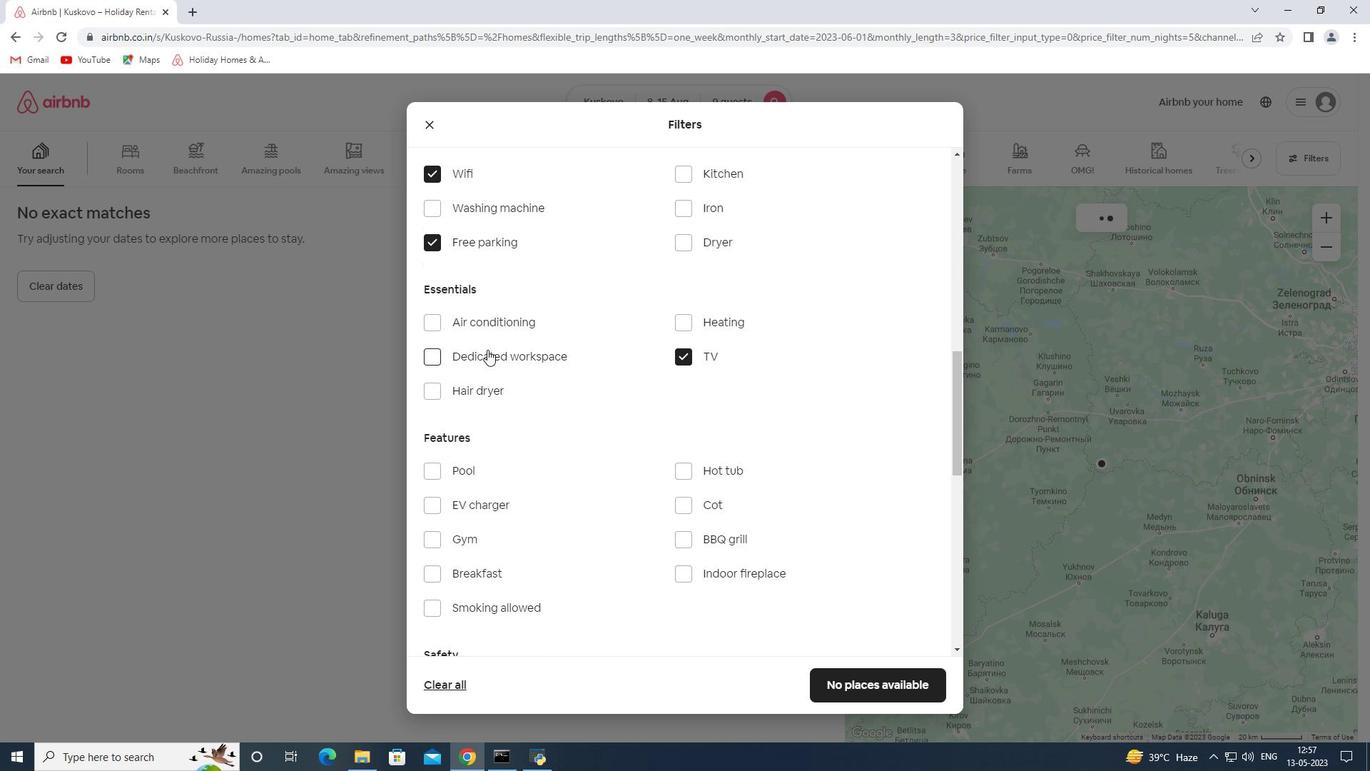 
Action: Mouse scrolled (487, 353) with delta (0, 0)
Screenshot: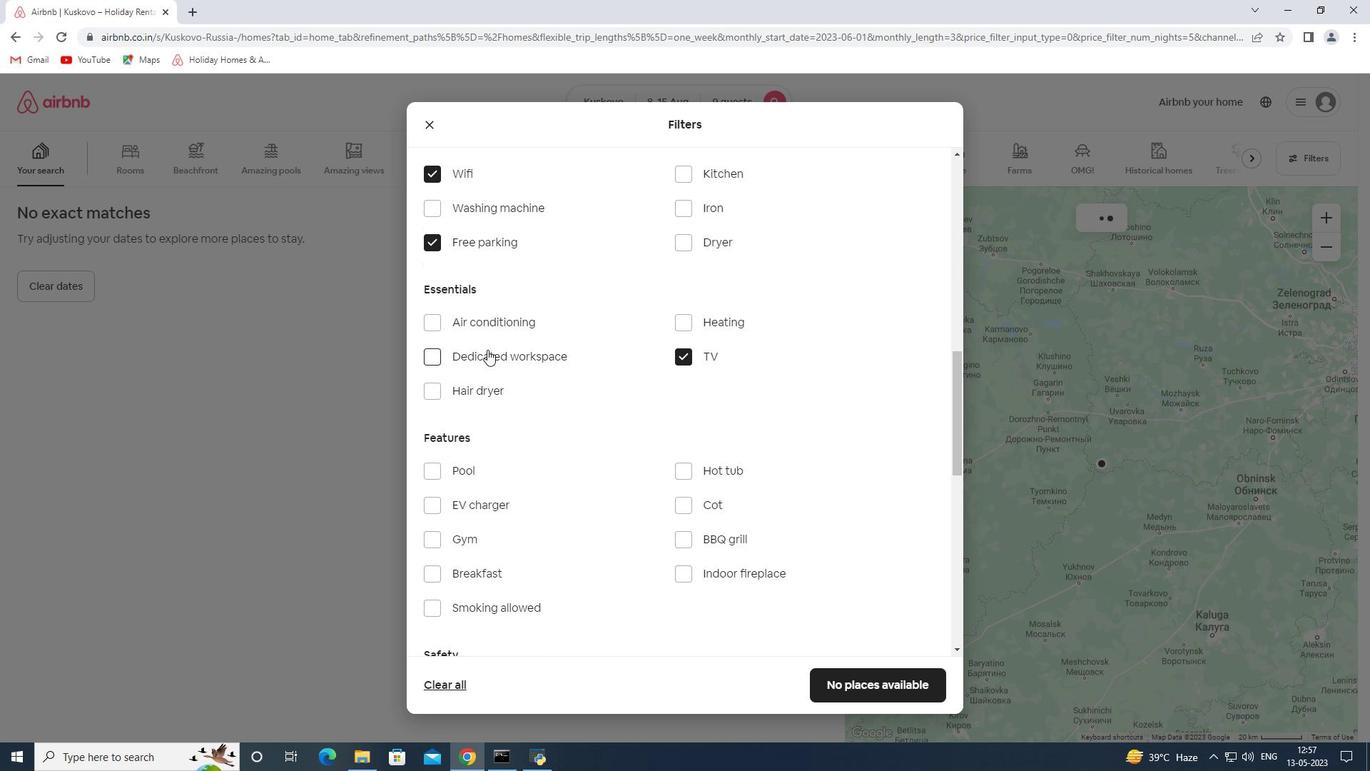 
Action: Mouse scrolled (487, 353) with delta (0, 0)
Screenshot: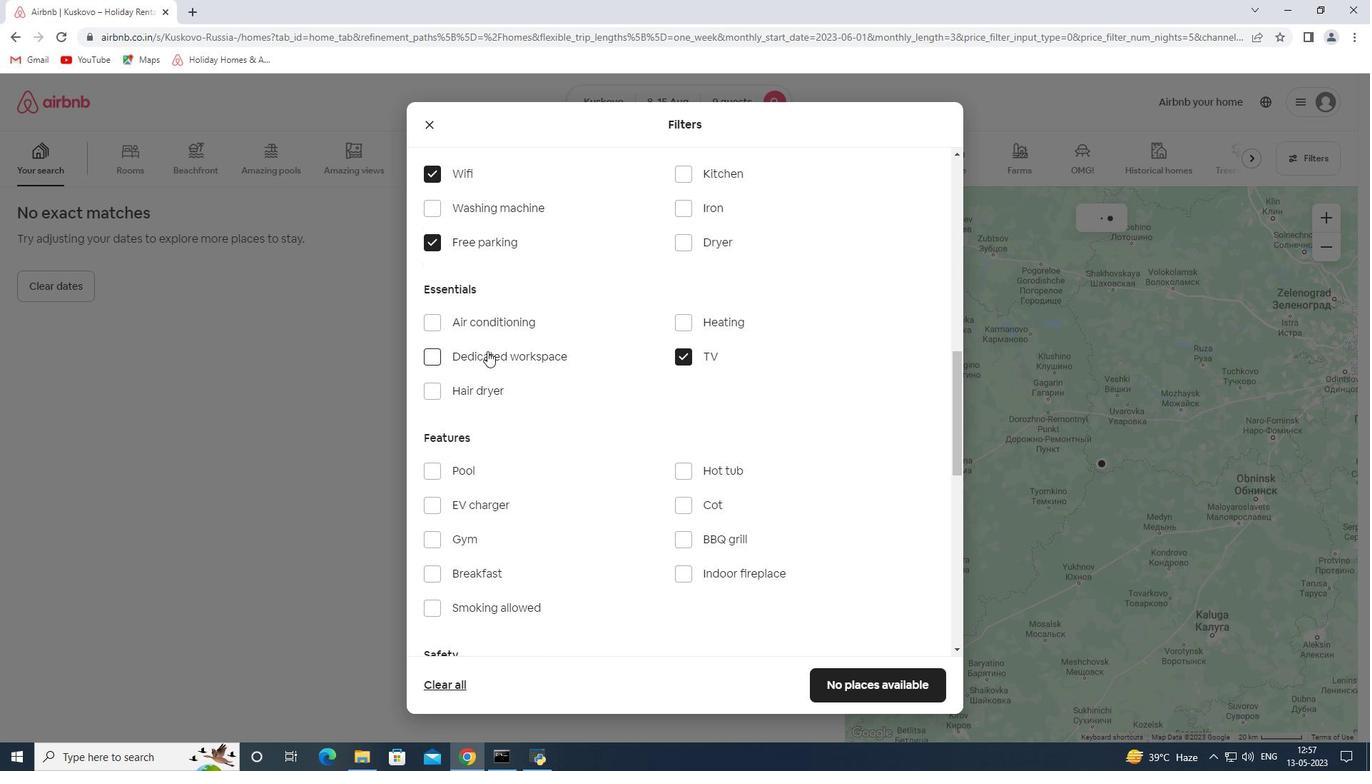 
Action: Mouse scrolled (487, 353) with delta (0, 0)
Screenshot: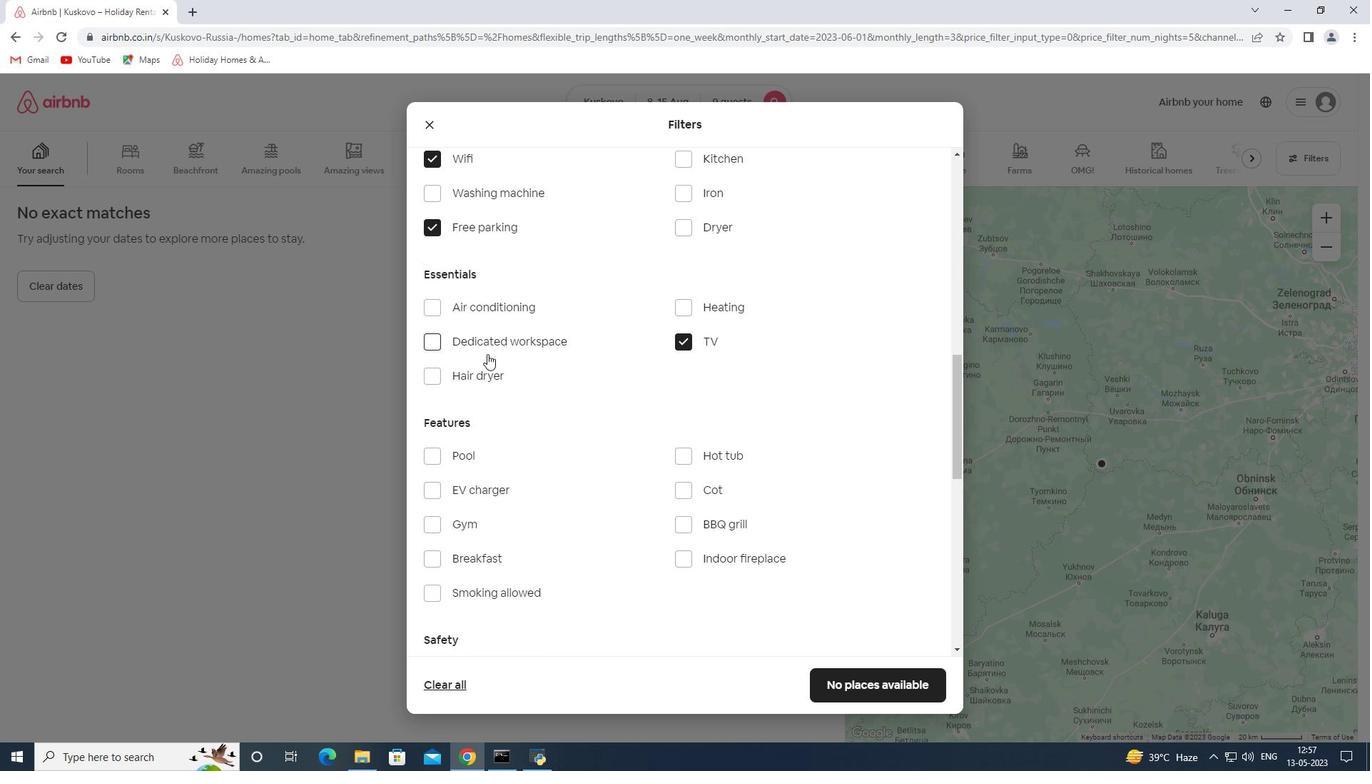 
Action: Mouse moved to (479, 359)
Screenshot: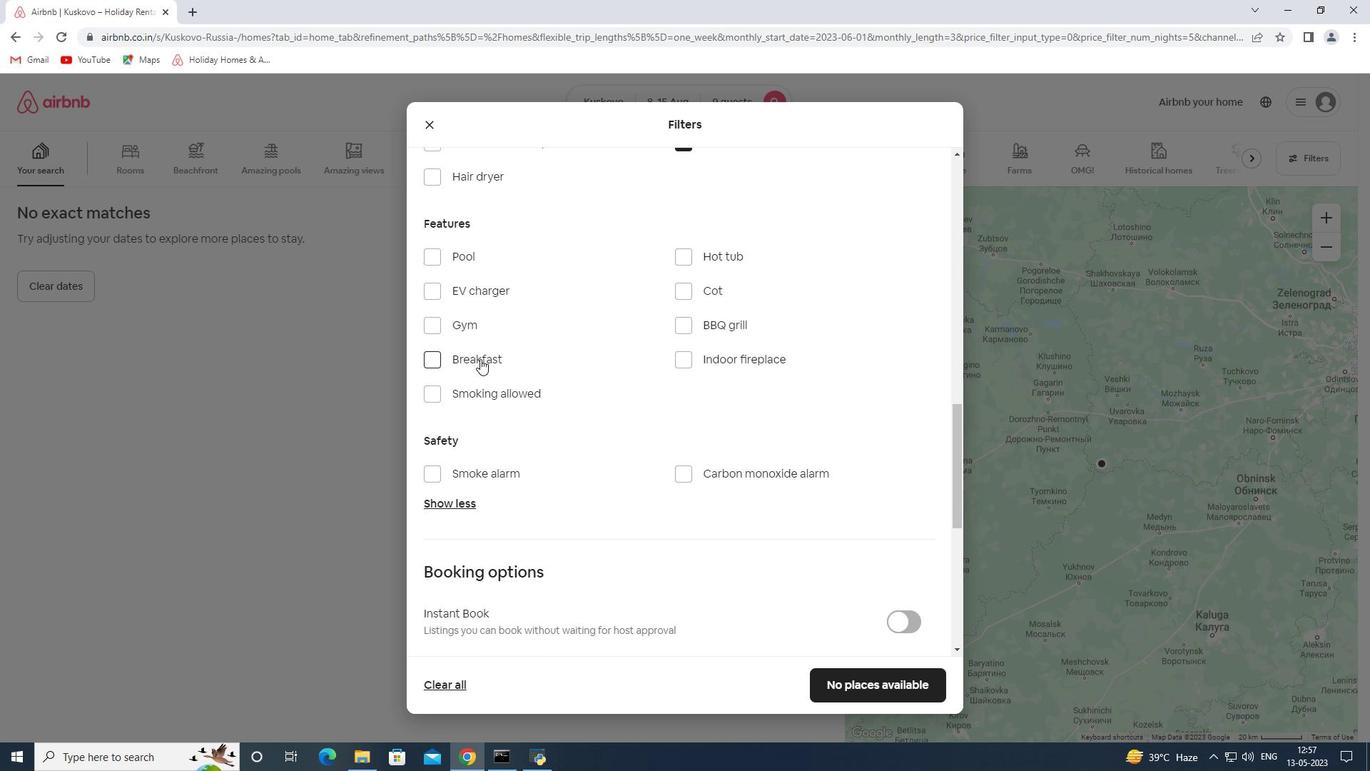 
Action: Mouse pressed left at (479, 359)
Screenshot: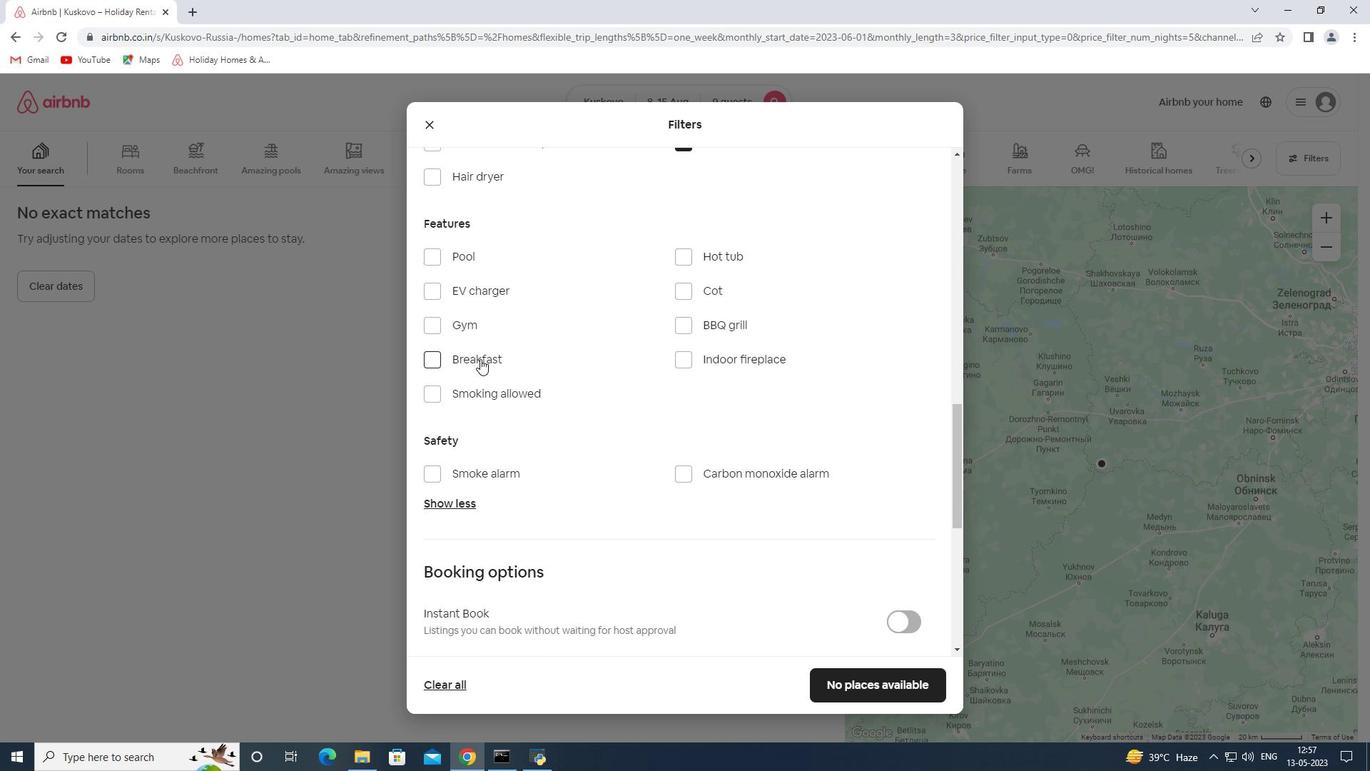 
Action: Mouse moved to (466, 318)
Screenshot: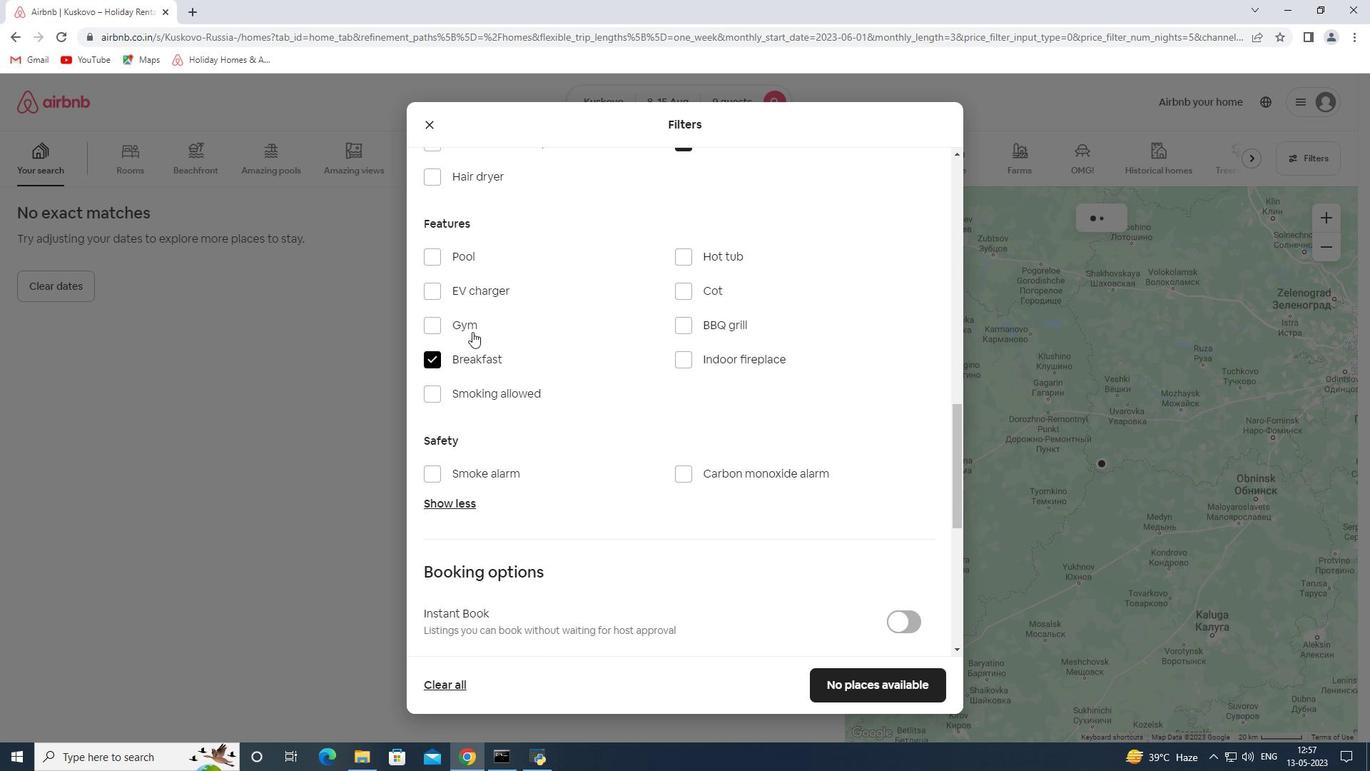 
Action: Mouse pressed left at (466, 318)
Screenshot: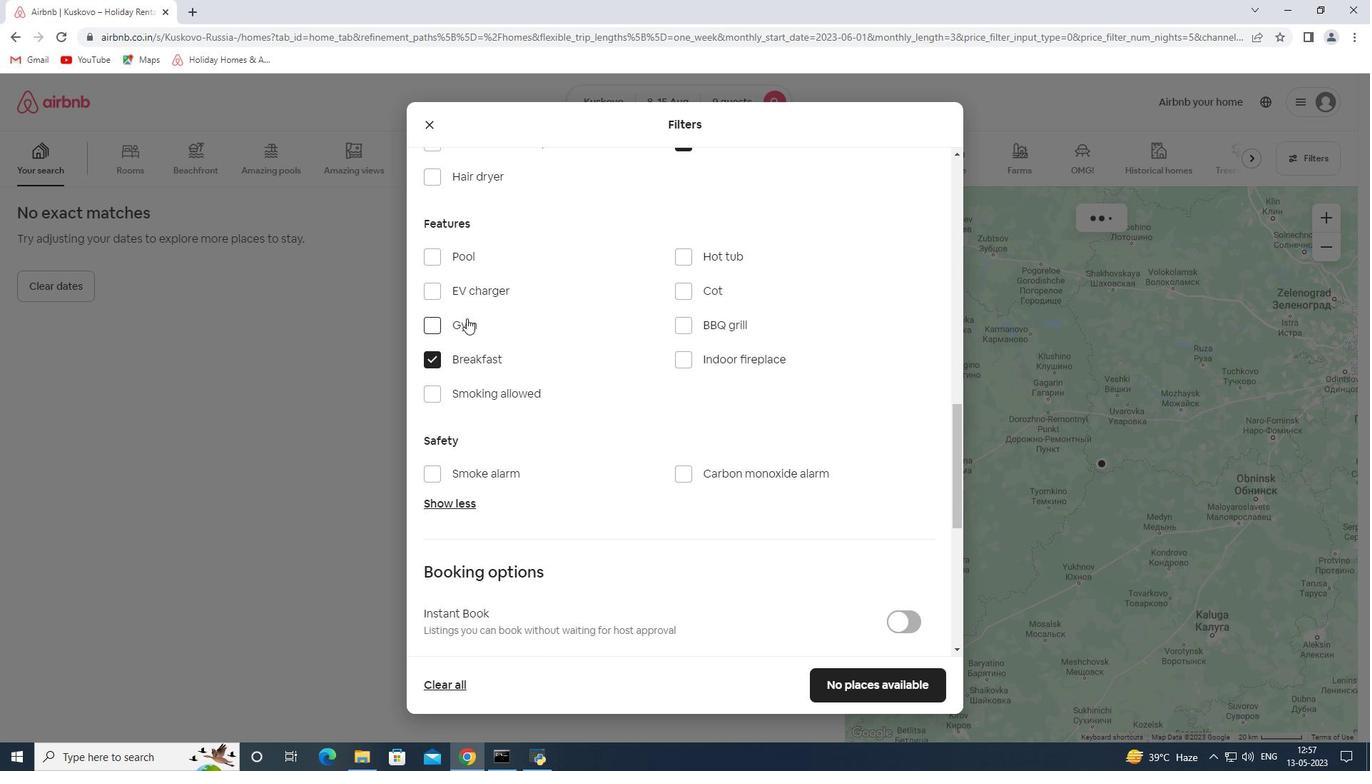 
Action: Mouse moved to (531, 343)
Screenshot: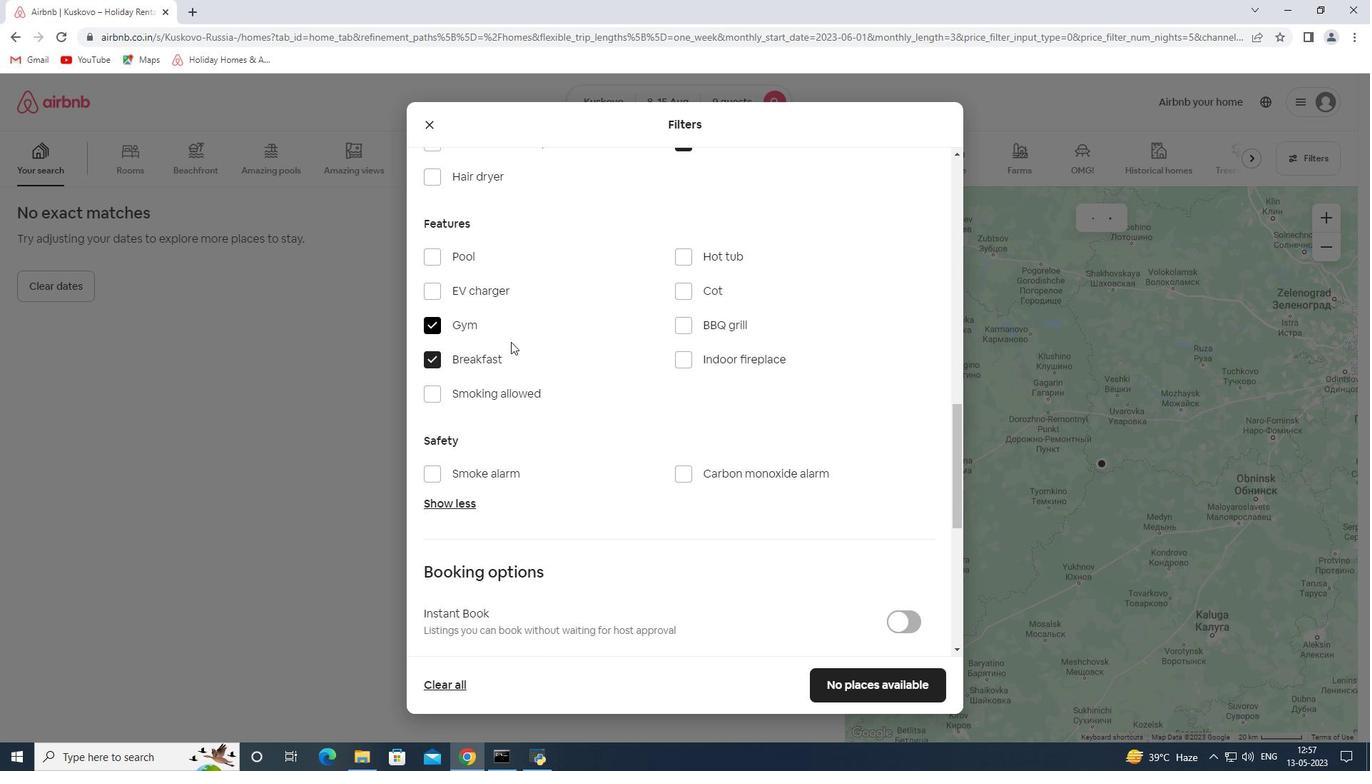 
Action: Mouse scrolled (531, 342) with delta (0, 0)
Screenshot: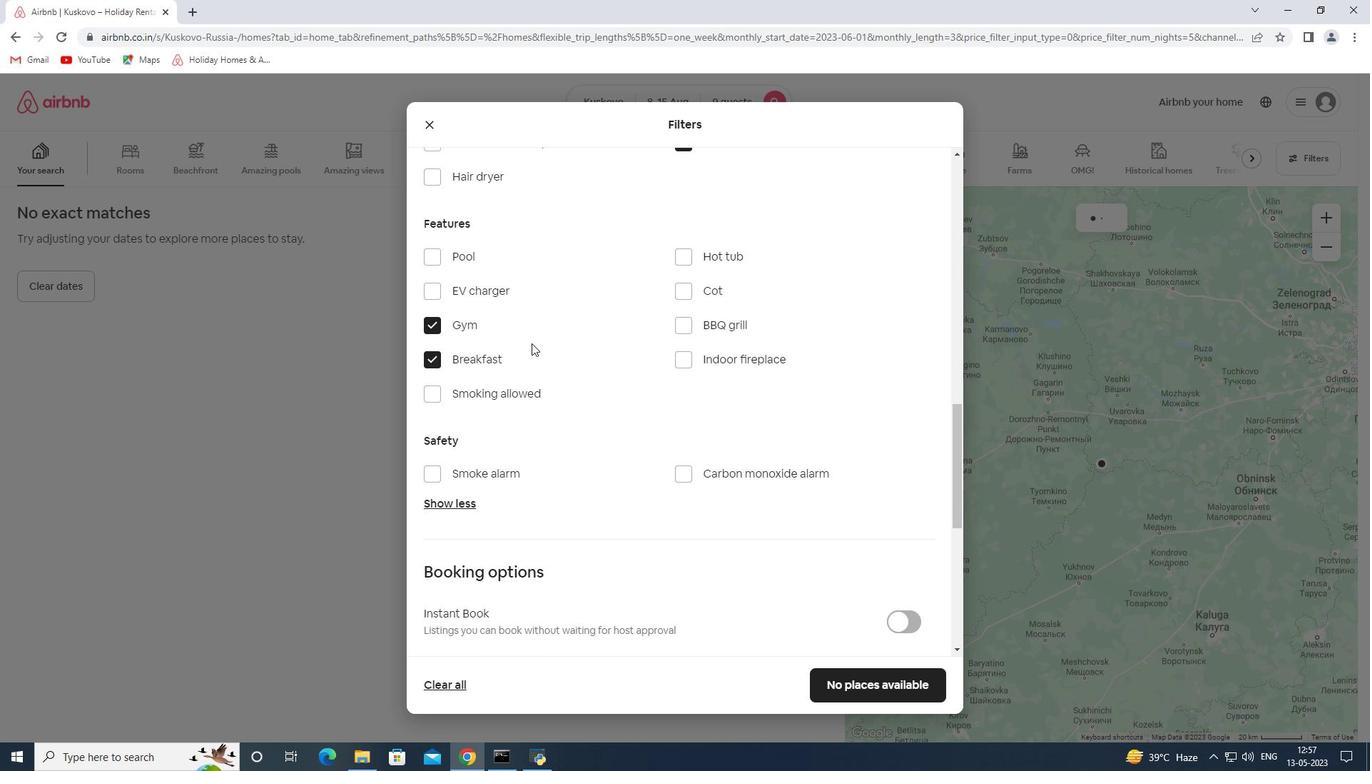 
Action: Mouse scrolled (531, 342) with delta (0, 0)
Screenshot: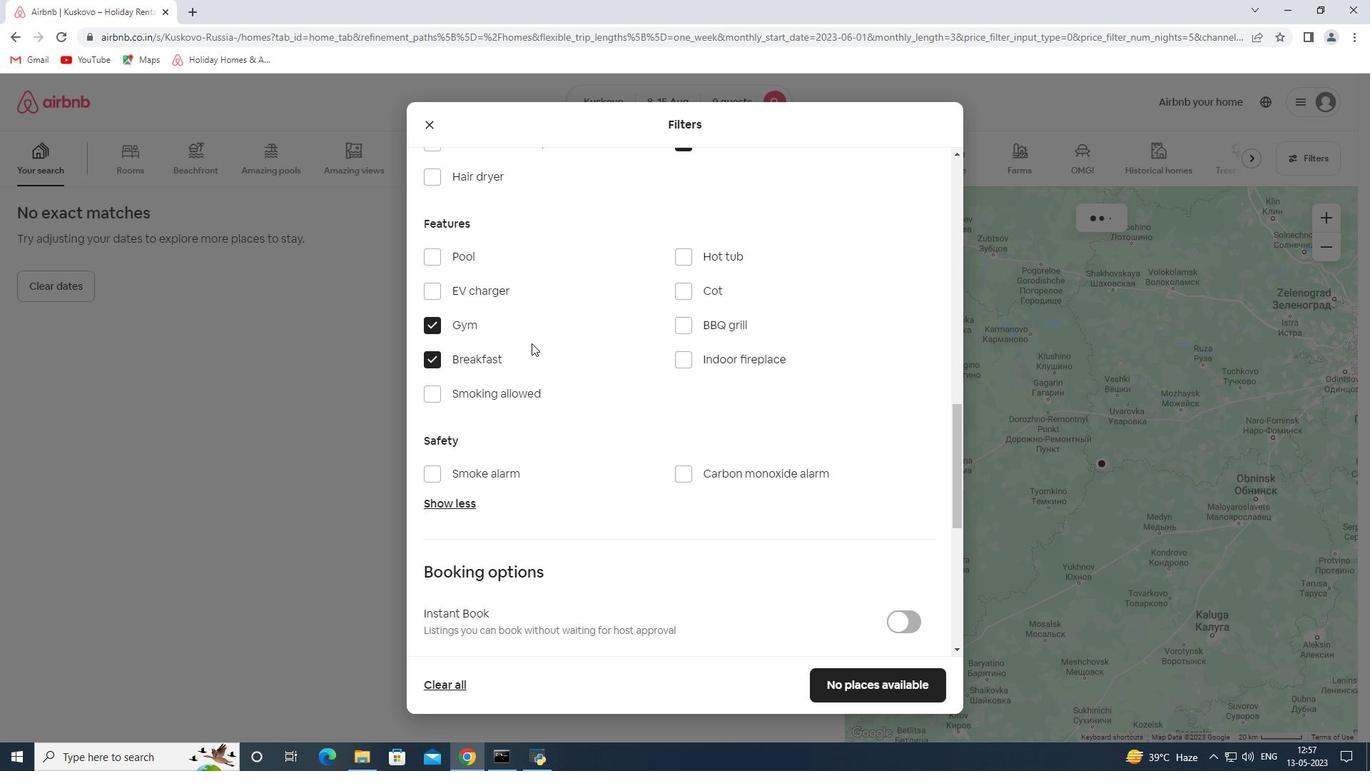 
Action: Mouse moved to (899, 524)
Screenshot: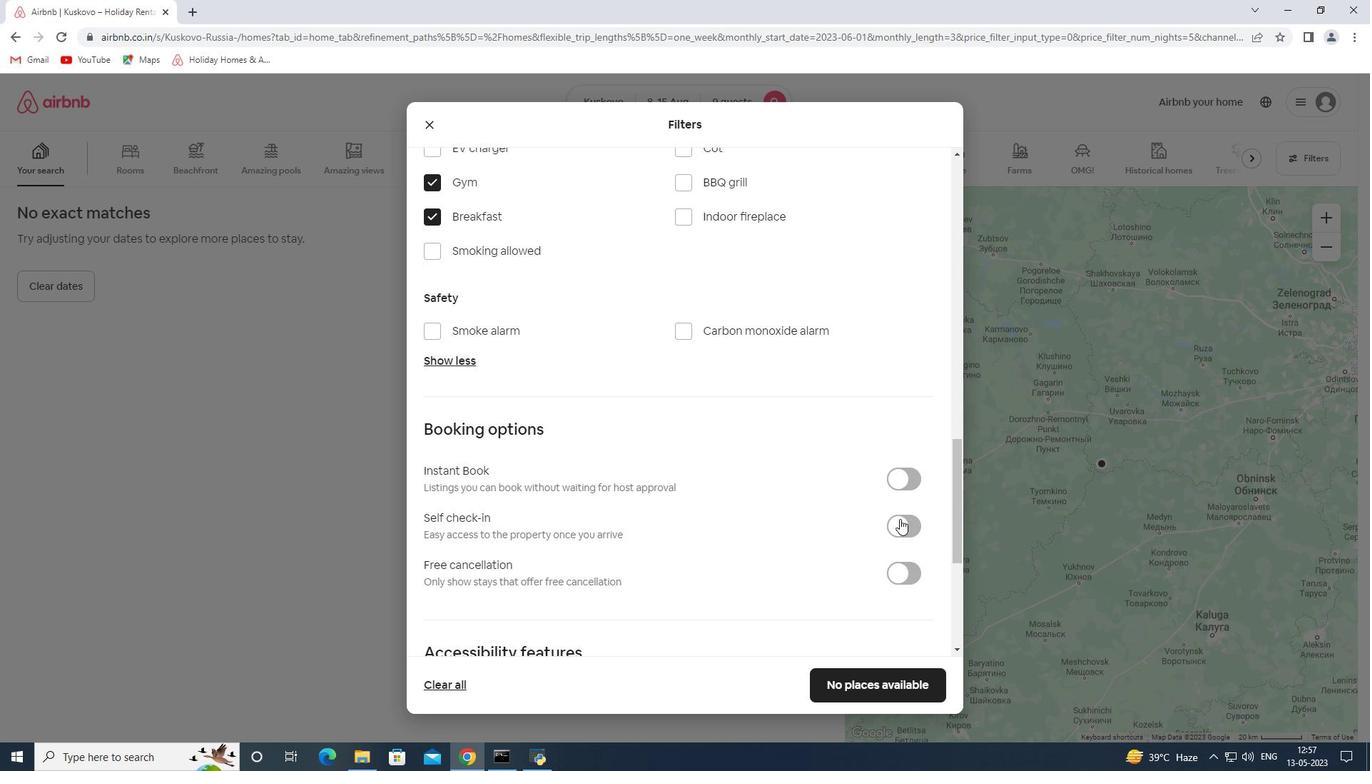 
Action: Mouse pressed left at (899, 524)
Screenshot: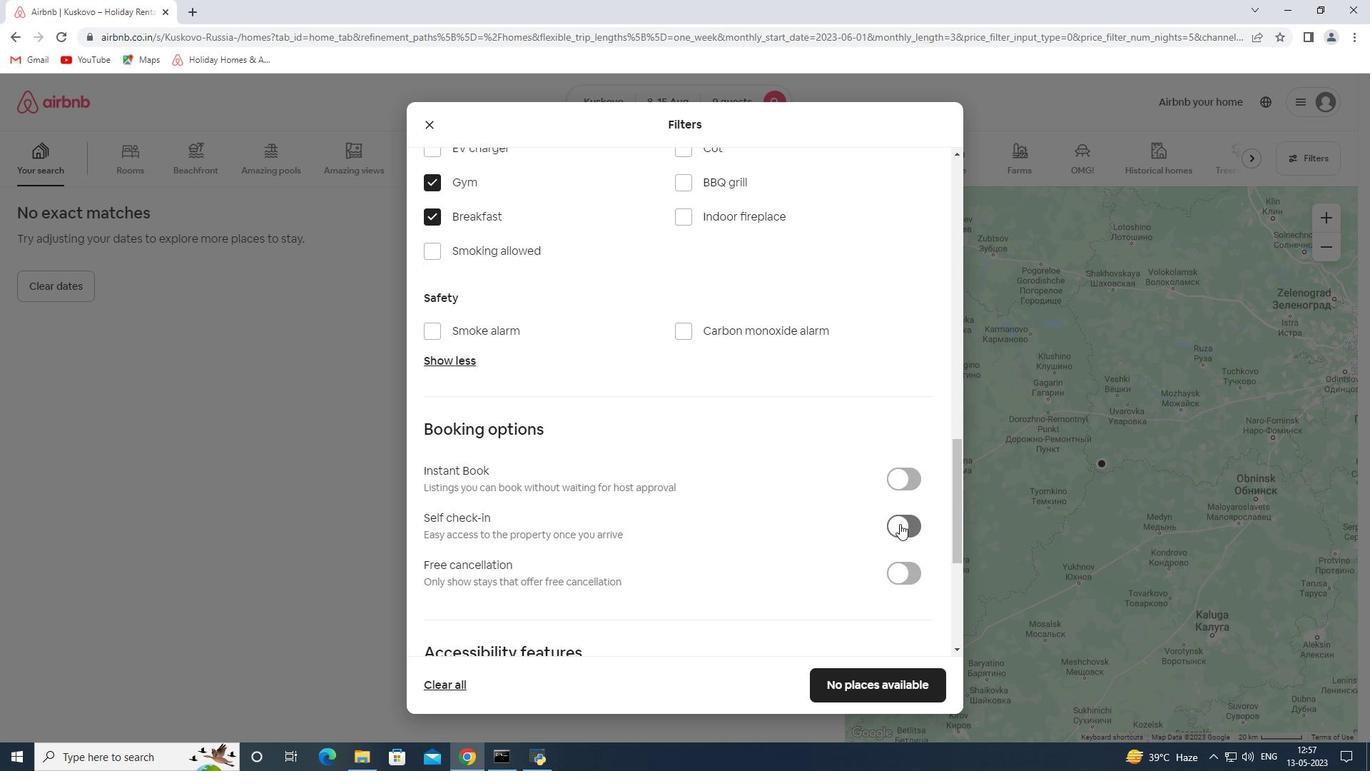 
Action: Mouse moved to (710, 455)
Screenshot: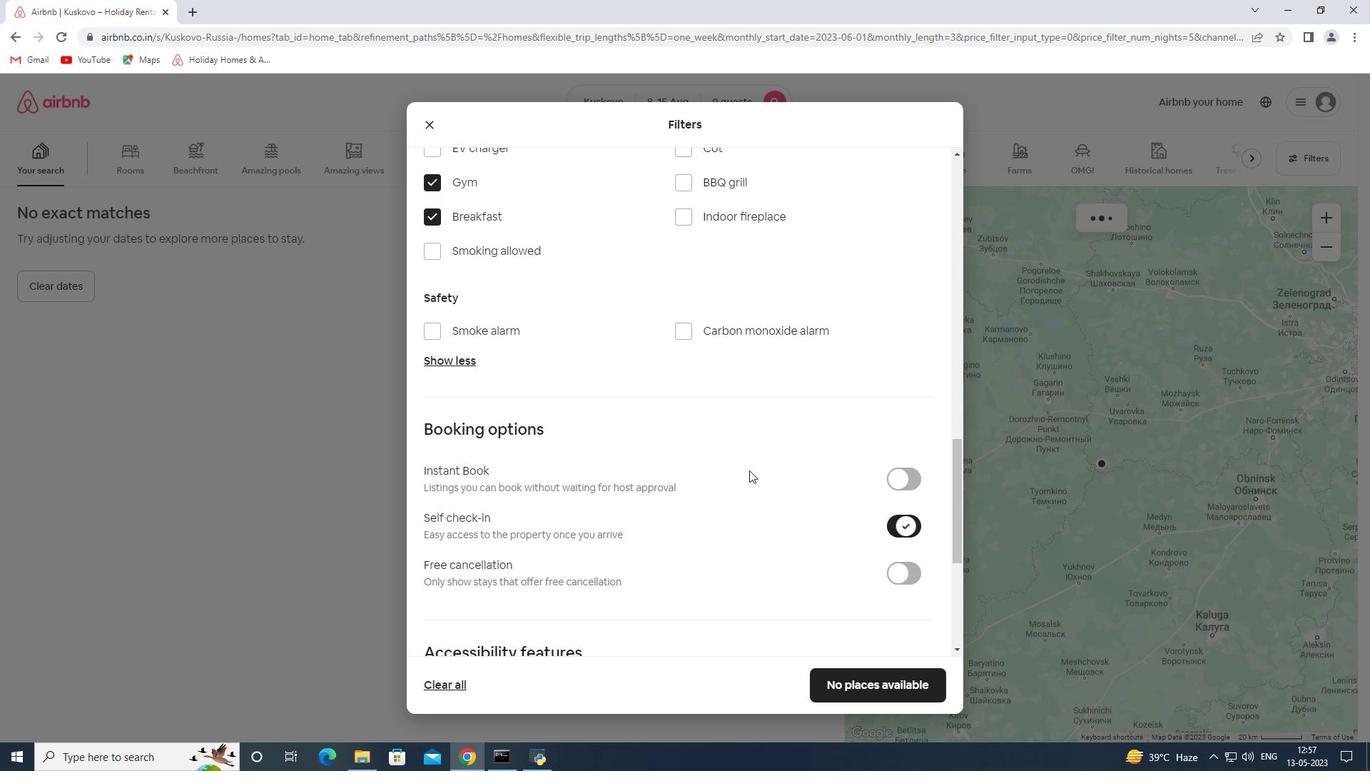 
Action: Mouse scrolled (710, 454) with delta (0, 0)
Screenshot: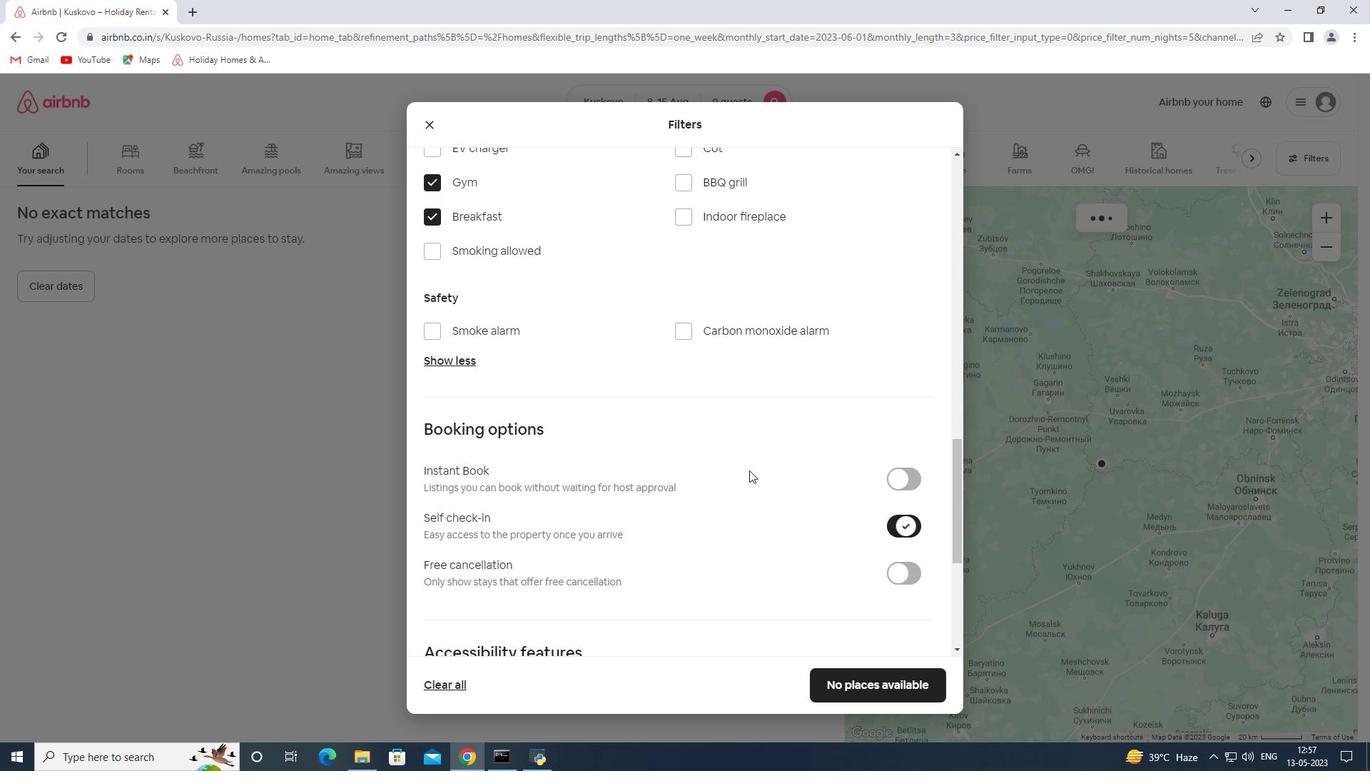 
Action: Mouse moved to (708, 455)
Screenshot: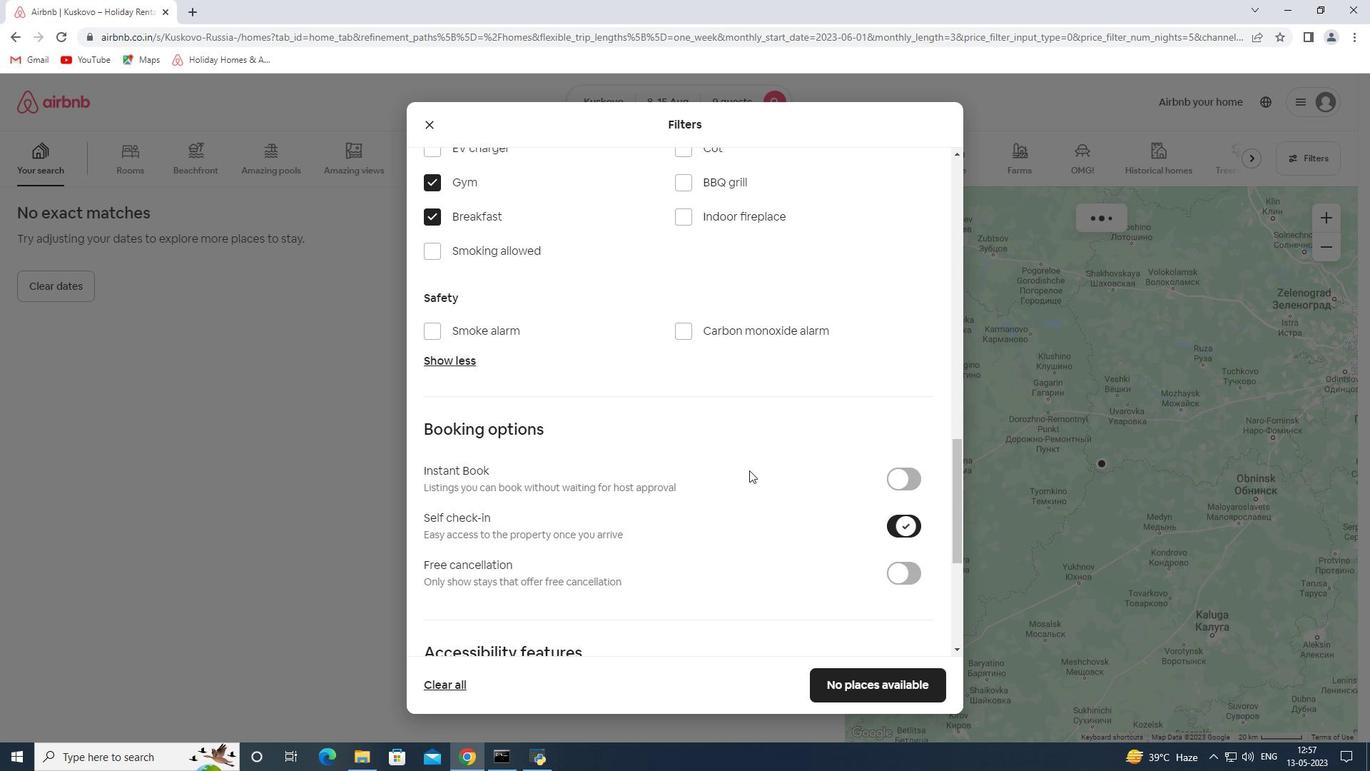 
Action: Mouse scrolled (708, 454) with delta (0, 0)
Screenshot: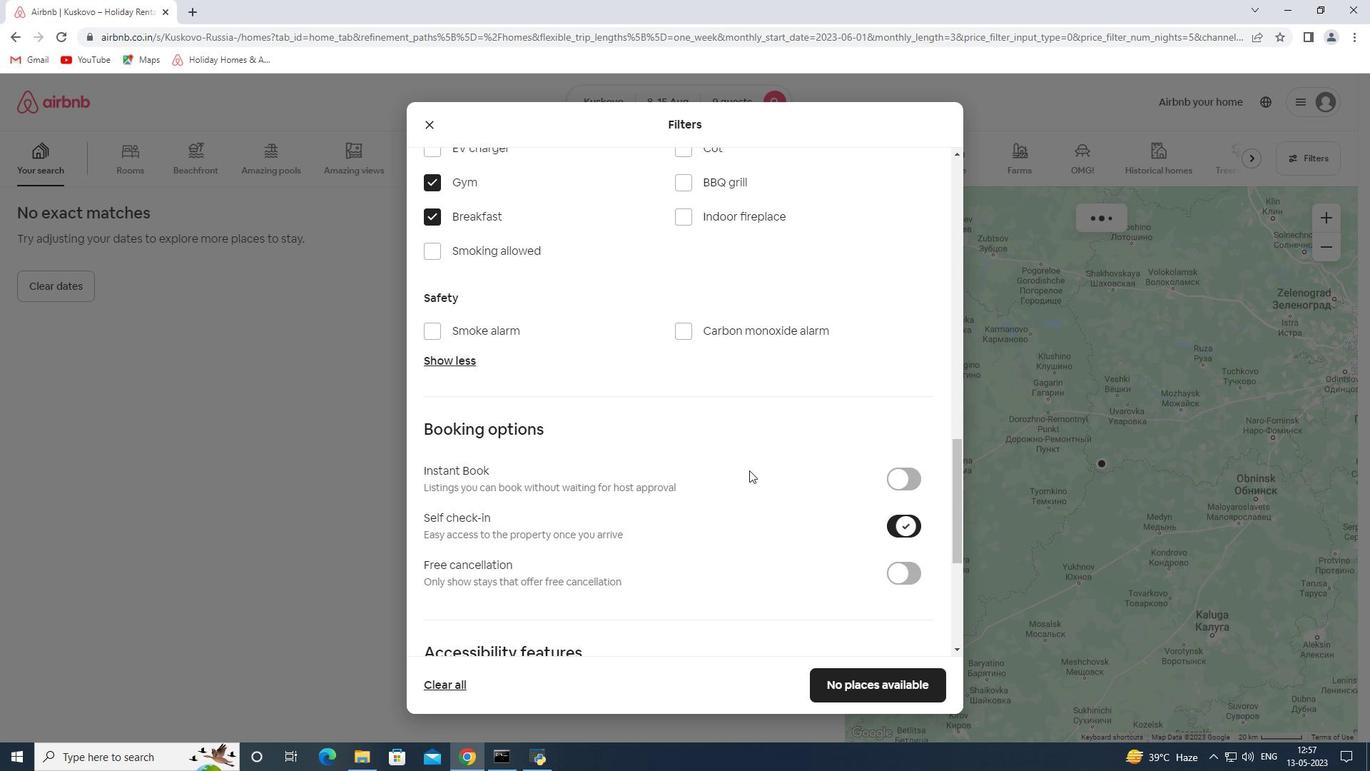 
Action: Mouse moved to (707, 454)
Screenshot: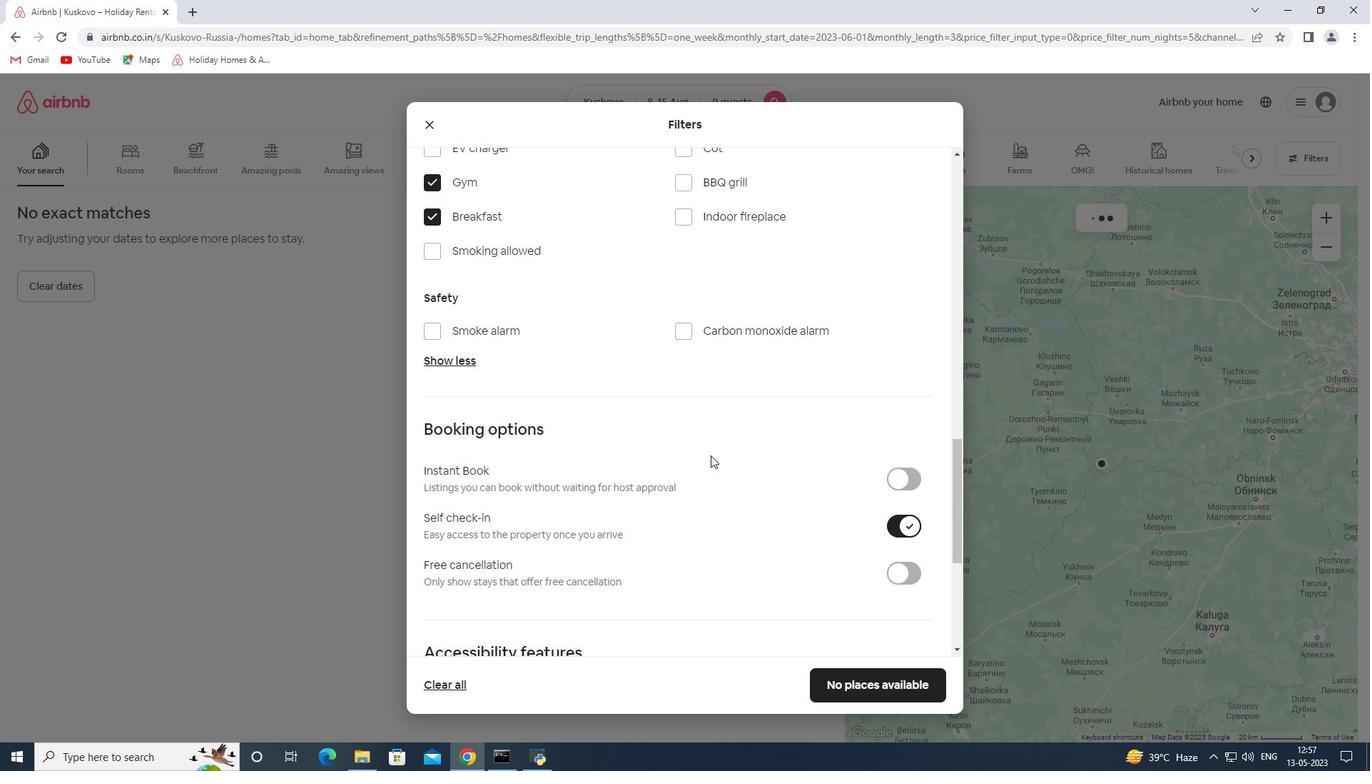 
Action: Mouse scrolled (707, 454) with delta (0, 0)
Screenshot: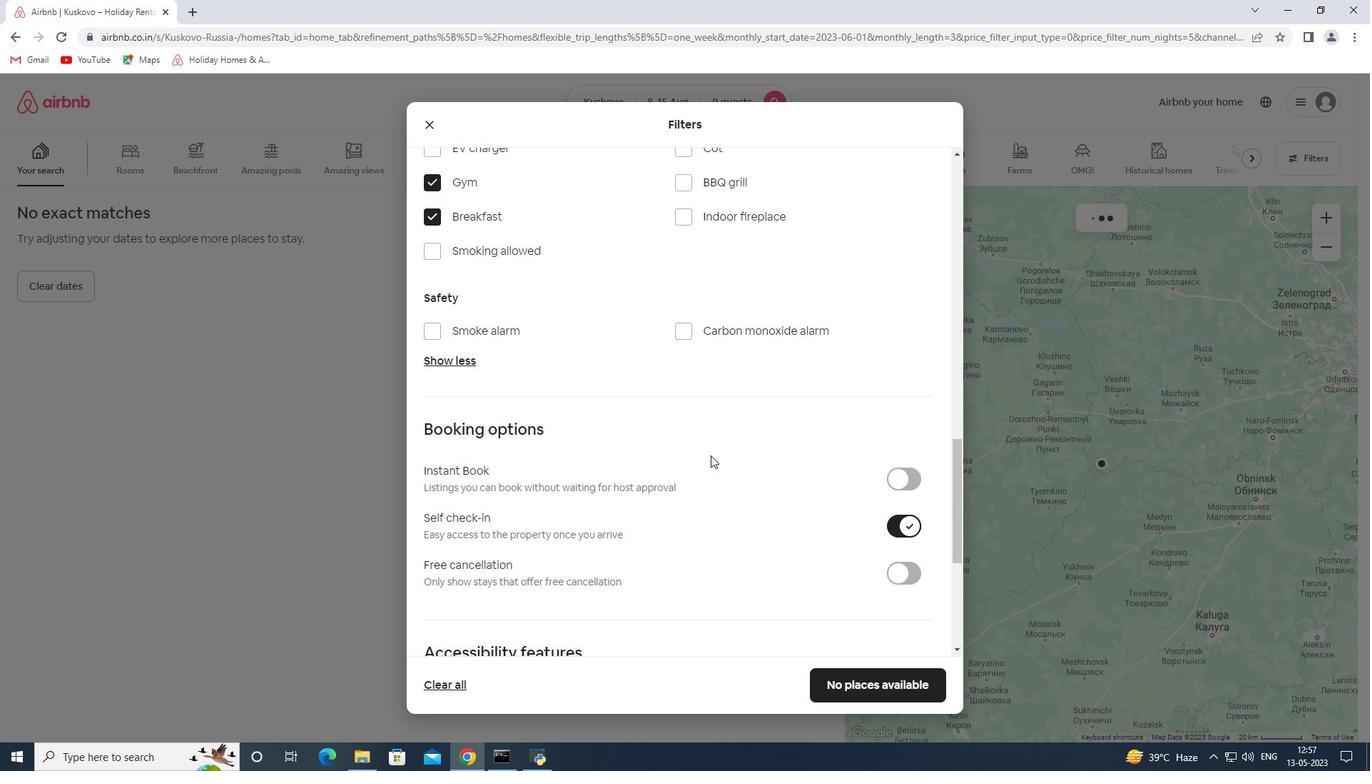 
Action: Mouse moved to (603, 497)
Screenshot: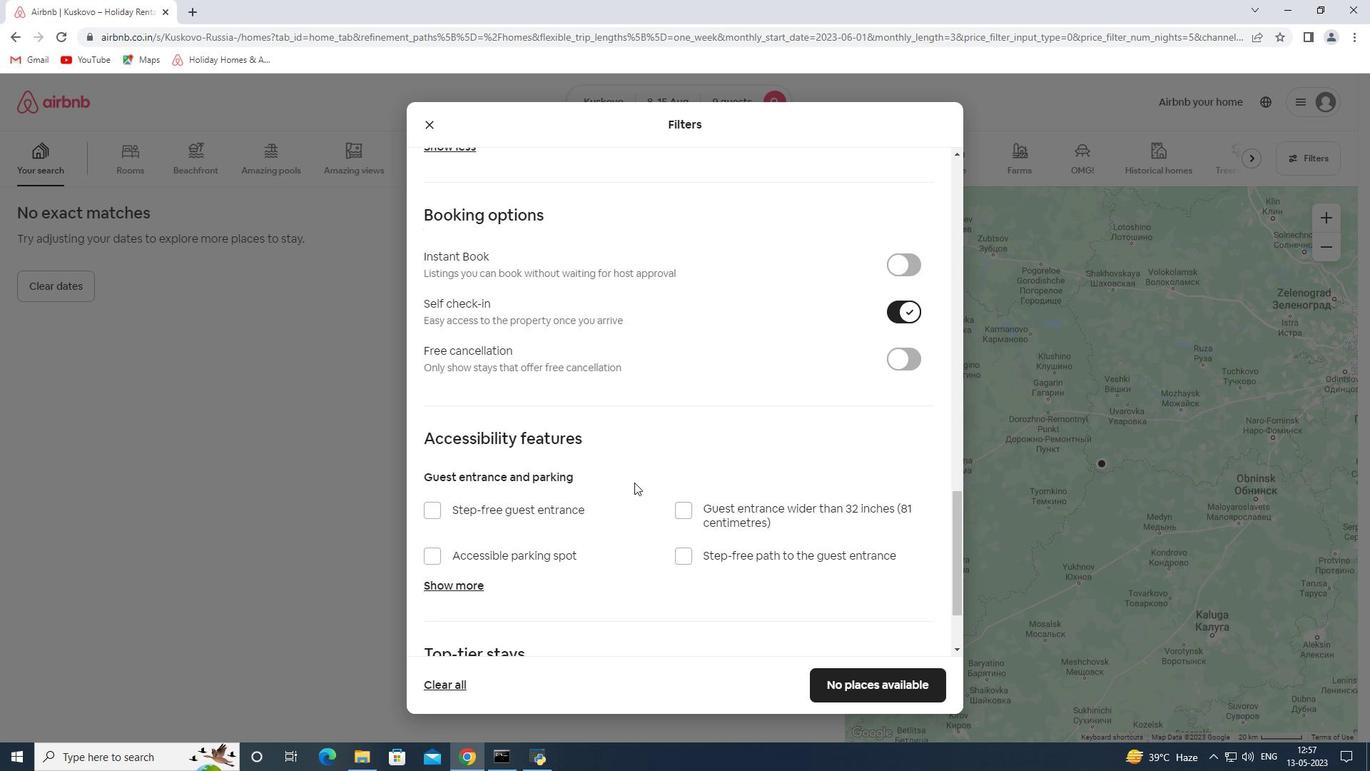 
Action: Mouse scrolled (603, 496) with delta (0, 0)
Screenshot: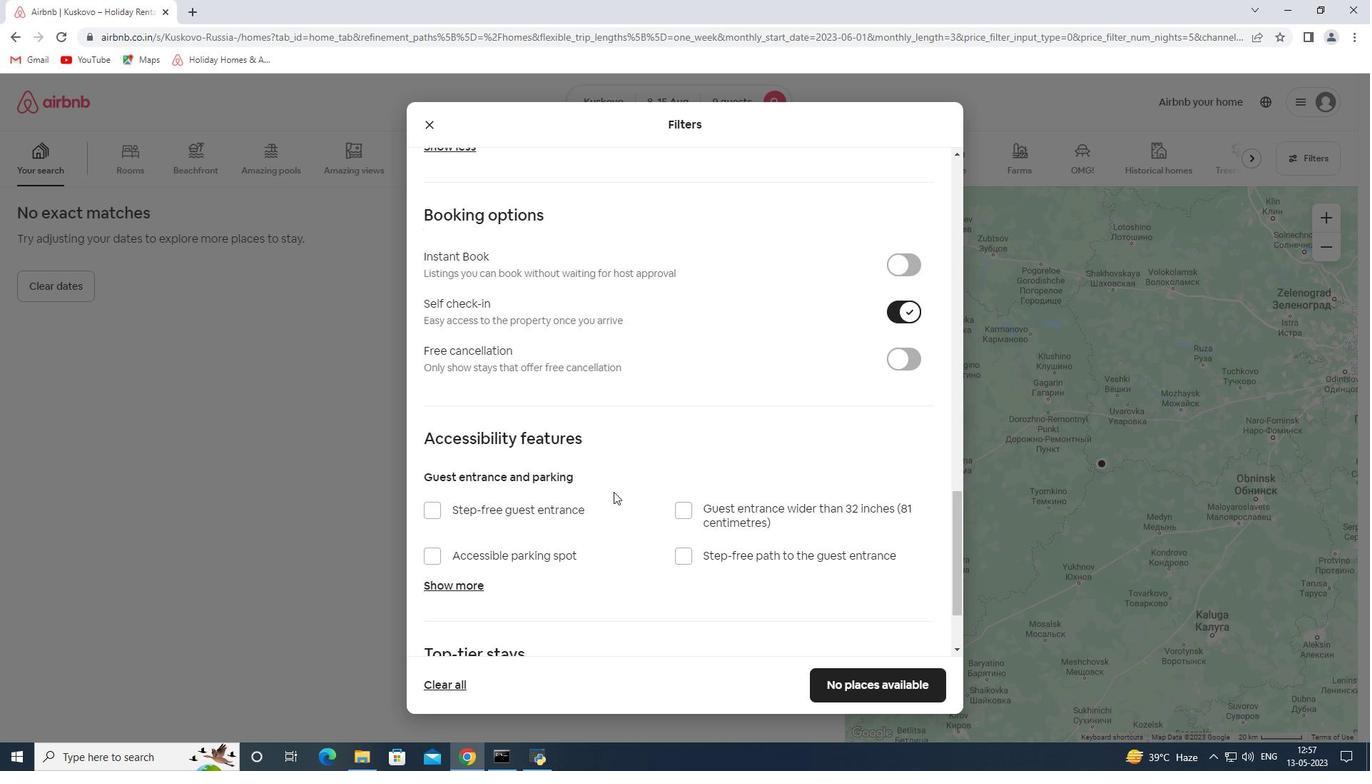 
Action: Mouse moved to (603, 498)
Screenshot: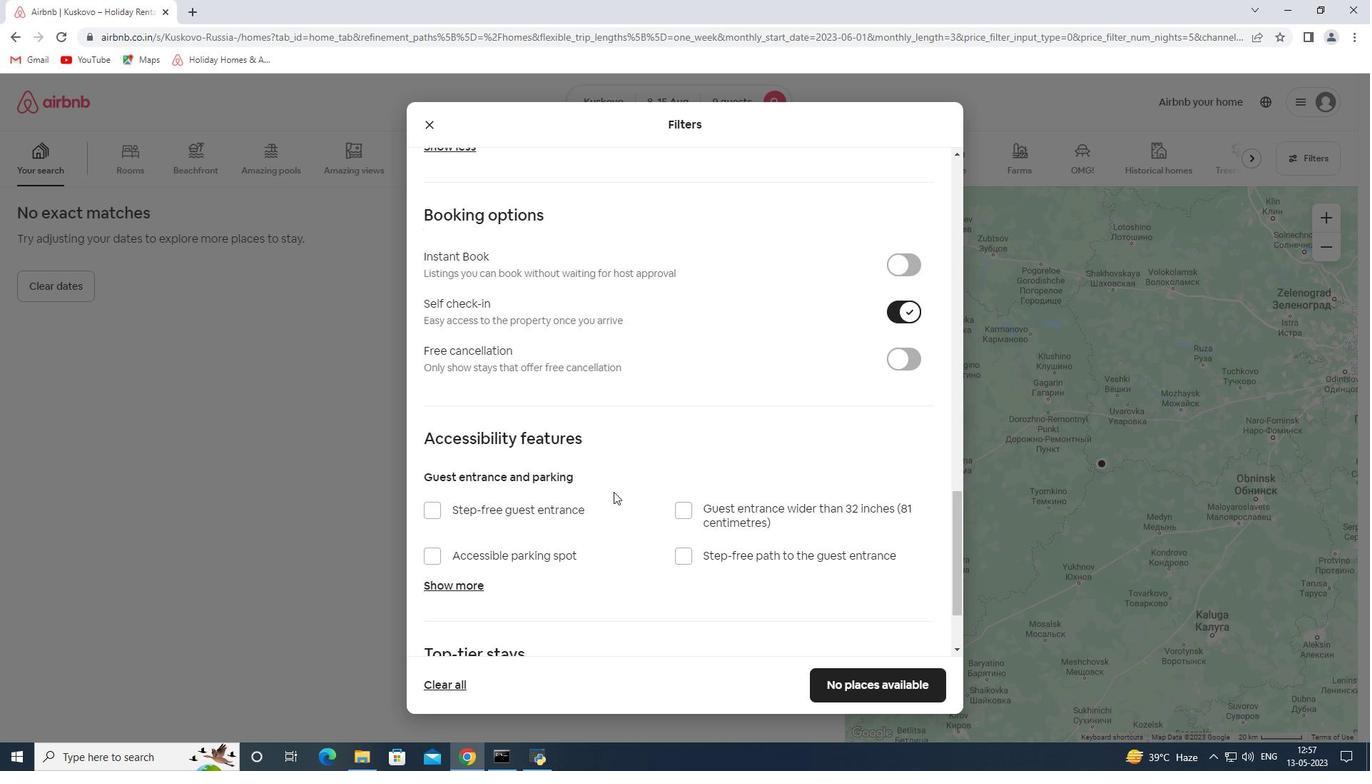 
Action: Mouse scrolled (603, 497) with delta (0, 0)
Screenshot: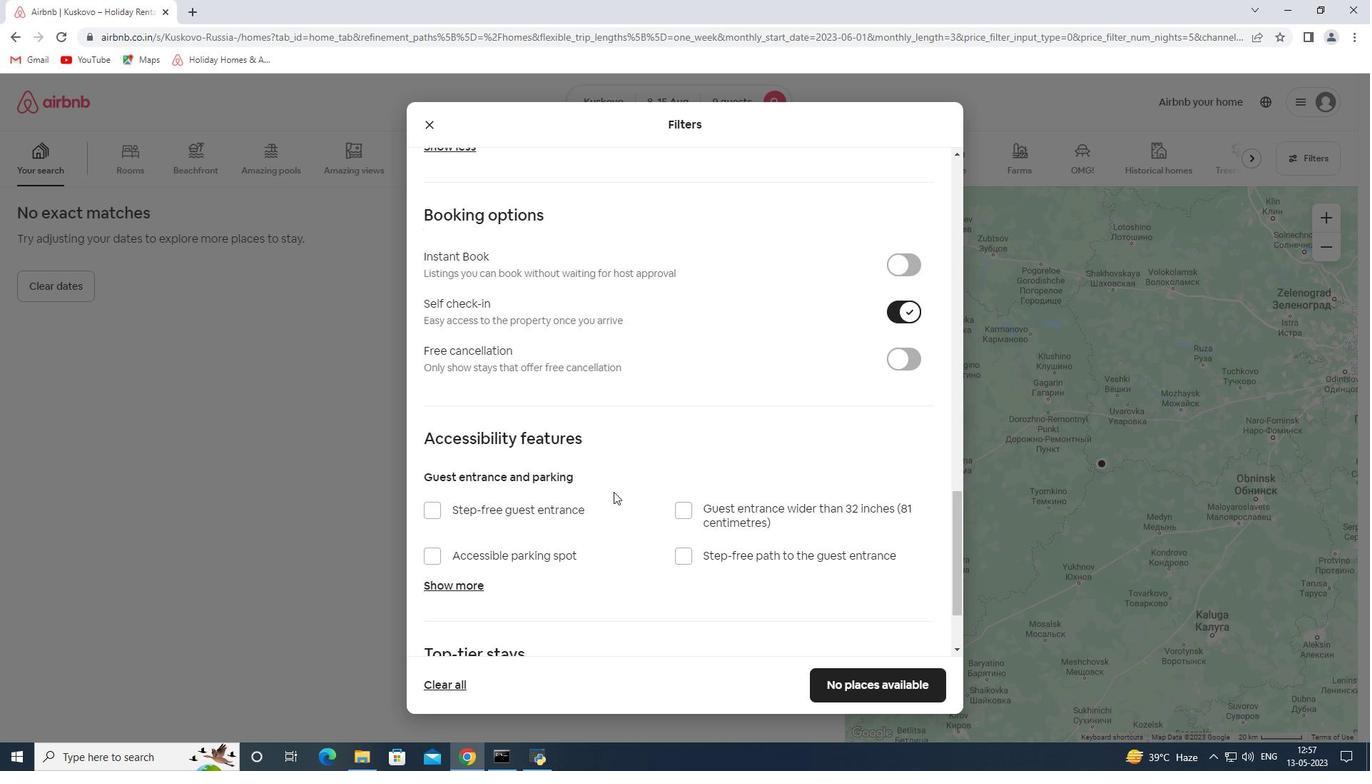 
Action: Mouse scrolled (603, 497) with delta (0, 0)
Screenshot: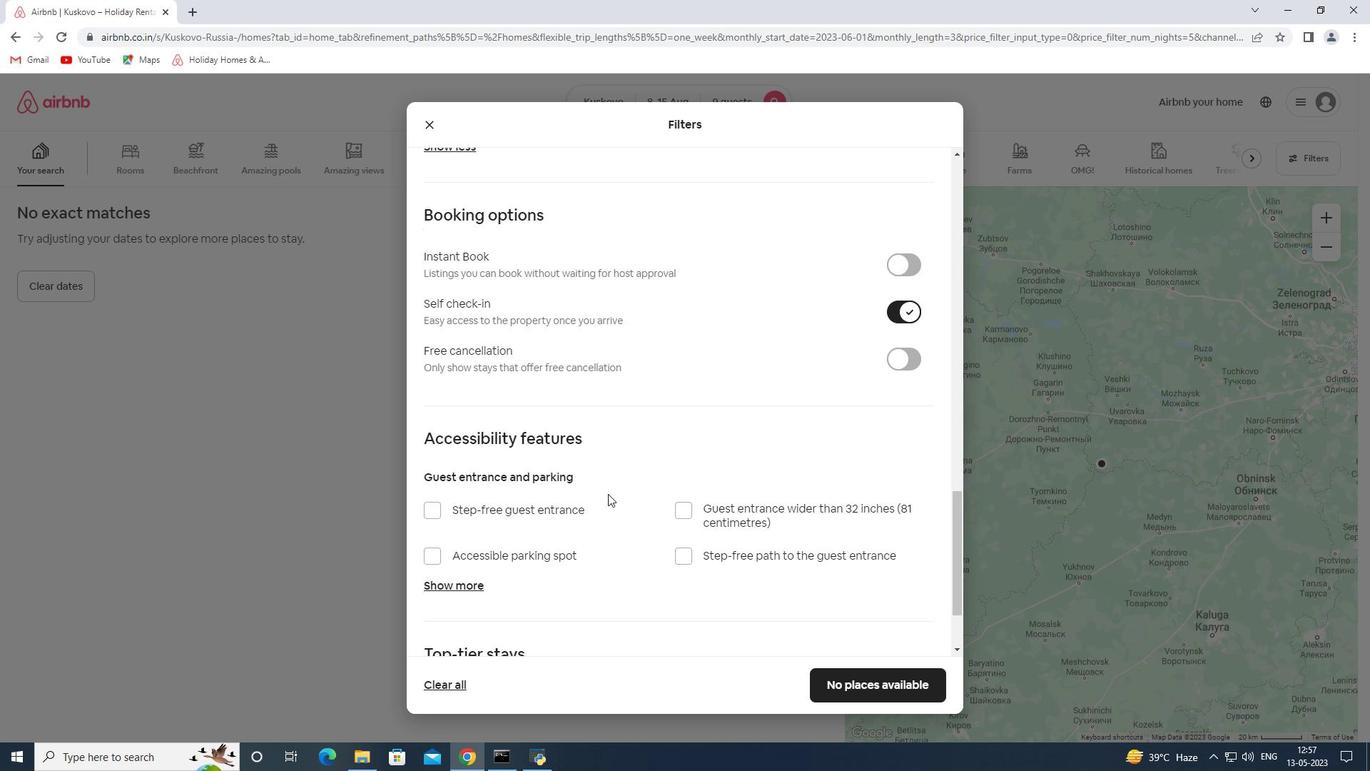 
Action: Mouse scrolled (603, 497) with delta (0, 0)
Screenshot: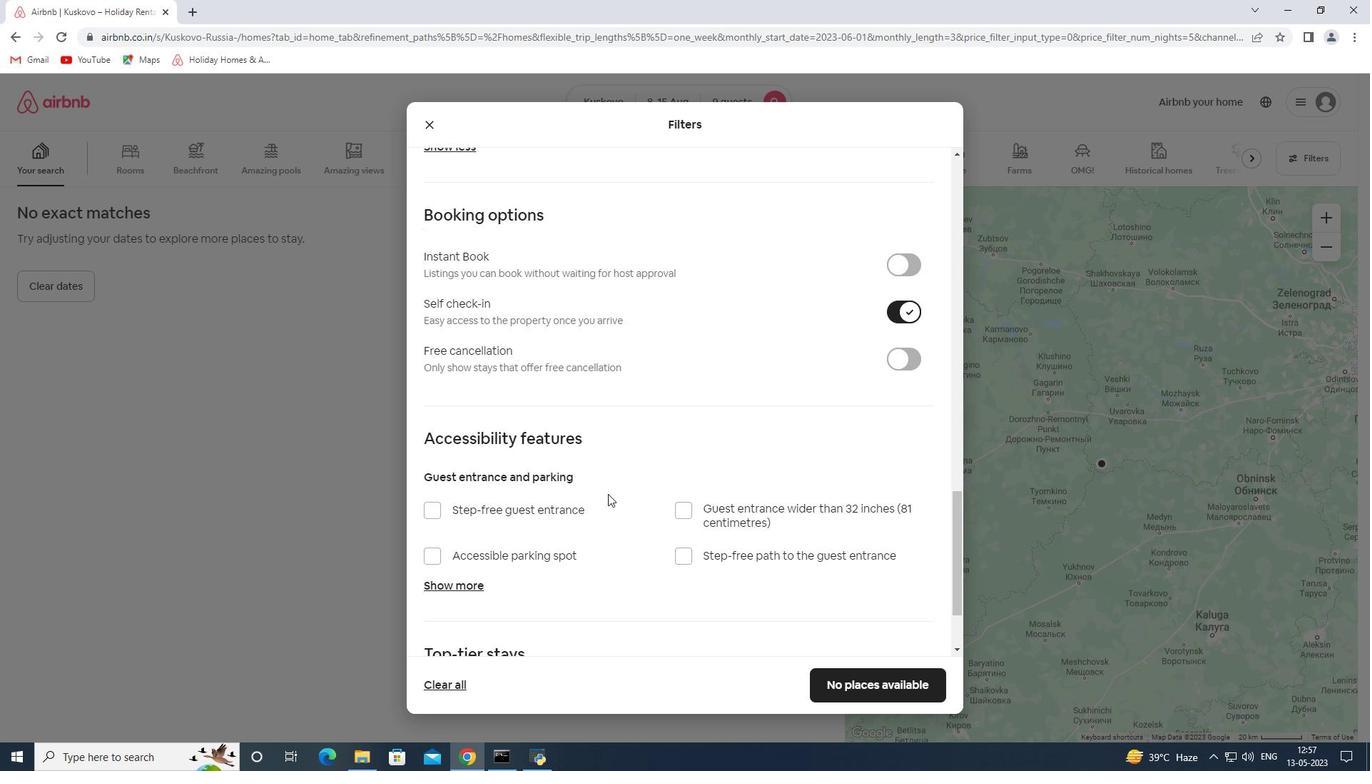 
Action: Mouse moved to (566, 577)
Screenshot: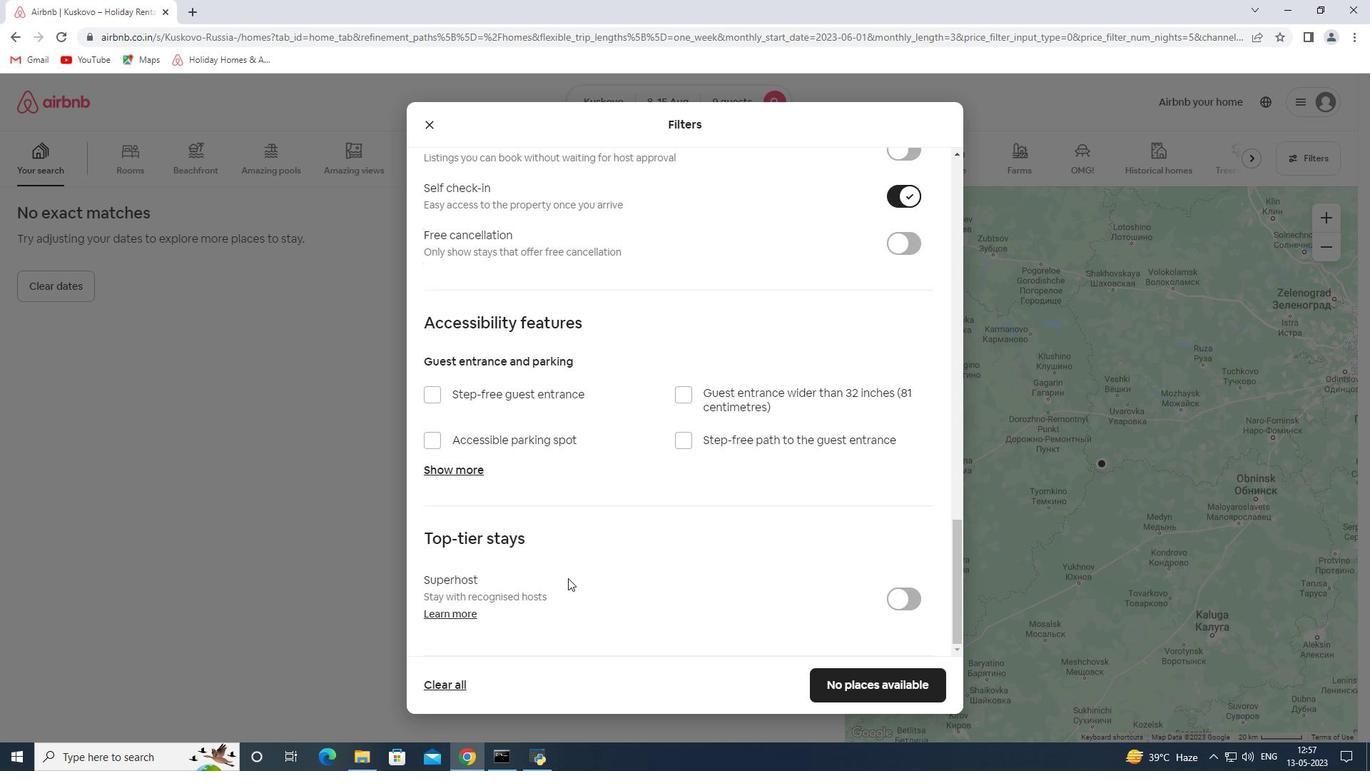 
Action: Mouse scrolled (566, 576) with delta (0, 0)
Screenshot: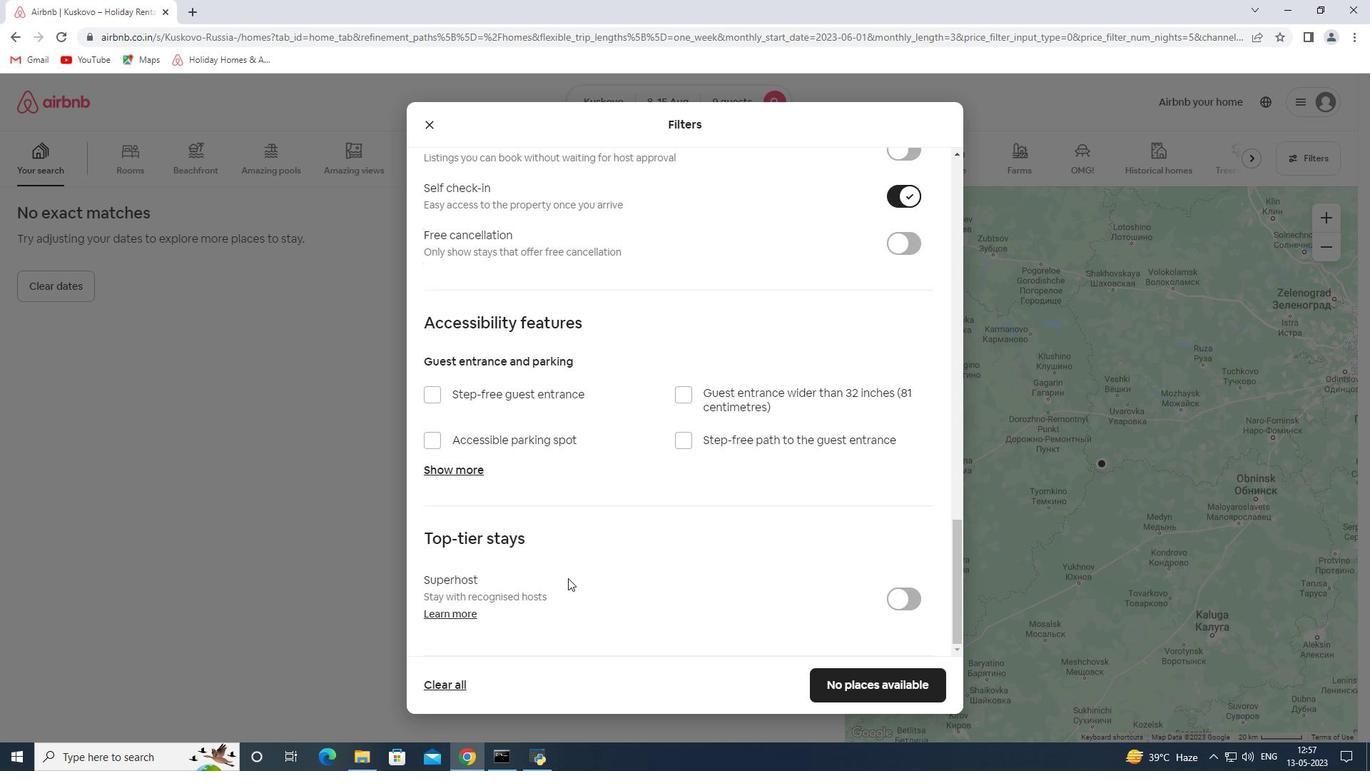 
Action: Mouse moved to (564, 575)
Screenshot: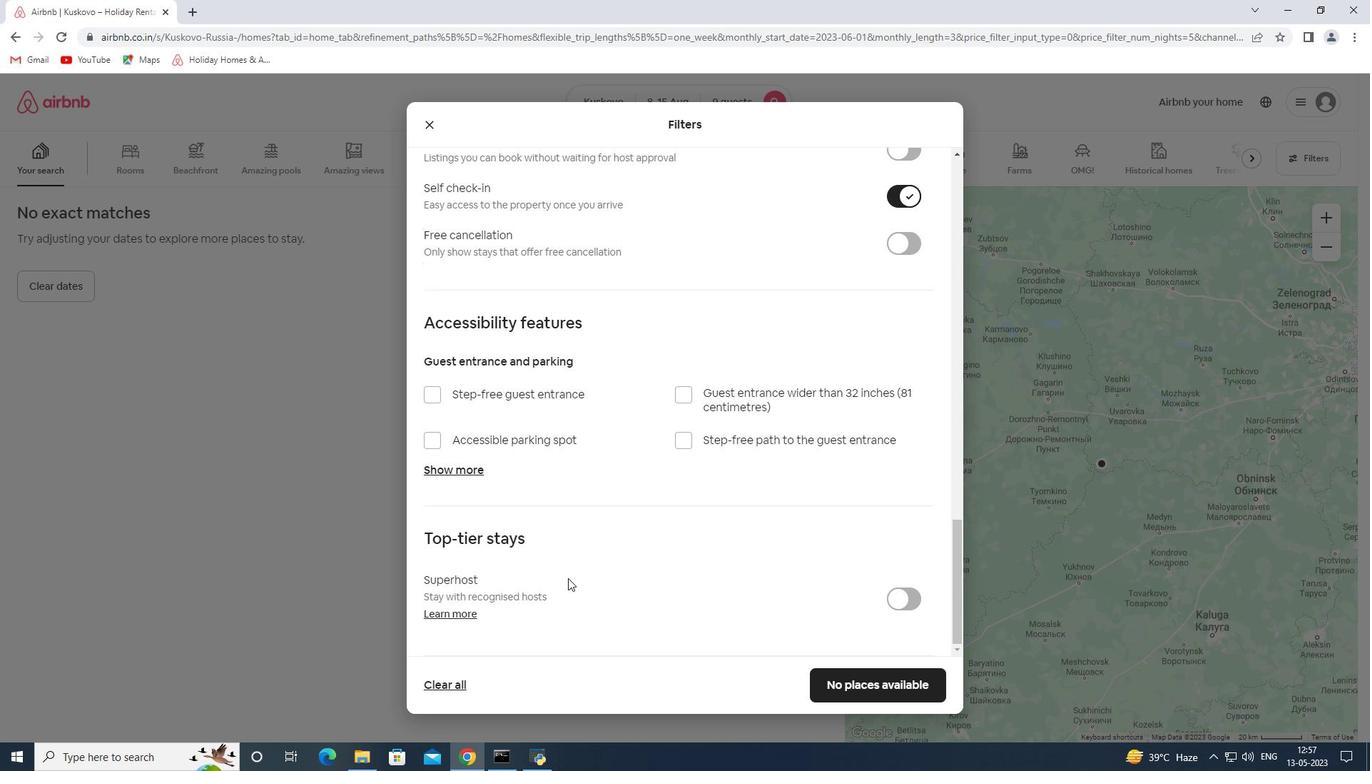
Action: Mouse scrolled (564, 574) with delta (0, 0)
Screenshot: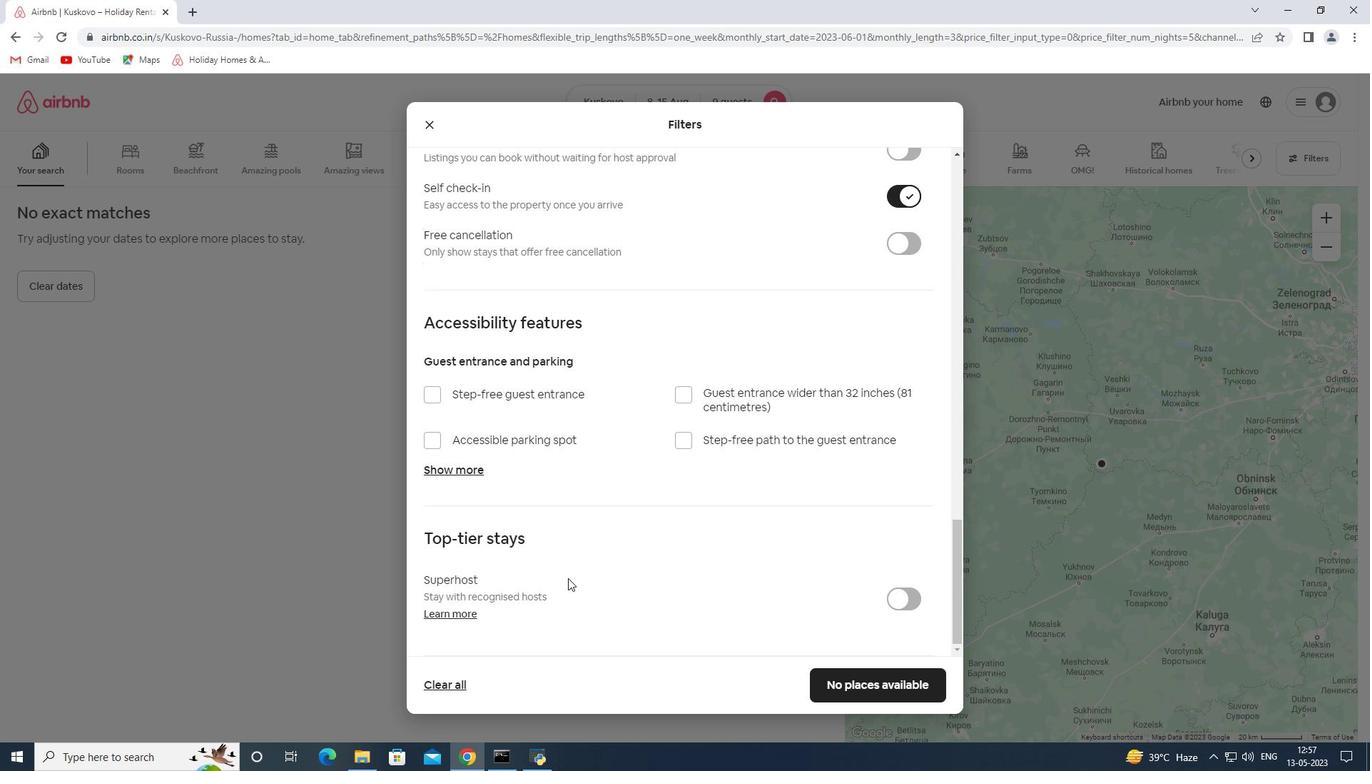 
Action: Mouse moved to (563, 571)
Screenshot: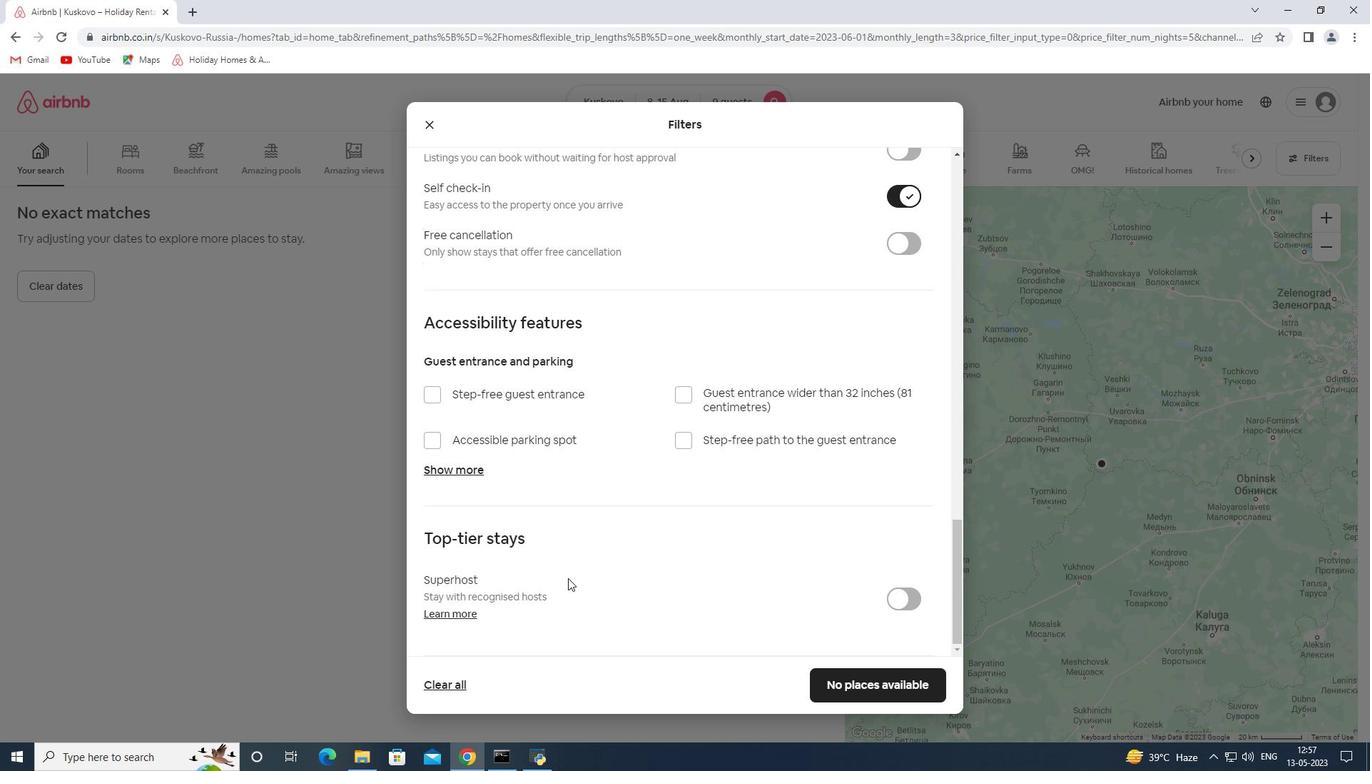 
Action: Mouse scrolled (563, 571) with delta (0, 0)
Screenshot: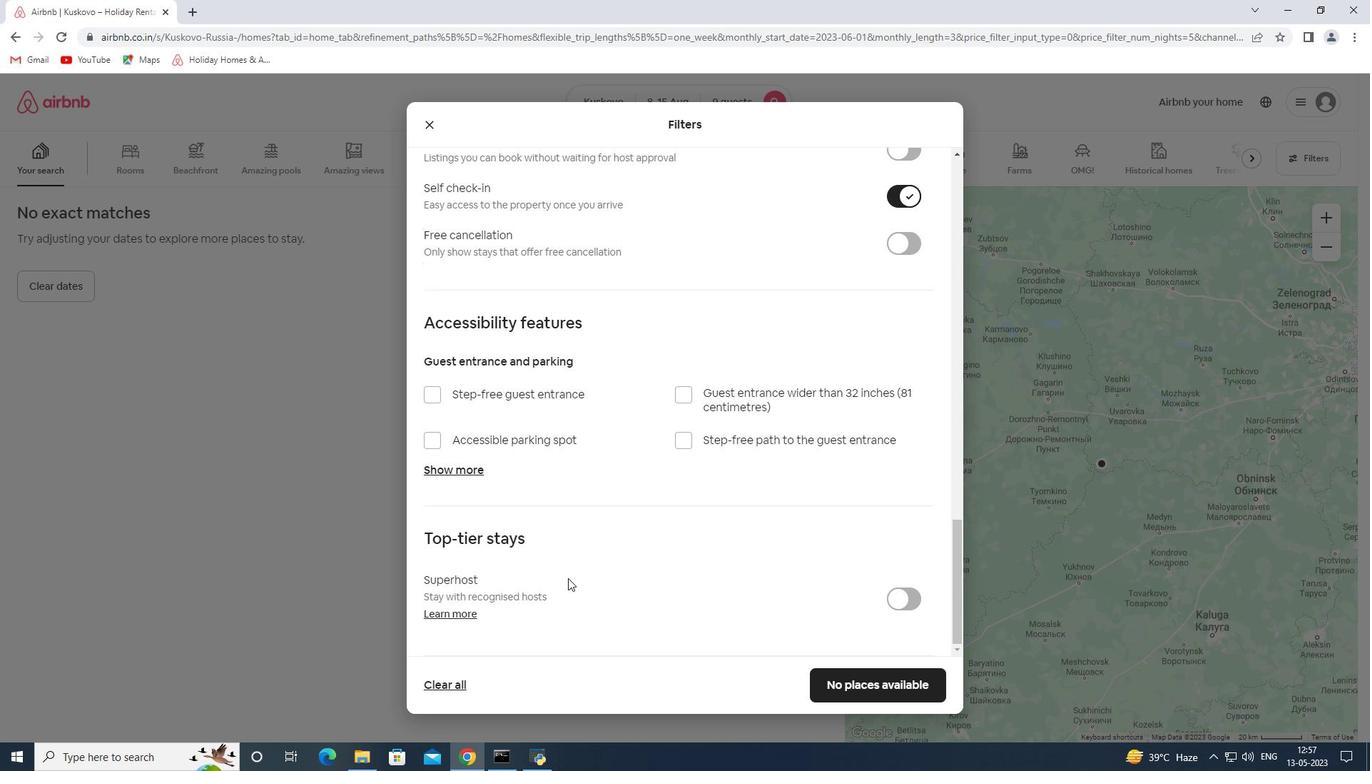 
Action: Mouse moved to (562, 559)
Screenshot: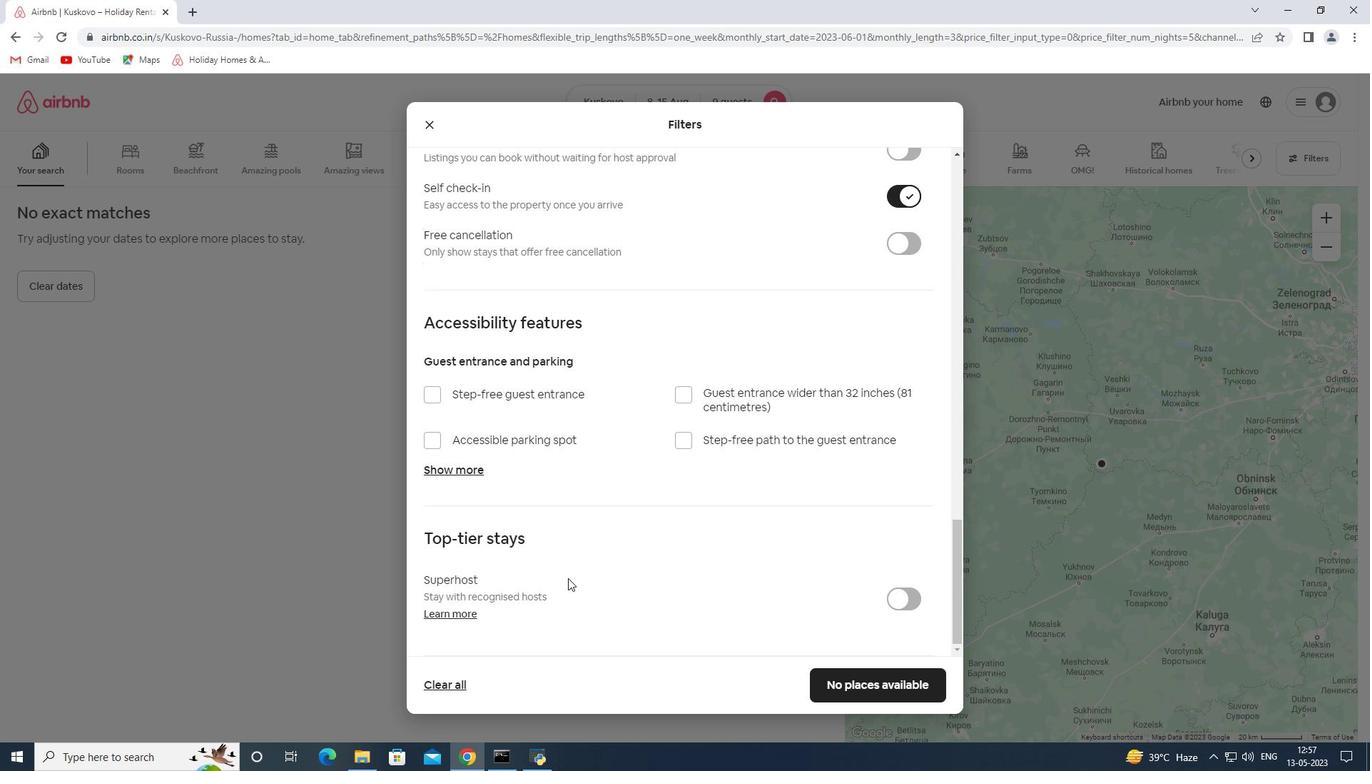 
Action: Mouse scrolled (563, 566) with delta (0, 0)
Screenshot: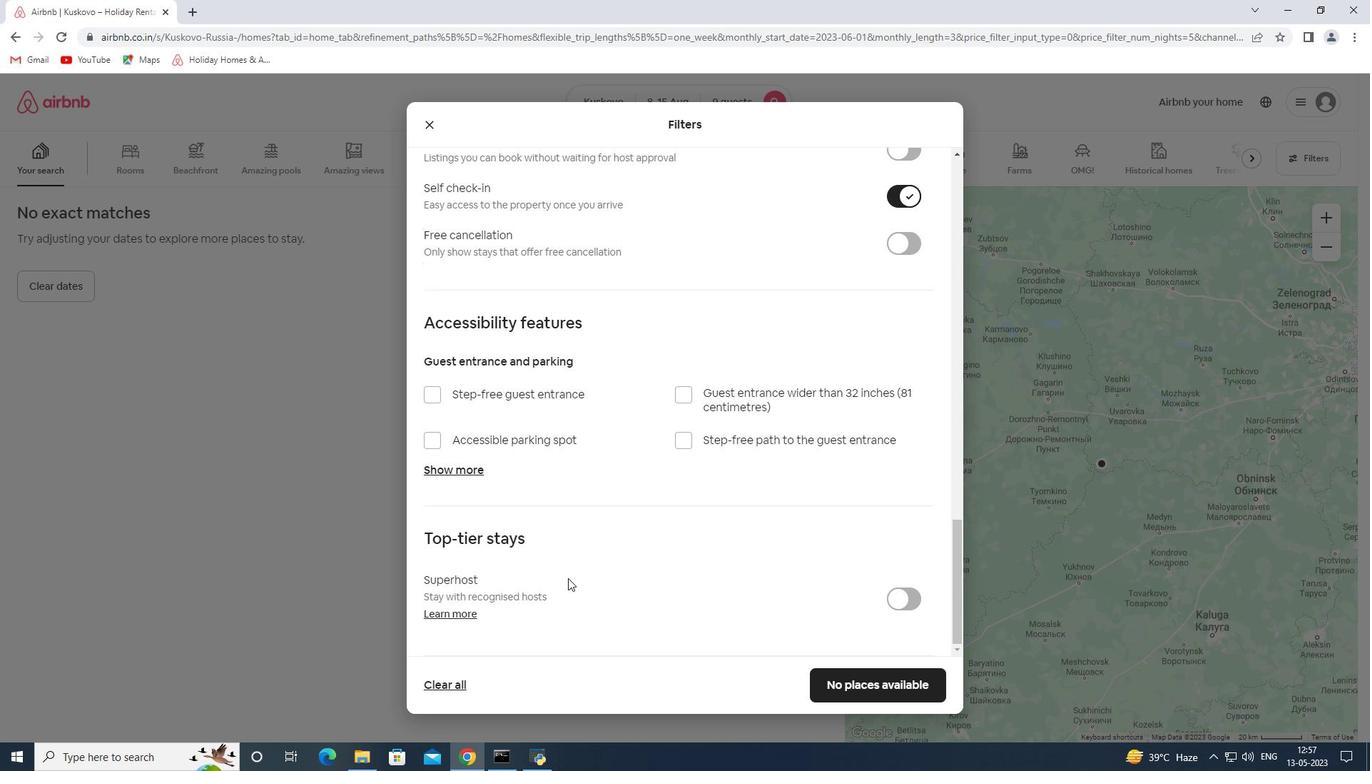 
Action: Mouse moved to (564, 539)
Screenshot: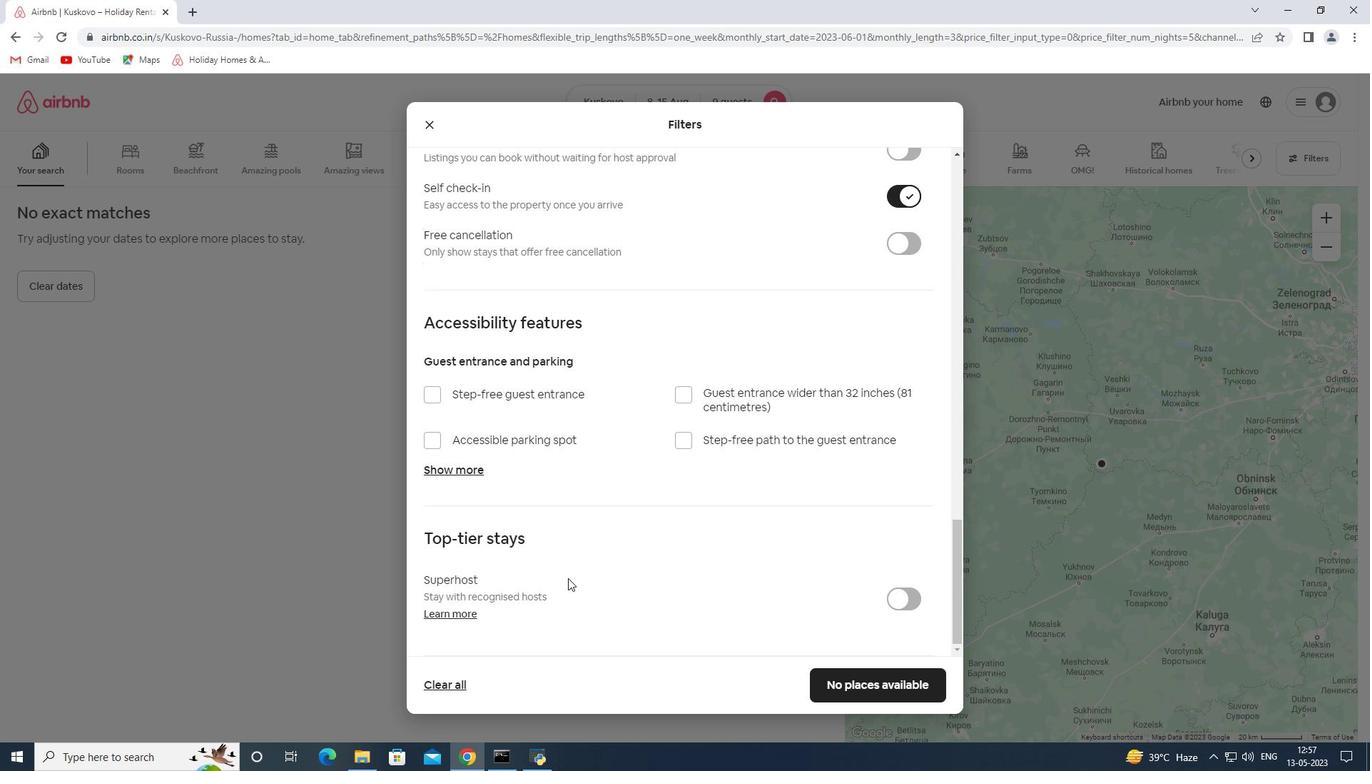 
Action: Mouse scrolled (562, 548) with delta (0, 0)
Screenshot: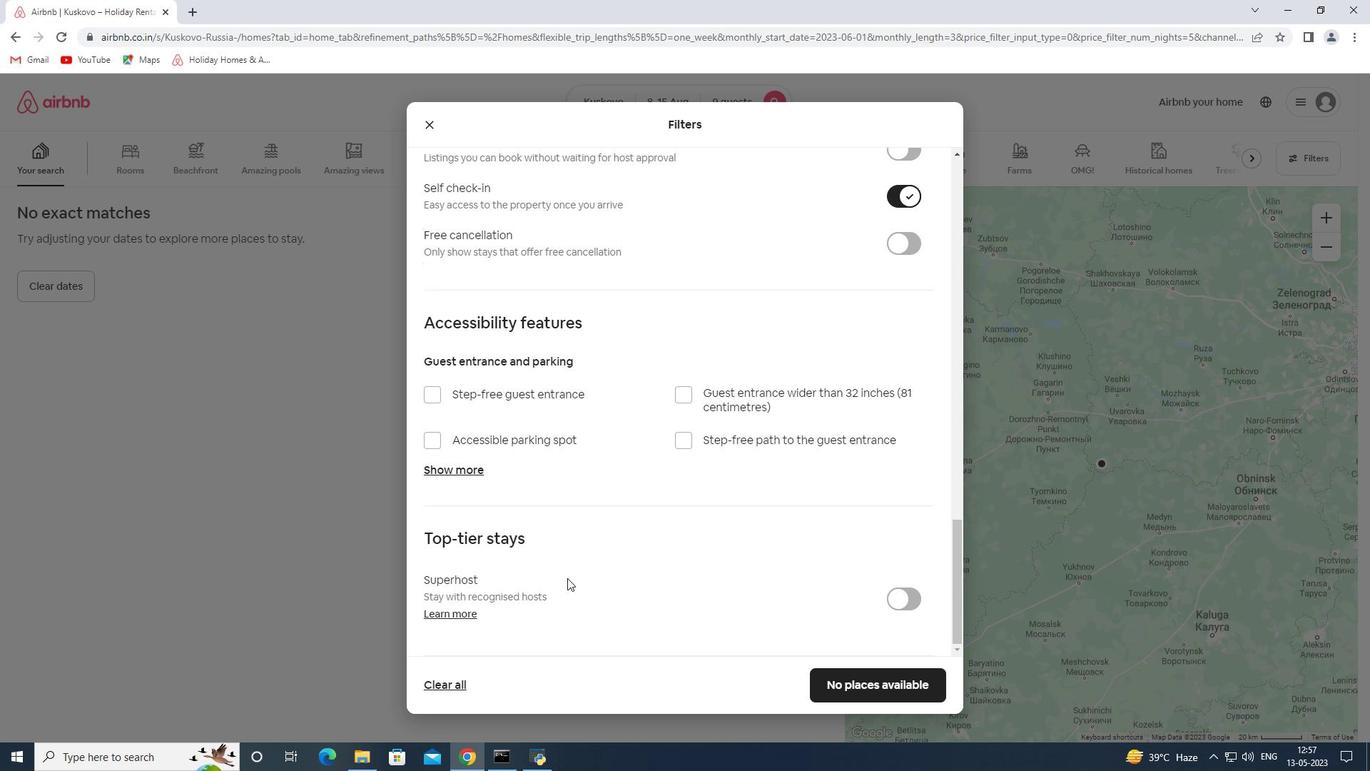 
Action: Mouse moved to (848, 681)
Screenshot: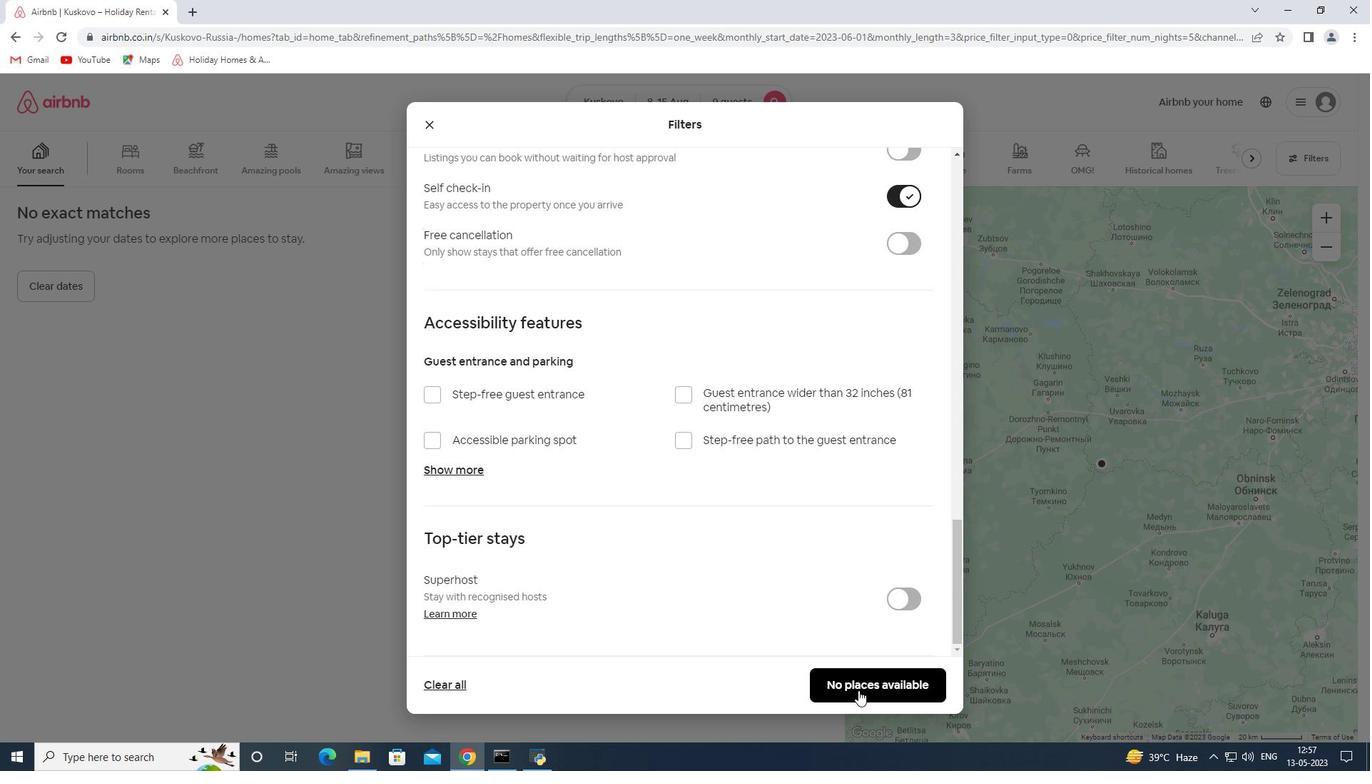
Action: Mouse pressed left at (848, 681)
Screenshot: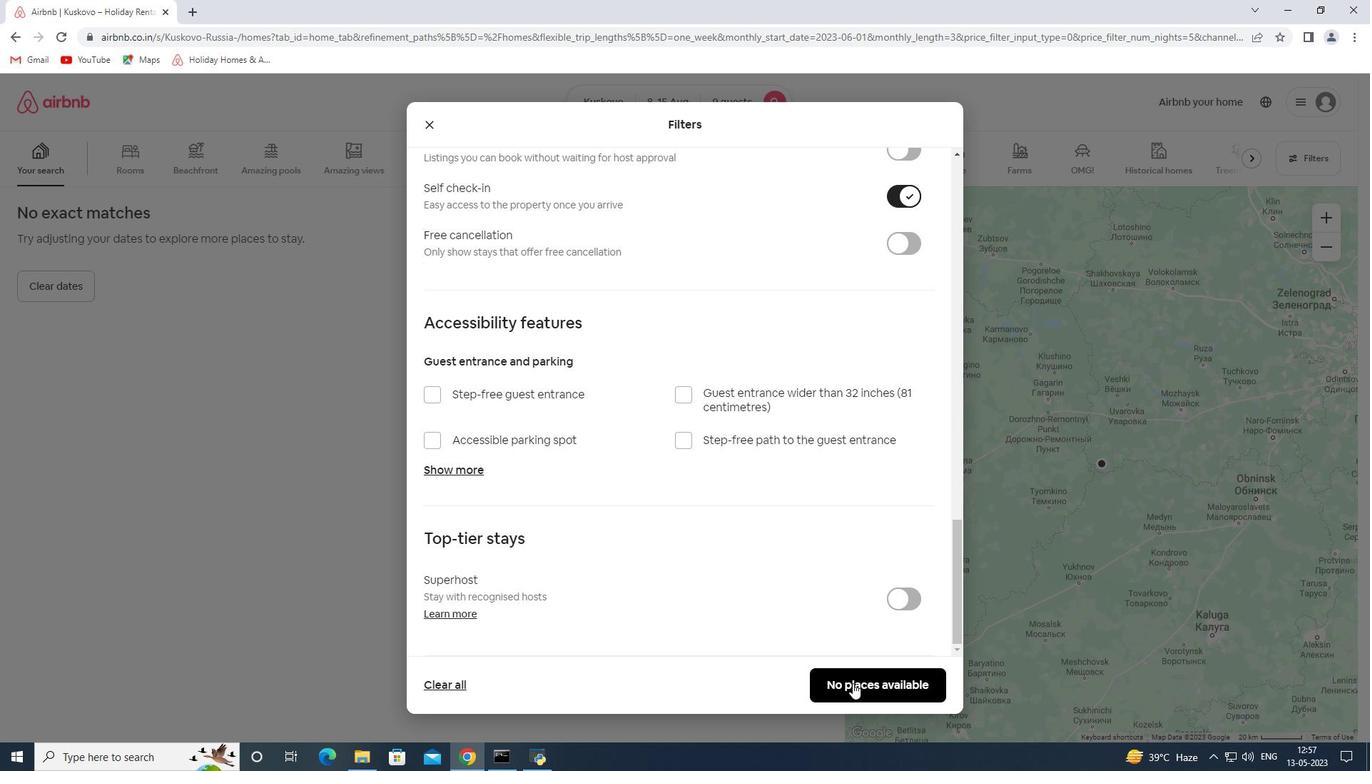 
